 Task: Find connections with filter location Kindu with filter topic #sustainabilitywith filter profile language French with filter current company Tata Consumer Products with filter school Gokhale Education Societys Shri Bhausaheb Vartak Arts Science and Commerce College M H B Colony Gorai Road Borivli West Mumbai 400 091 with filter industry Industry Associations with filter service category Public Relations with filter keywords title Content Strategist
Action: Mouse moved to (653, 122)
Screenshot: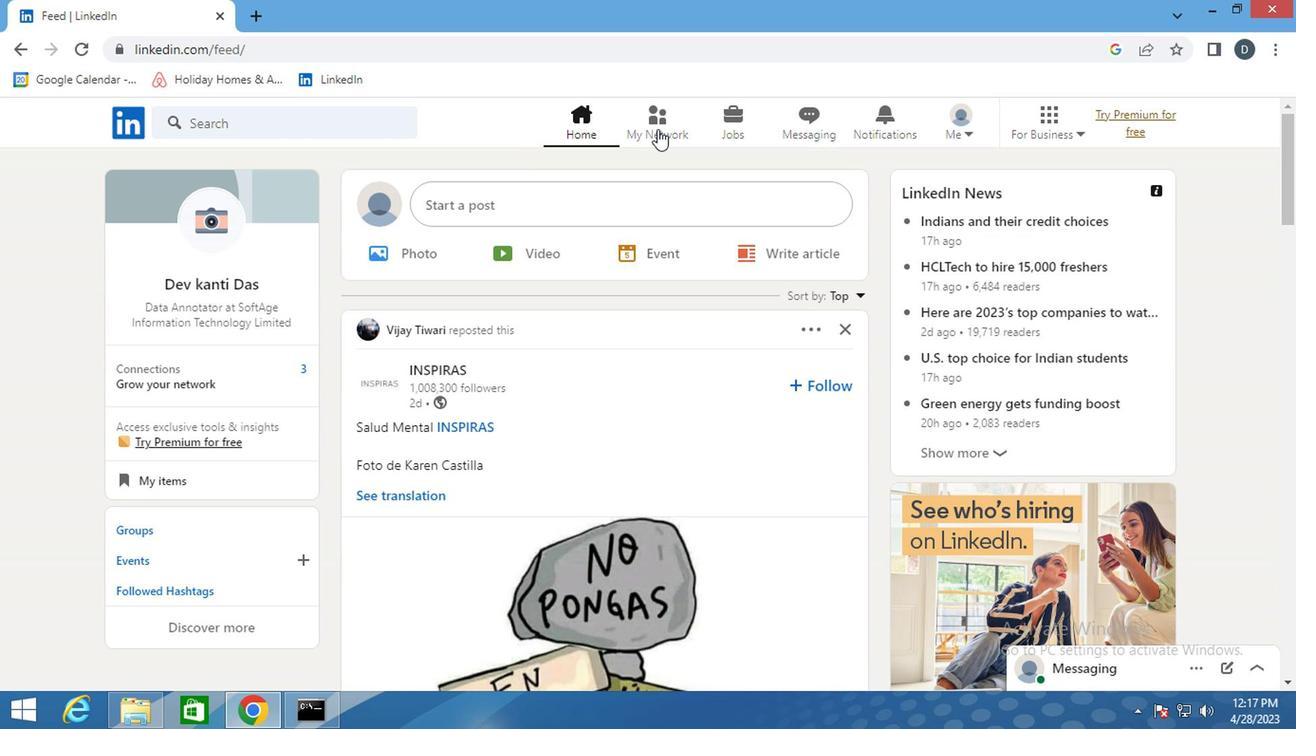 
Action: Mouse pressed left at (653, 122)
Screenshot: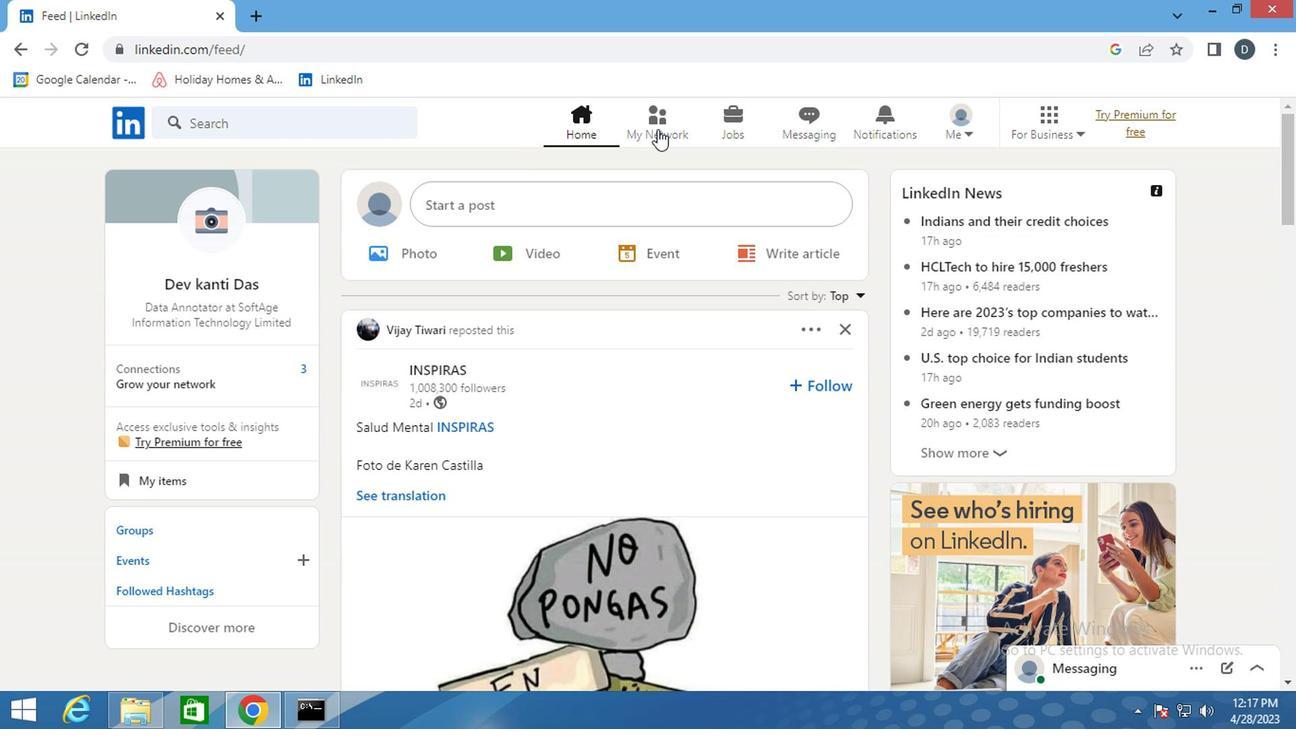 
Action: Mouse moved to (354, 229)
Screenshot: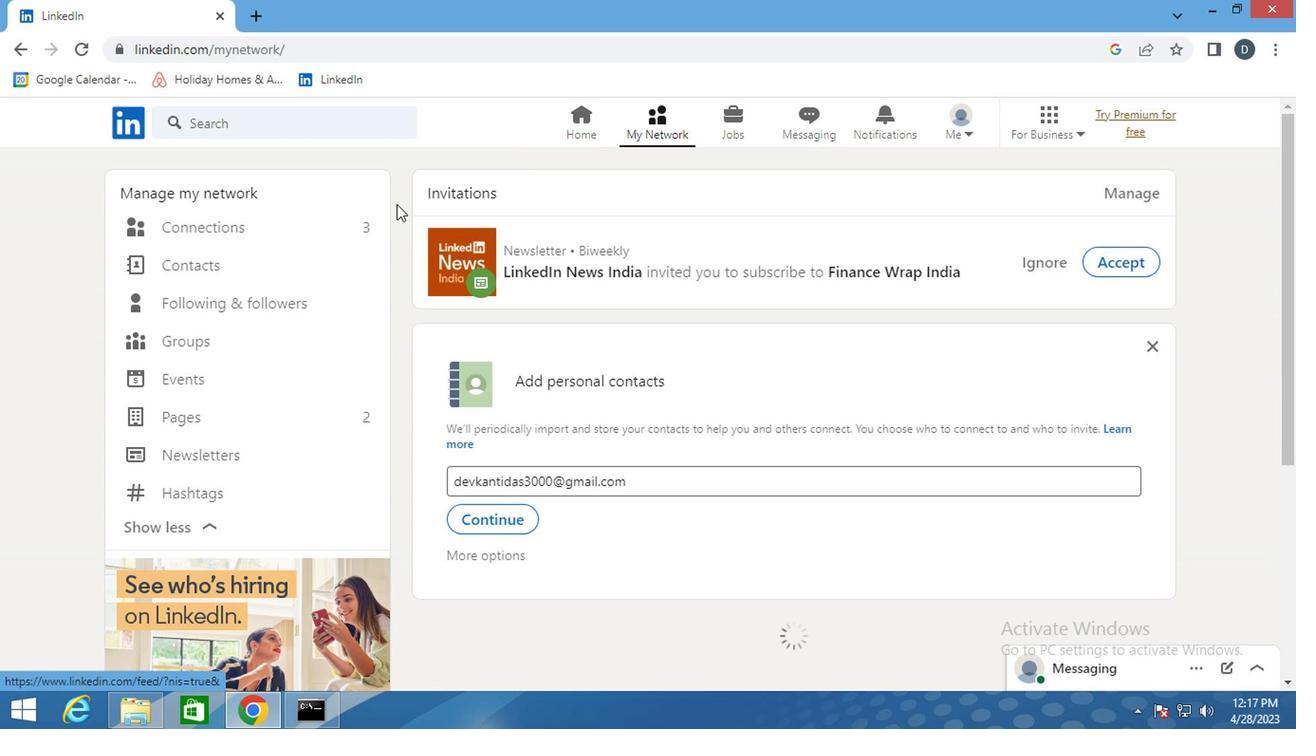 
Action: Mouse pressed left at (354, 229)
Screenshot: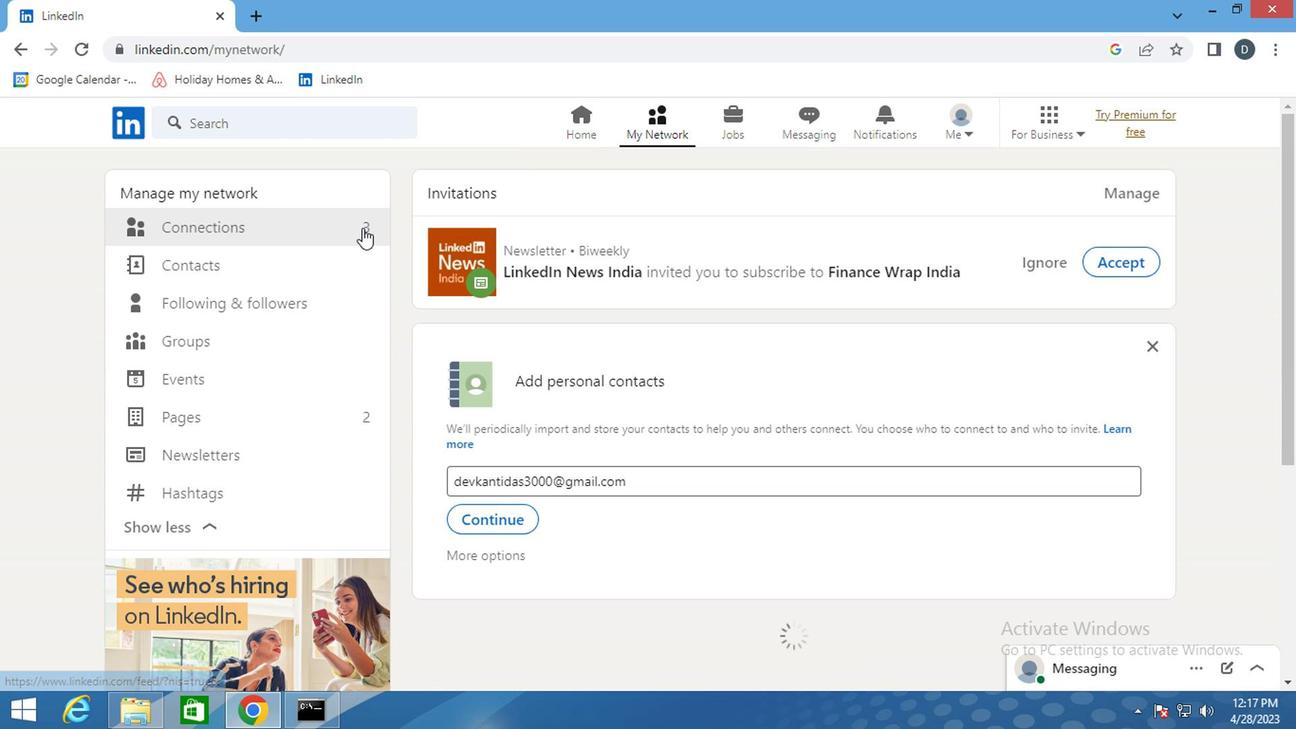 
Action: Mouse pressed left at (354, 229)
Screenshot: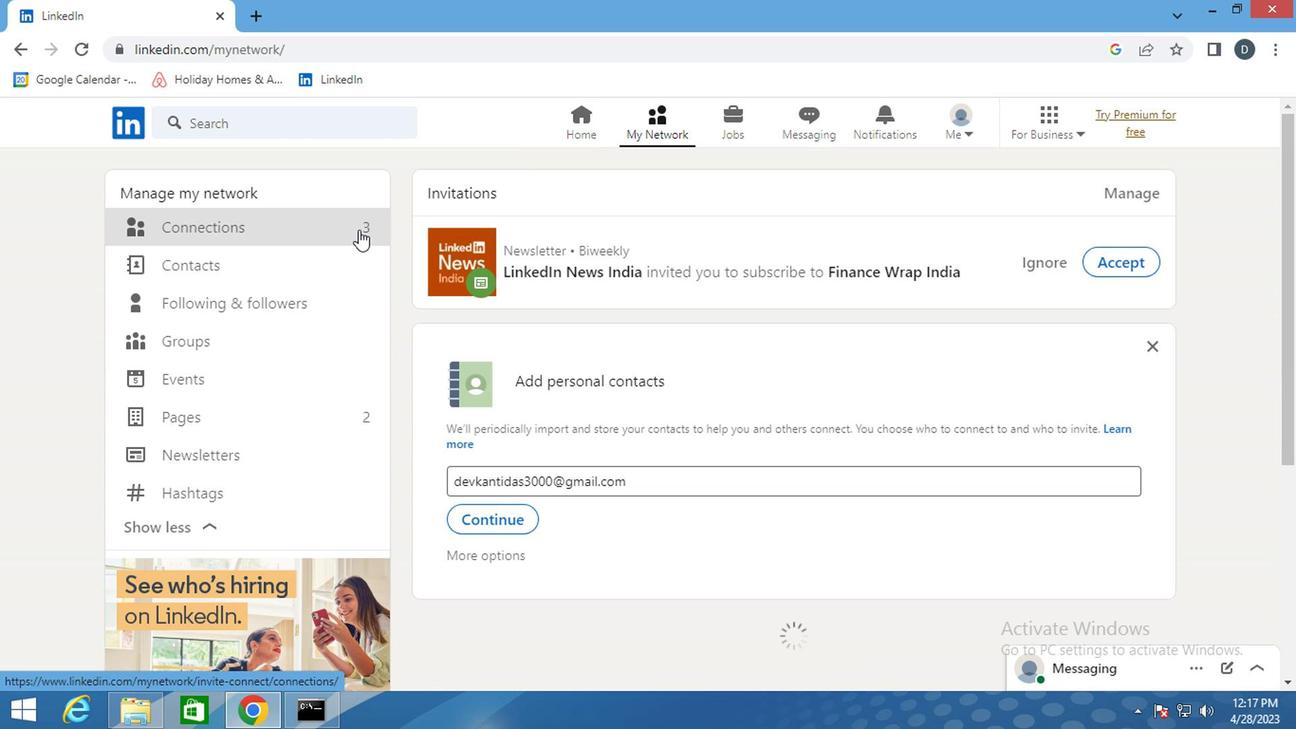 
Action: Mouse pressed left at (354, 229)
Screenshot: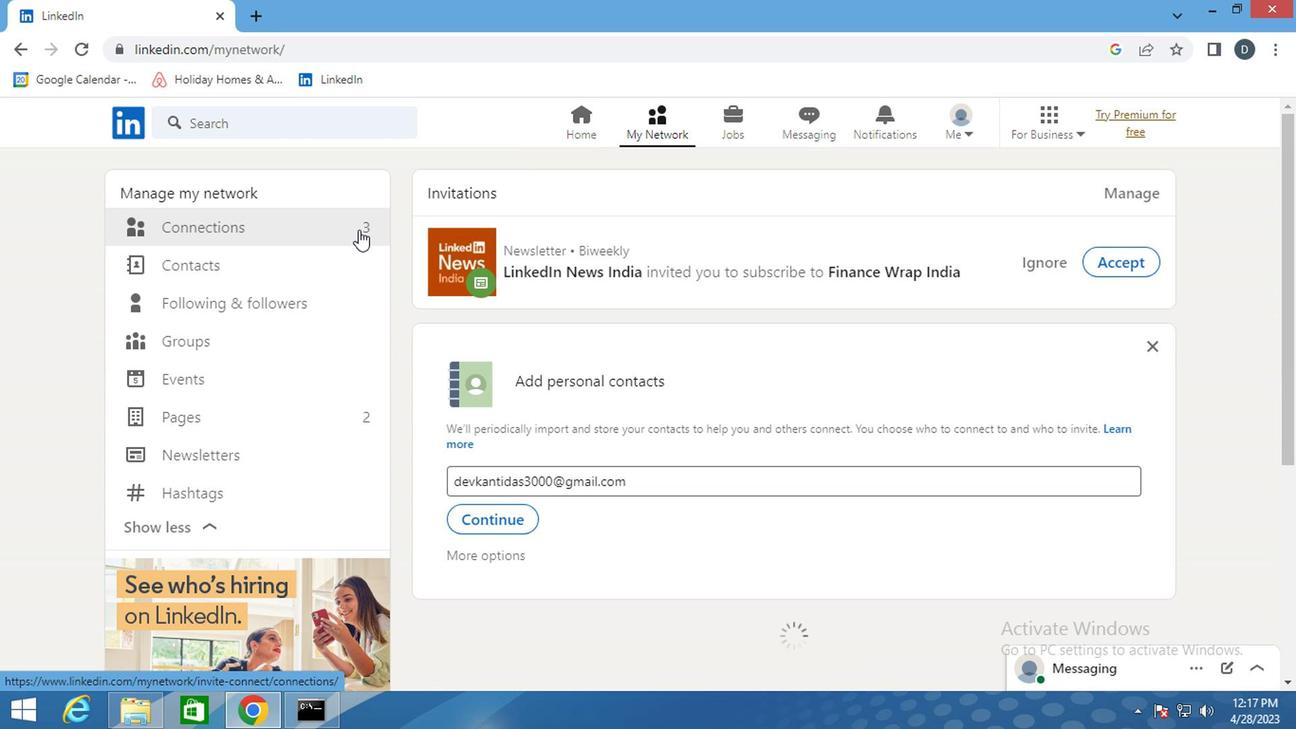 
Action: Mouse moved to (362, 227)
Screenshot: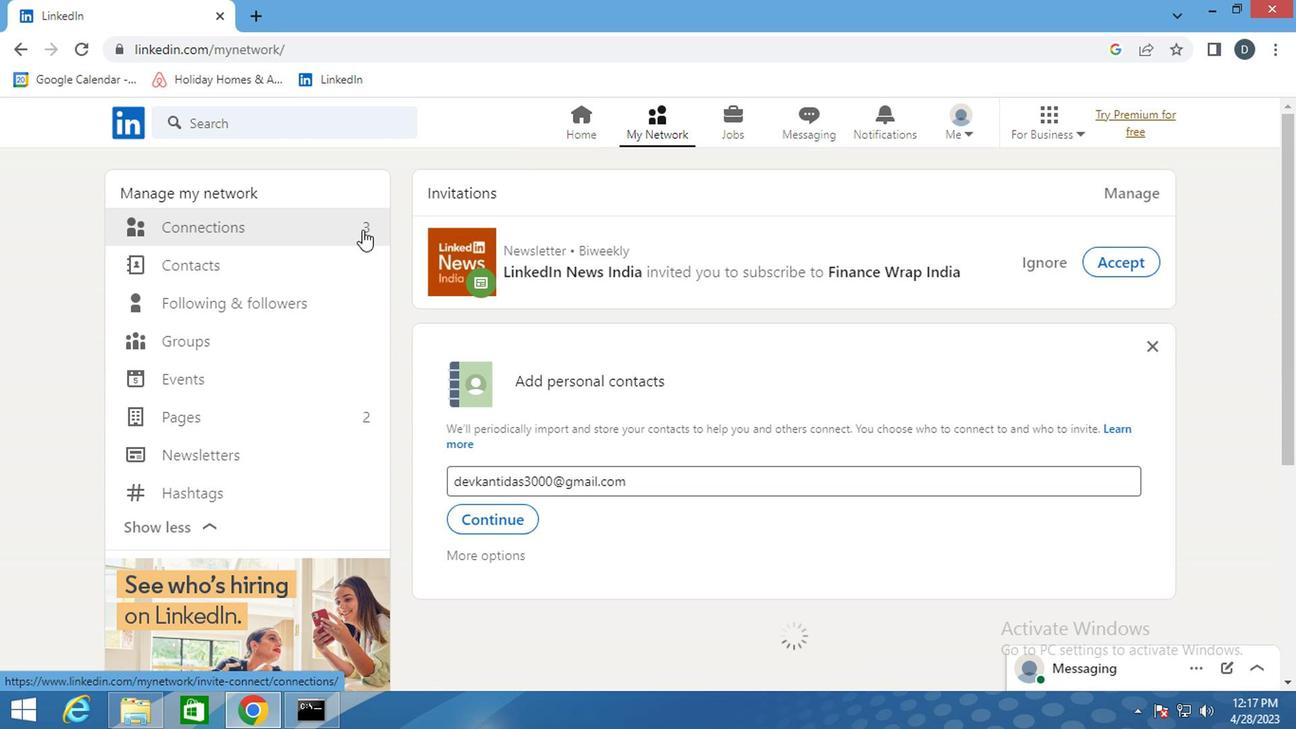 
Action: Mouse pressed left at (362, 227)
Screenshot: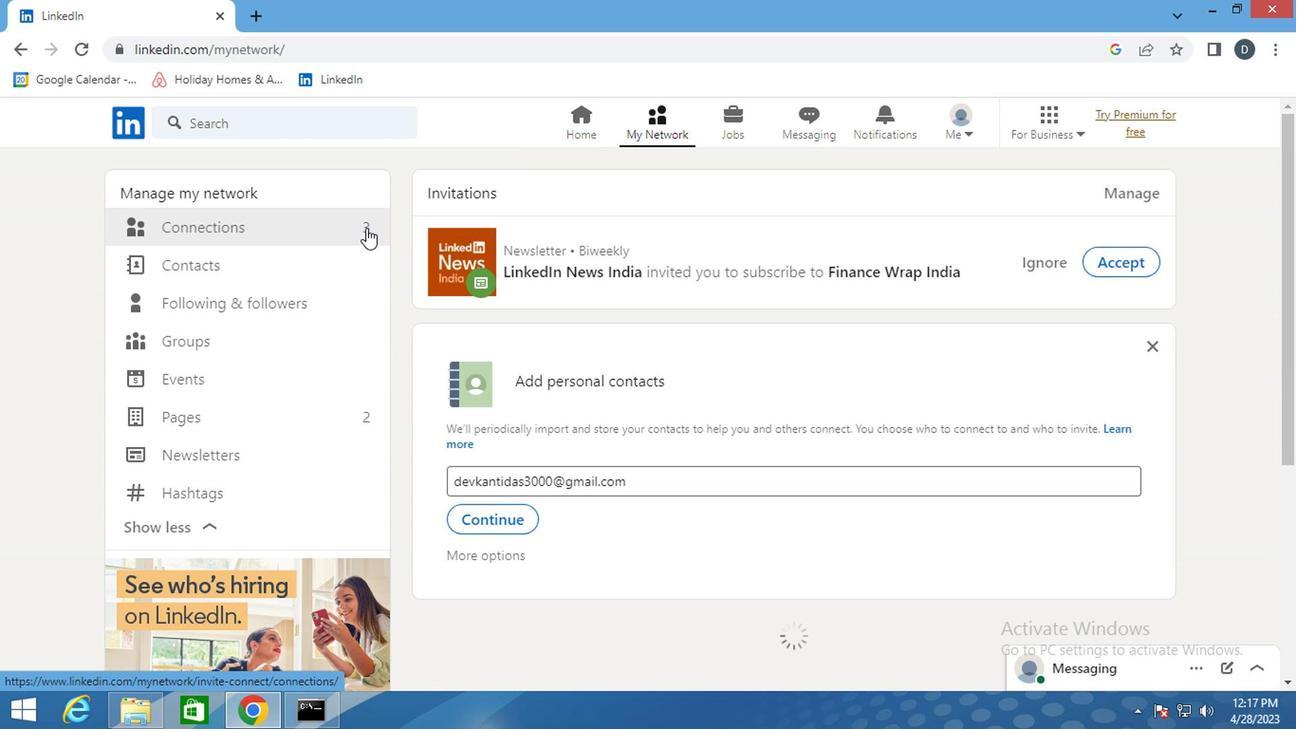 
Action: Mouse moved to (785, 229)
Screenshot: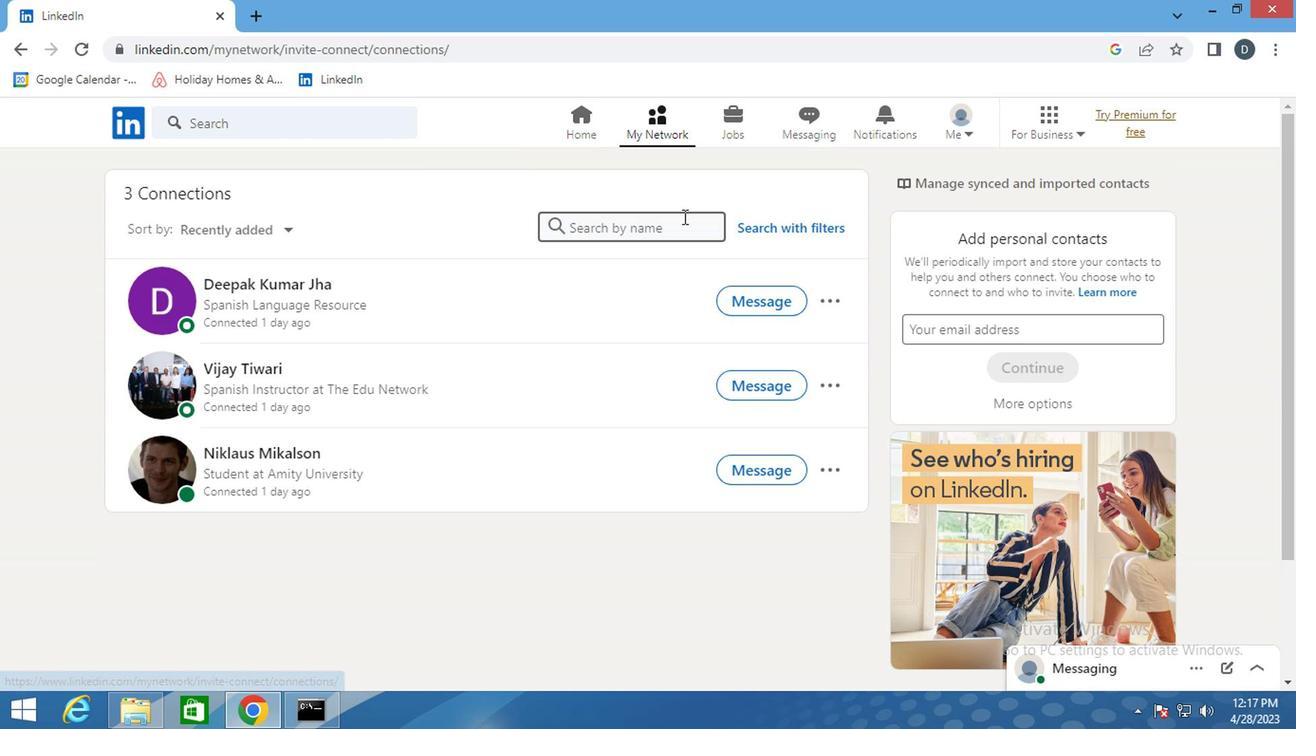
Action: Mouse pressed left at (785, 229)
Screenshot: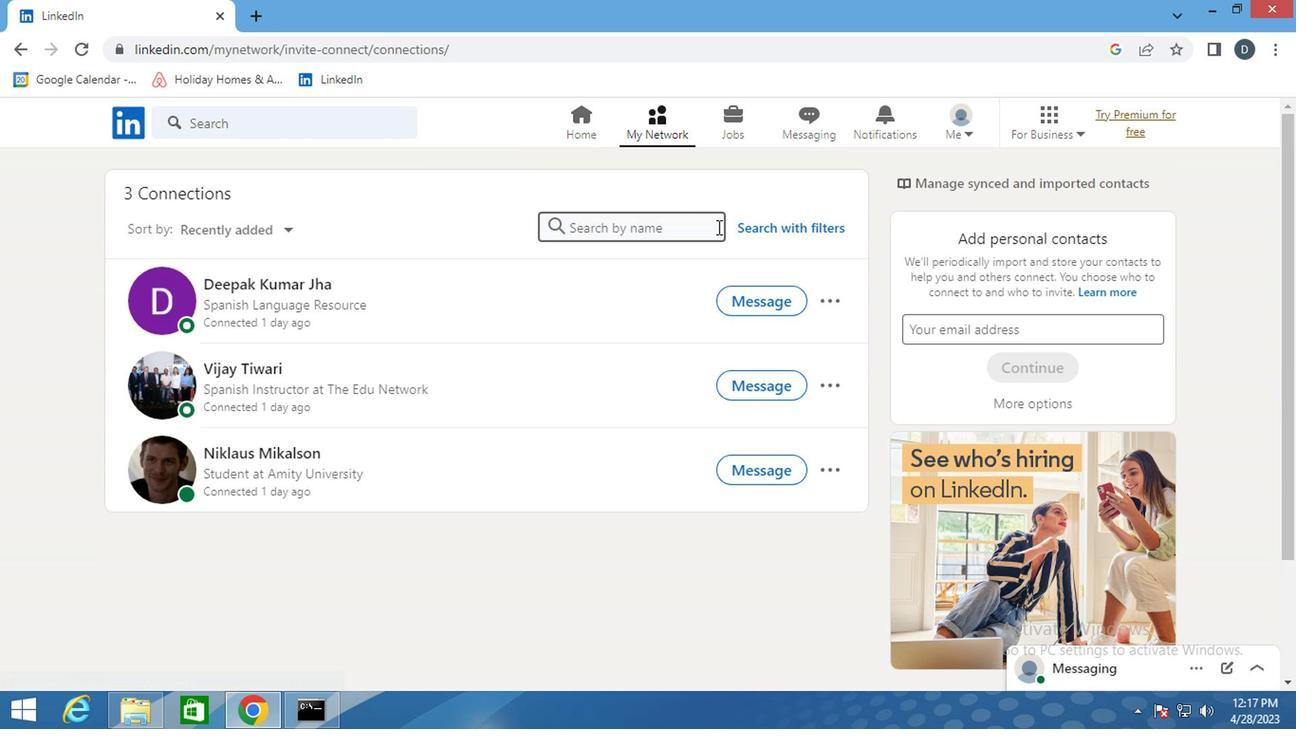 
Action: Mouse moved to (697, 173)
Screenshot: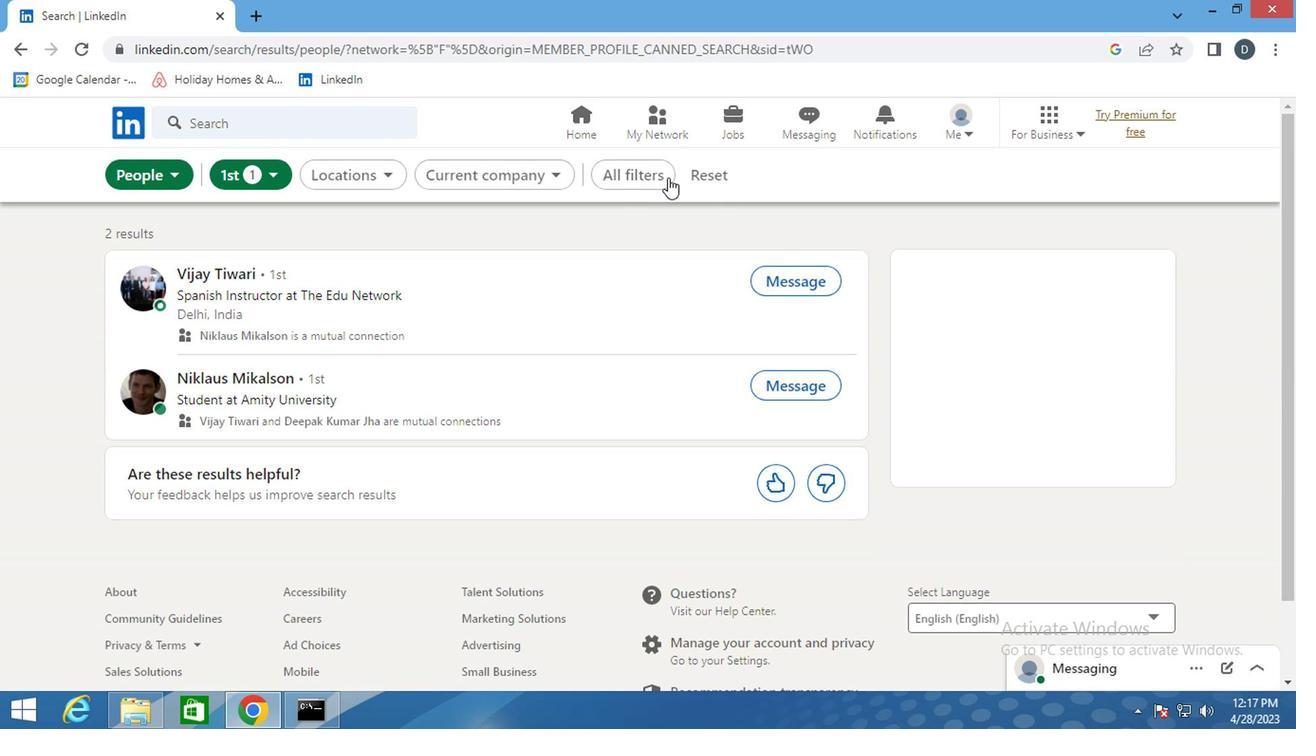 
Action: Mouse pressed left at (697, 173)
Screenshot: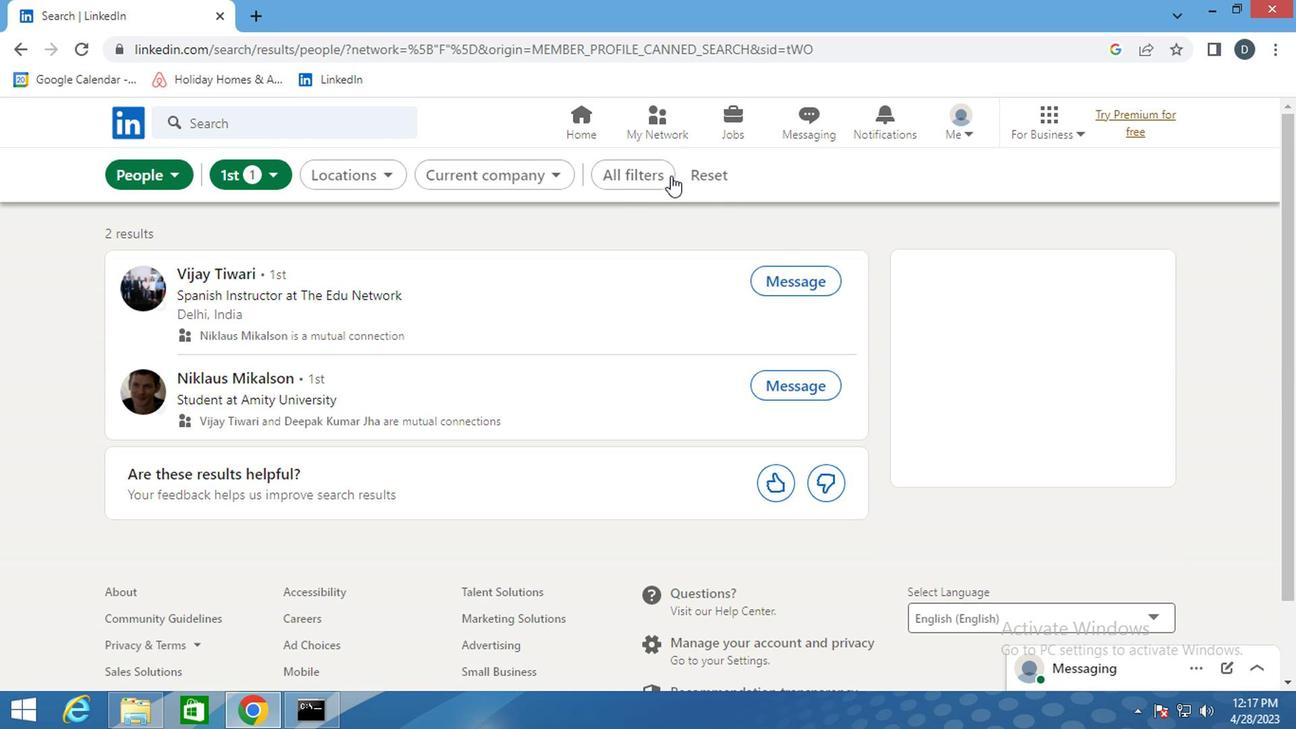 
Action: Mouse moved to (651, 170)
Screenshot: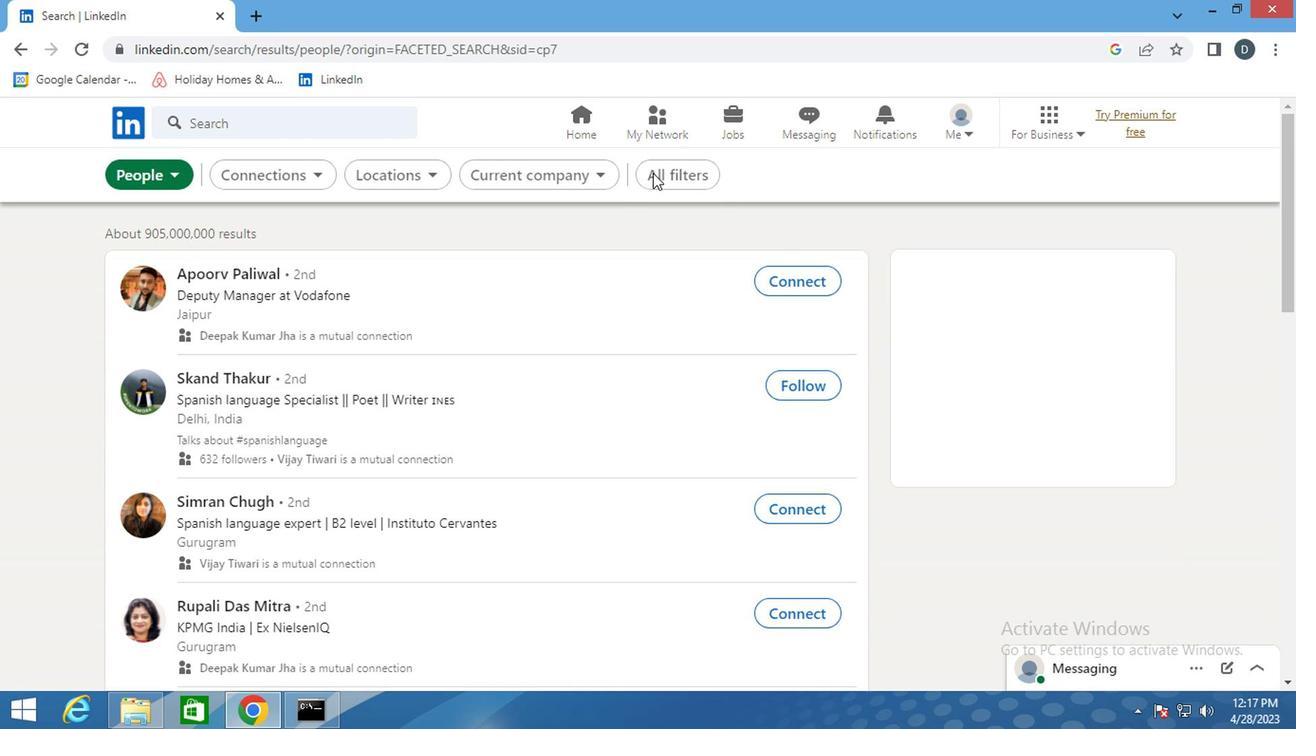 
Action: Mouse pressed left at (651, 170)
Screenshot: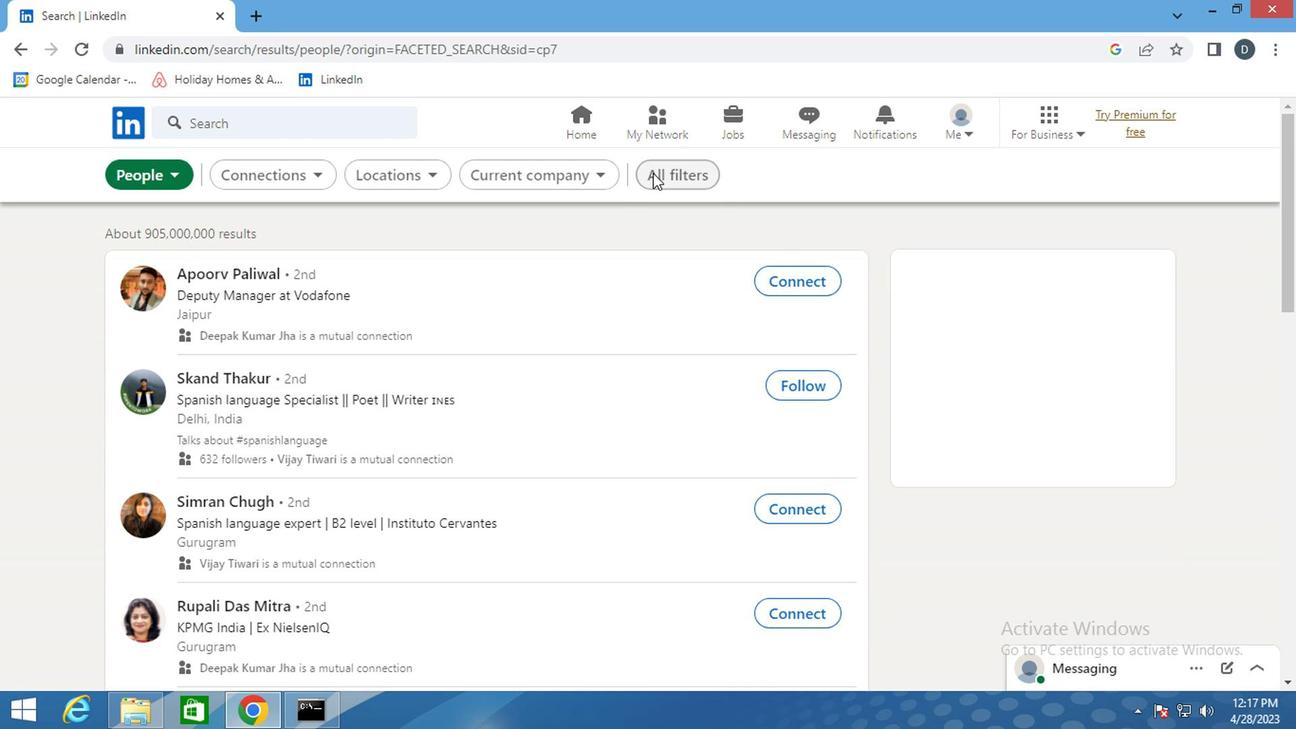 
Action: Mouse moved to (1028, 435)
Screenshot: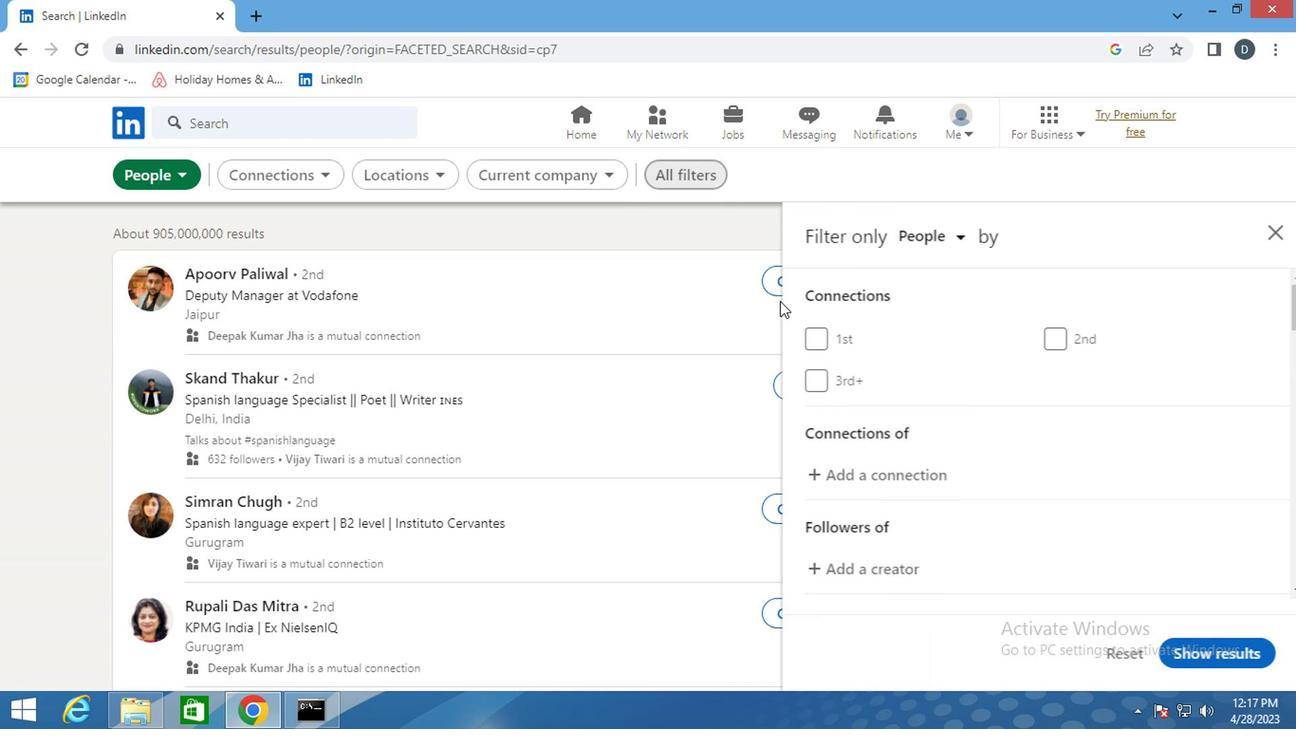 
Action: Mouse scrolled (1028, 434) with delta (0, 0)
Screenshot: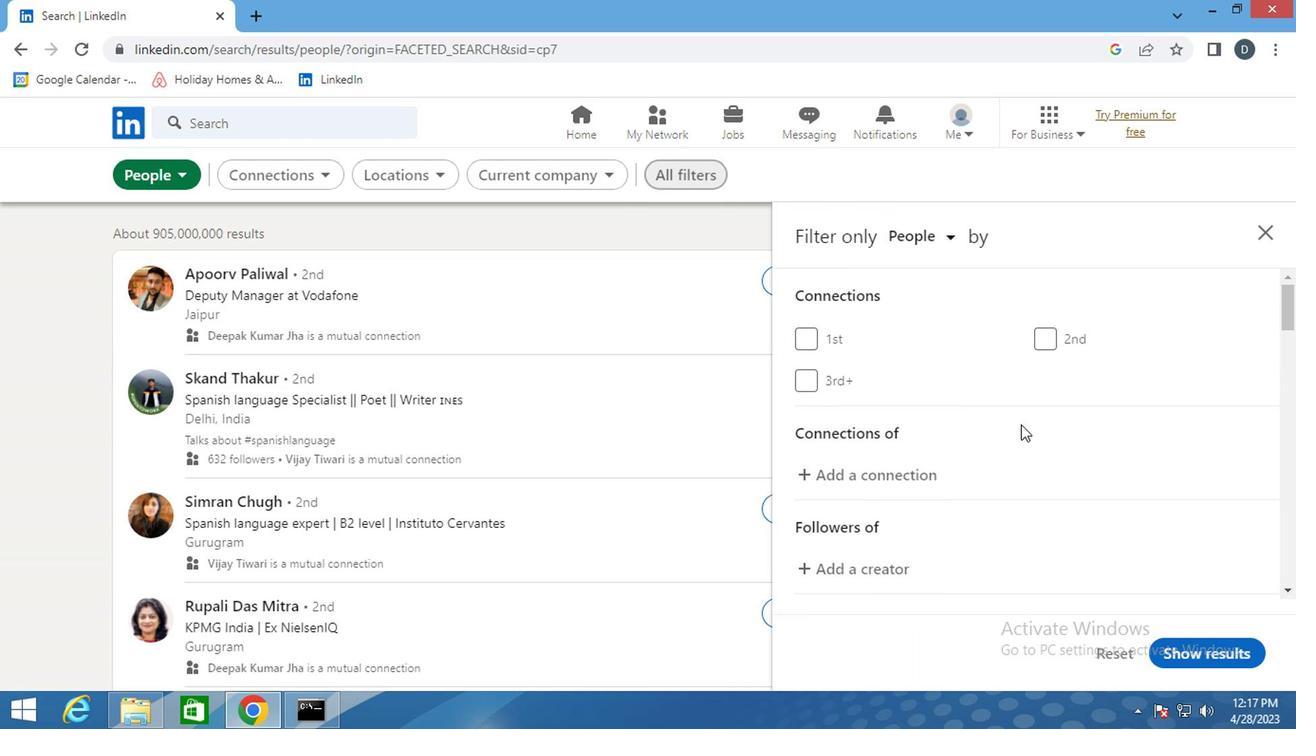 
Action: Mouse scrolled (1028, 434) with delta (0, 0)
Screenshot: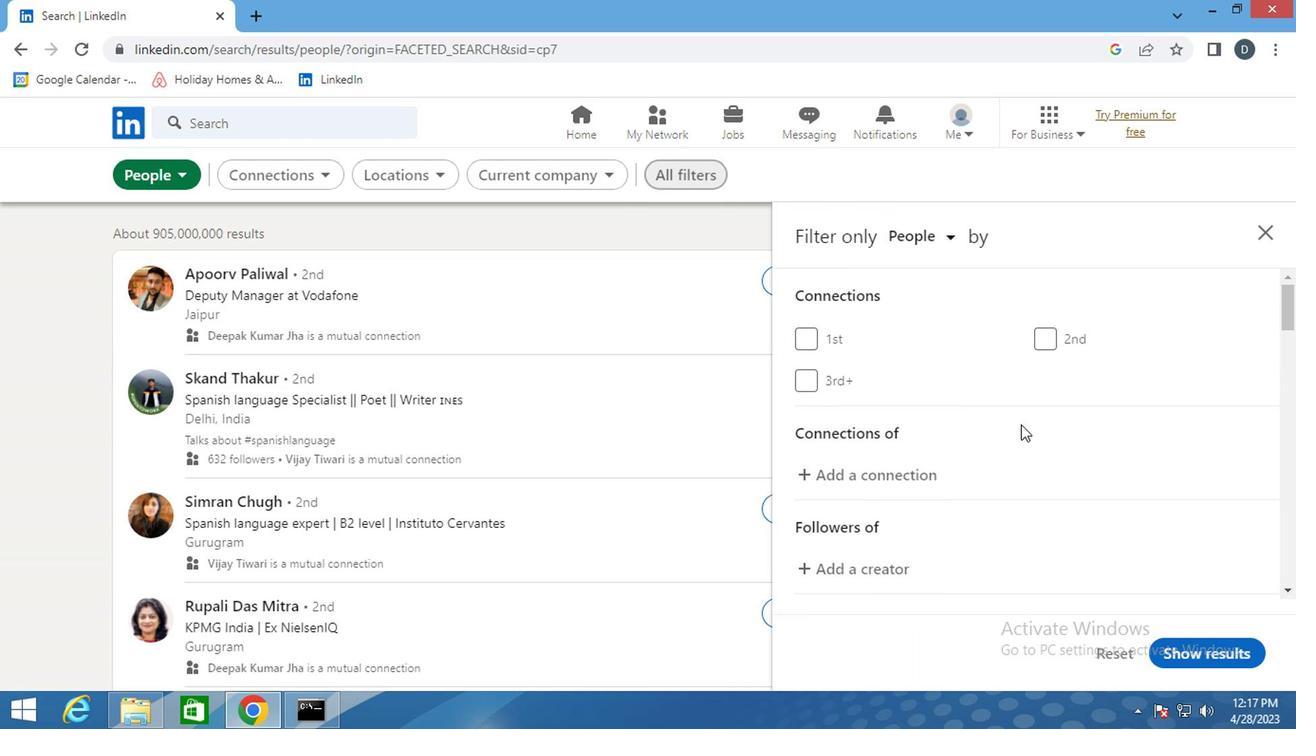 
Action: Mouse scrolled (1028, 434) with delta (0, 0)
Screenshot: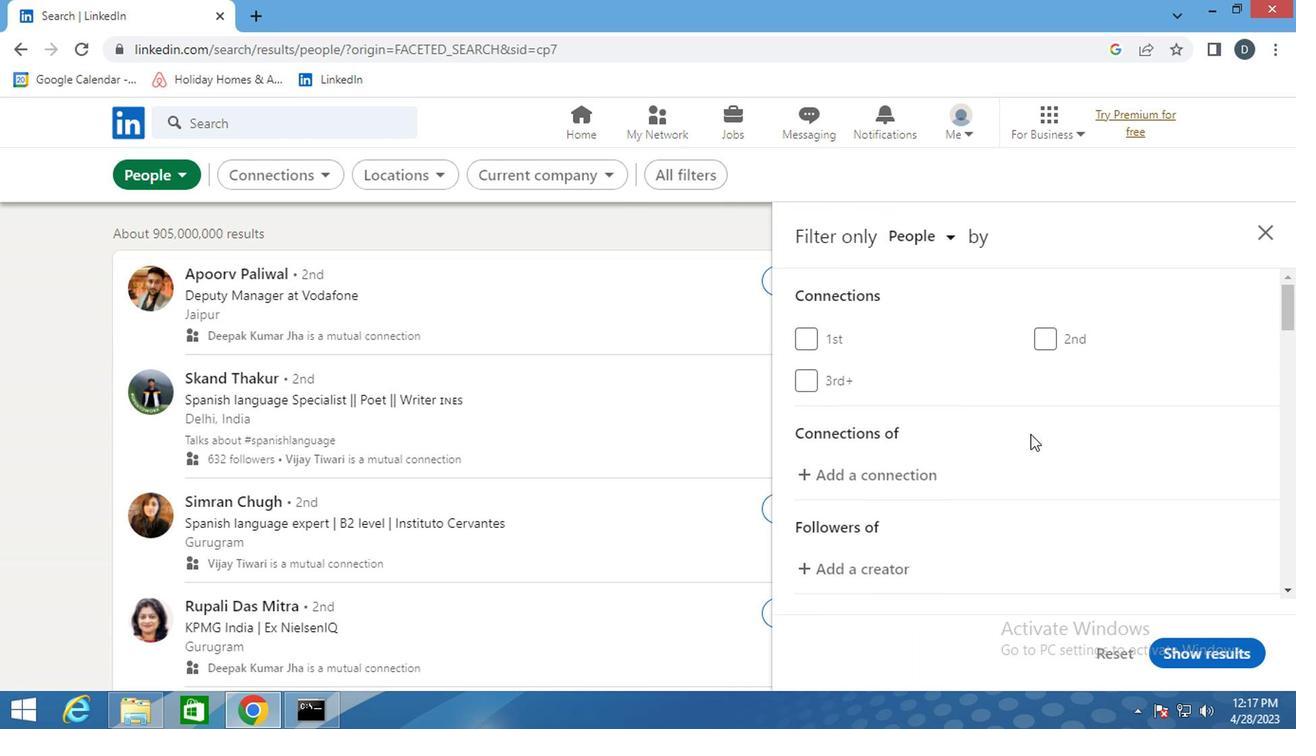 
Action: Mouse moved to (1075, 461)
Screenshot: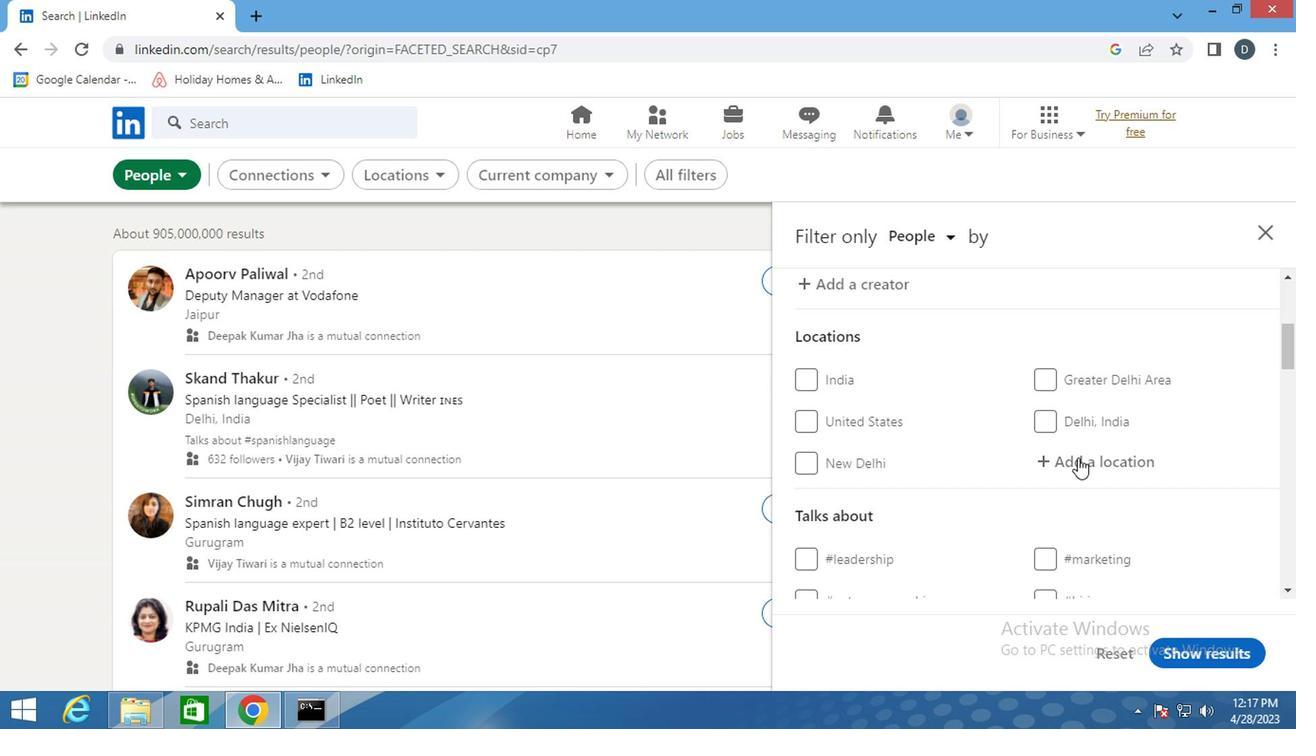
Action: Mouse pressed left at (1075, 461)
Screenshot: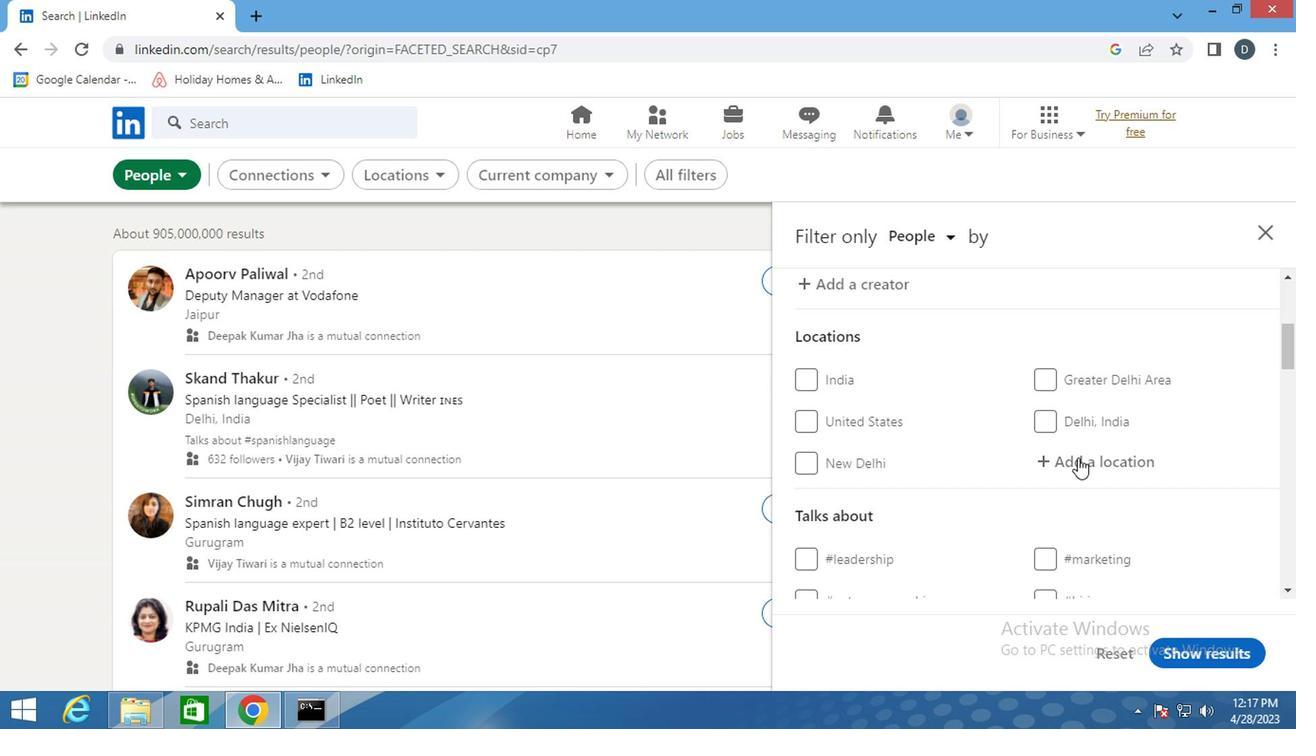 
Action: Key pressed <Key.shift_r>Kindu<Key.enter>
Screenshot: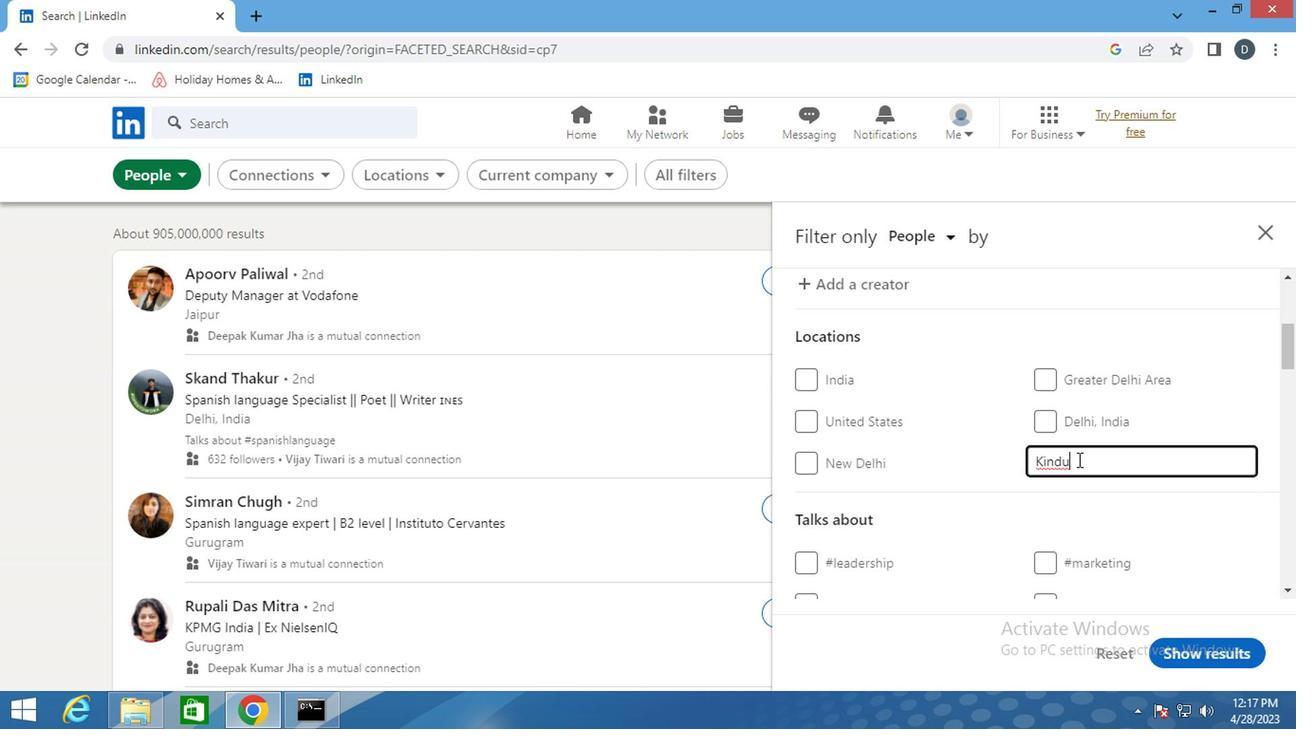 
Action: Mouse moved to (1082, 460)
Screenshot: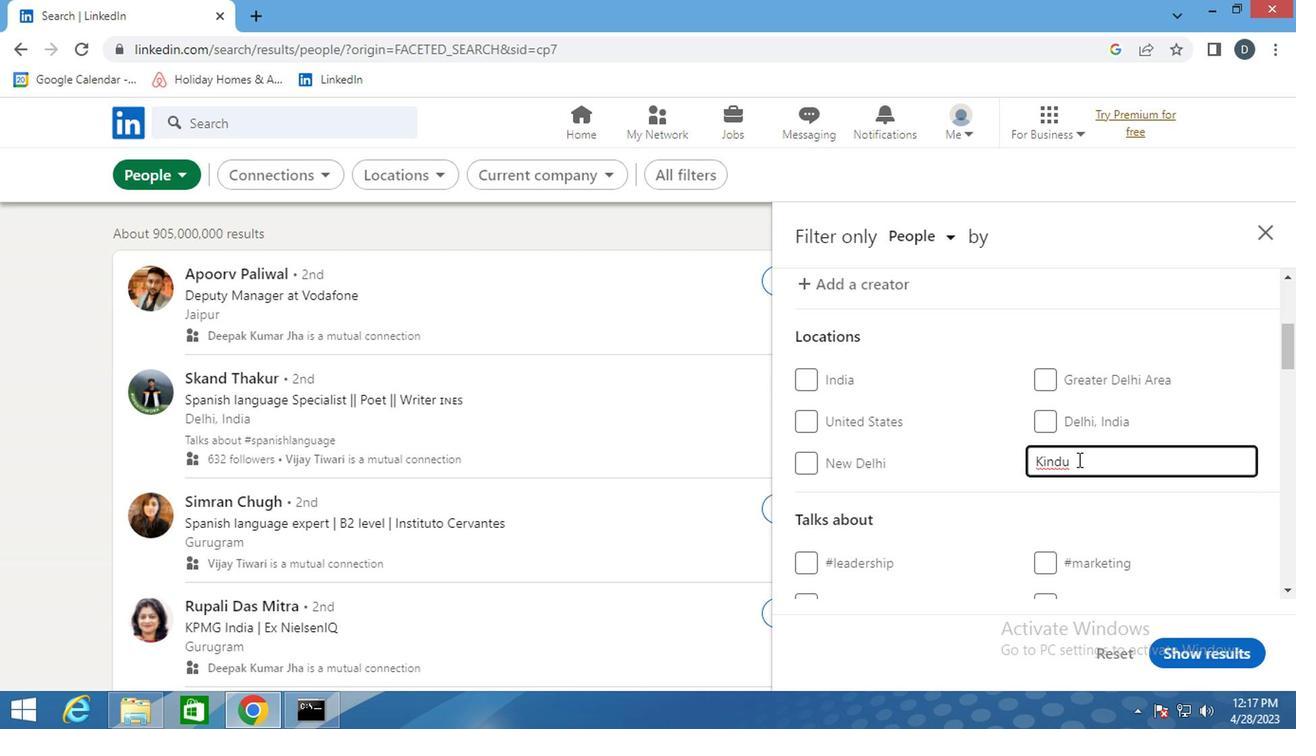 
Action: Mouse scrolled (1082, 459) with delta (0, 0)
Screenshot: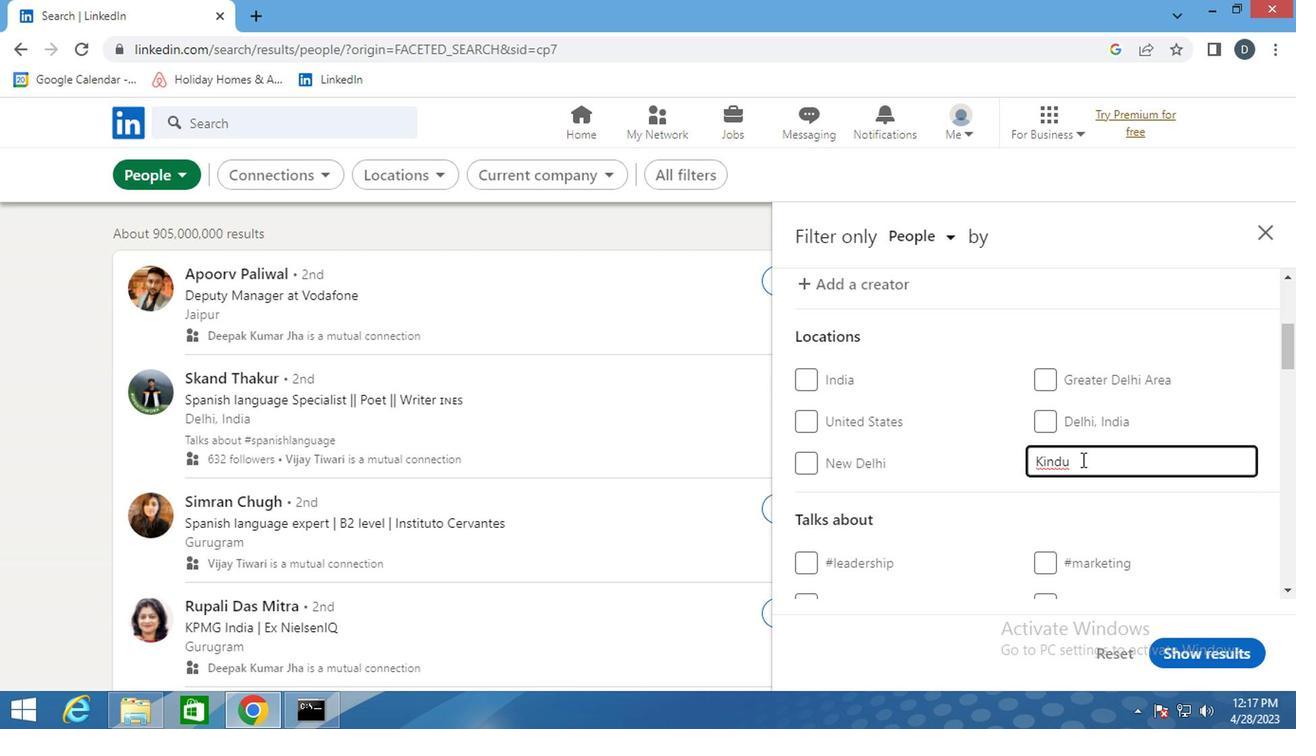 
Action: Mouse moved to (1083, 460)
Screenshot: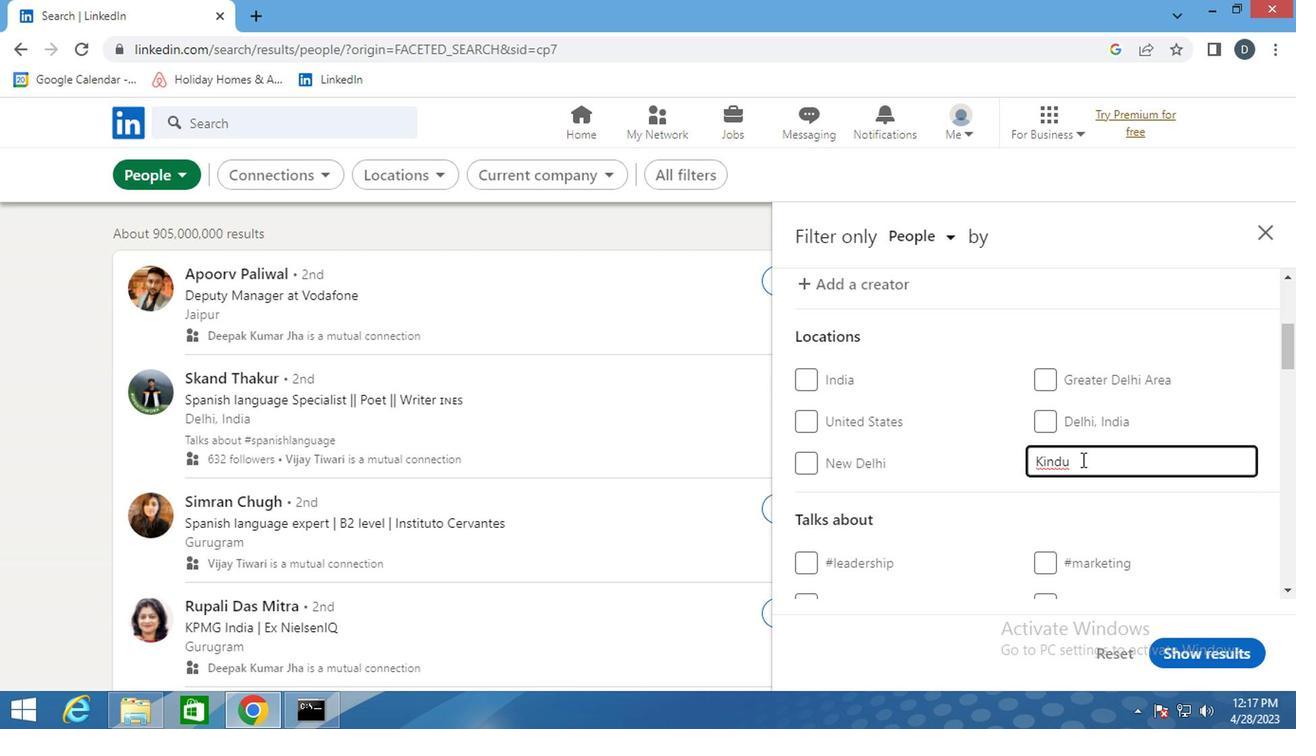 
Action: Mouse scrolled (1083, 459) with delta (0, 0)
Screenshot: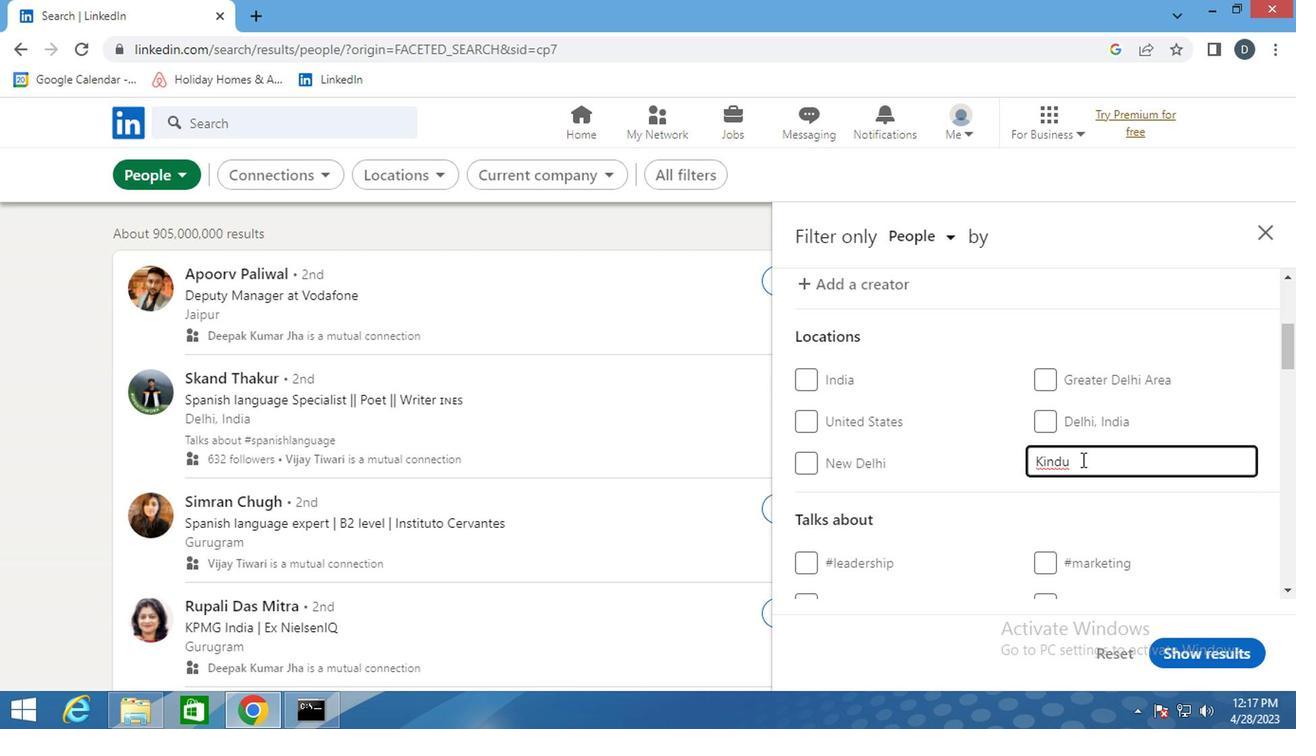 
Action: Mouse moved to (1084, 460)
Screenshot: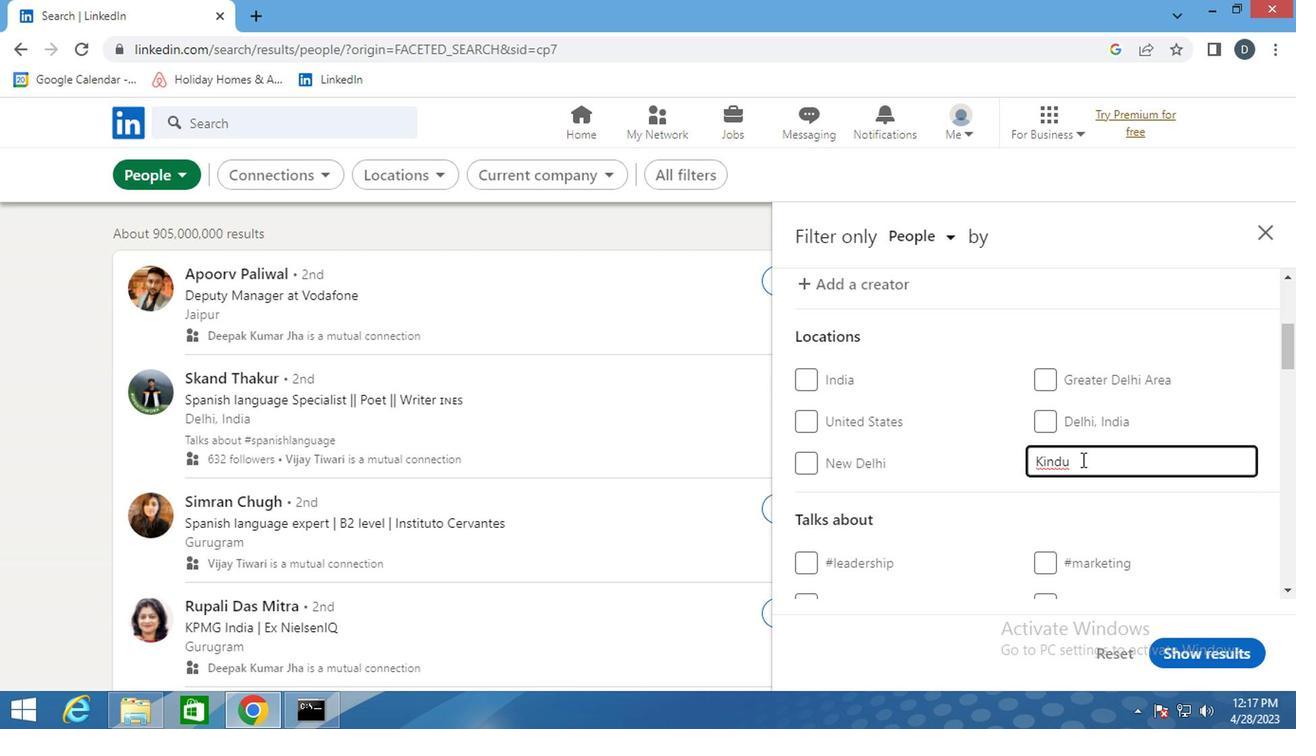 
Action: Mouse scrolled (1084, 459) with delta (0, 0)
Screenshot: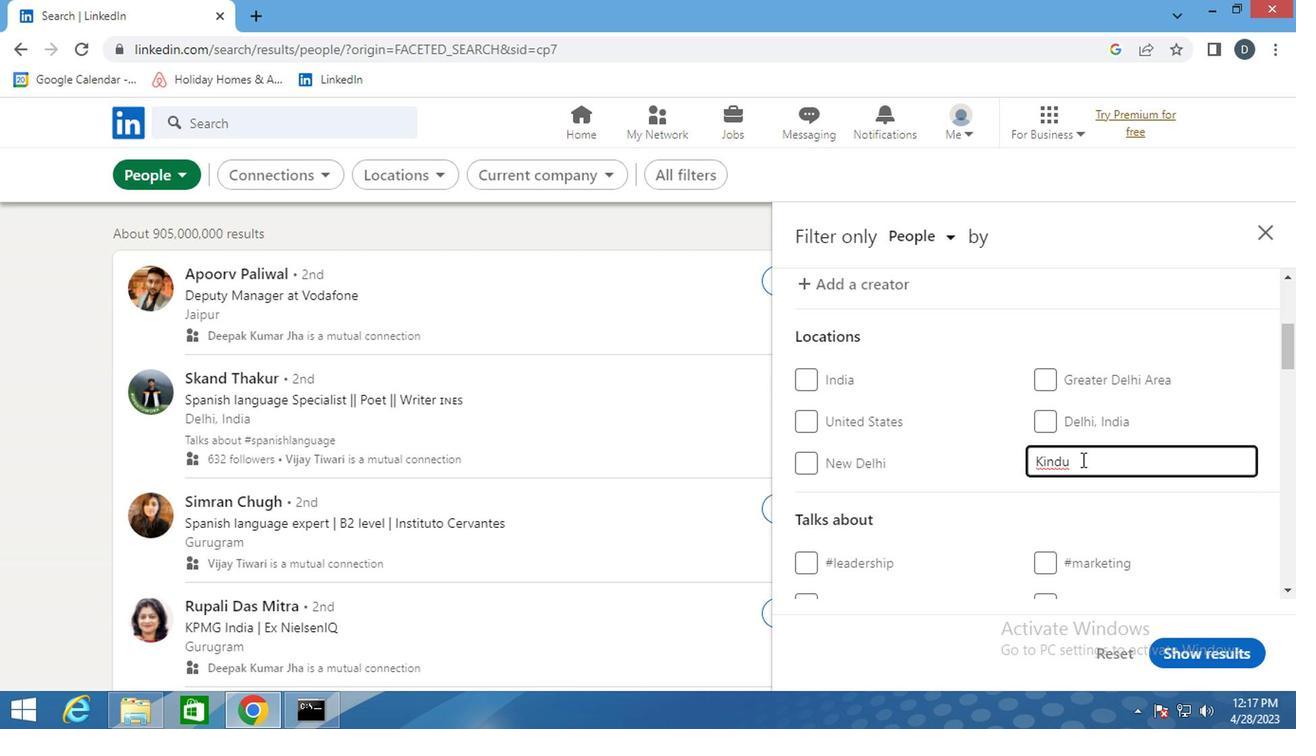 
Action: Mouse moved to (1100, 357)
Screenshot: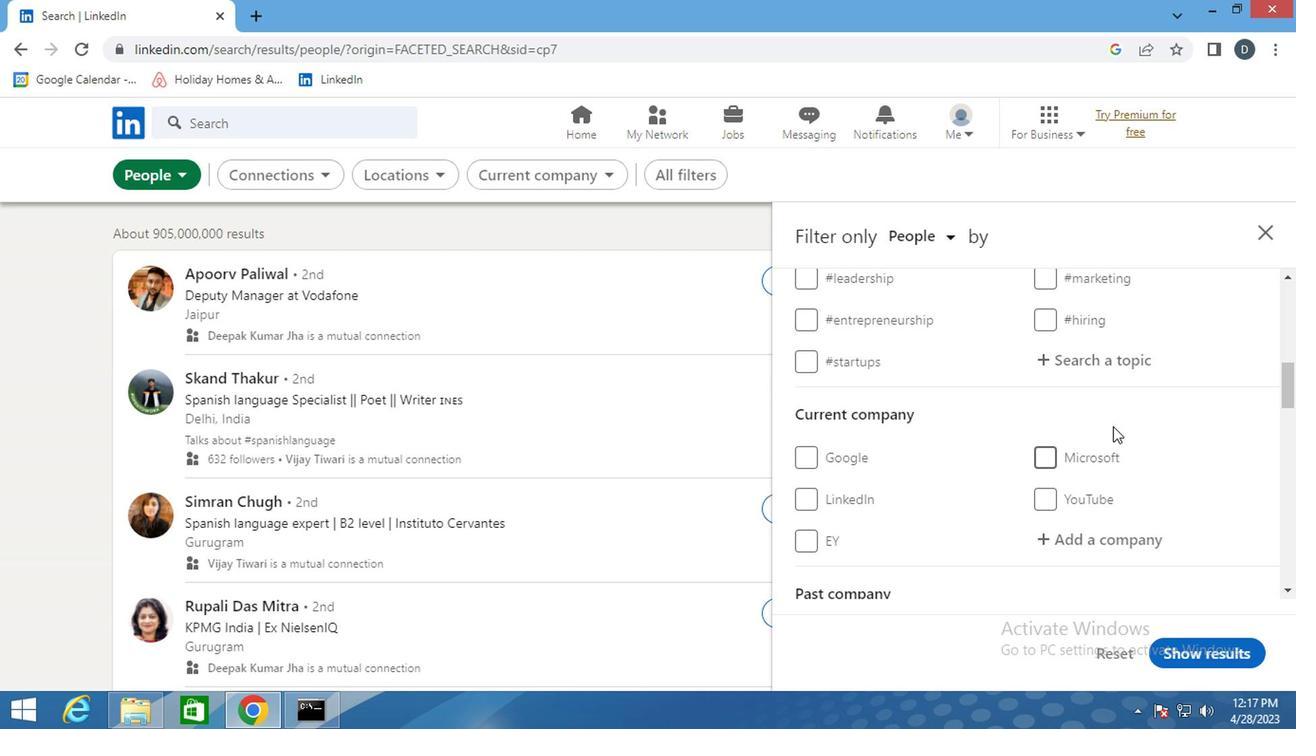 
Action: Mouse pressed left at (1100, 357)
Screenshot: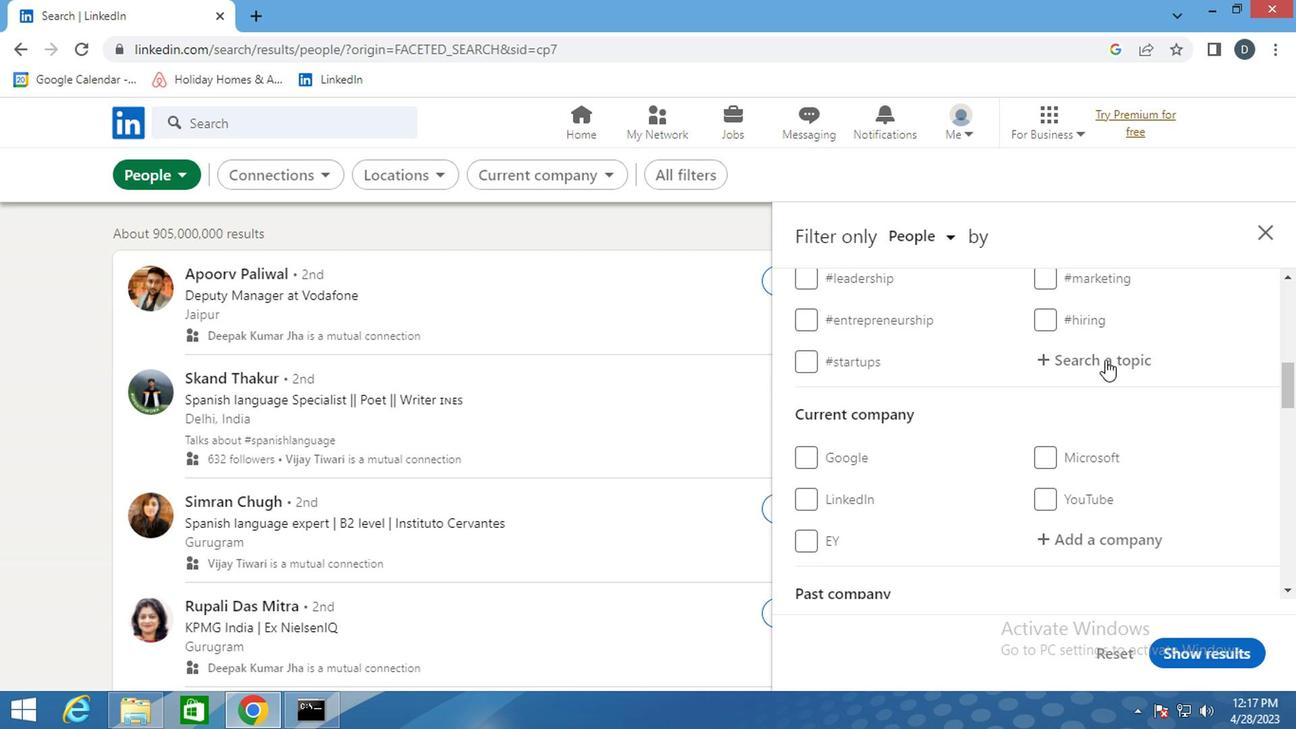
Action: Key pressed <Key.shift>#SUSTAINABILITY
Screenshot: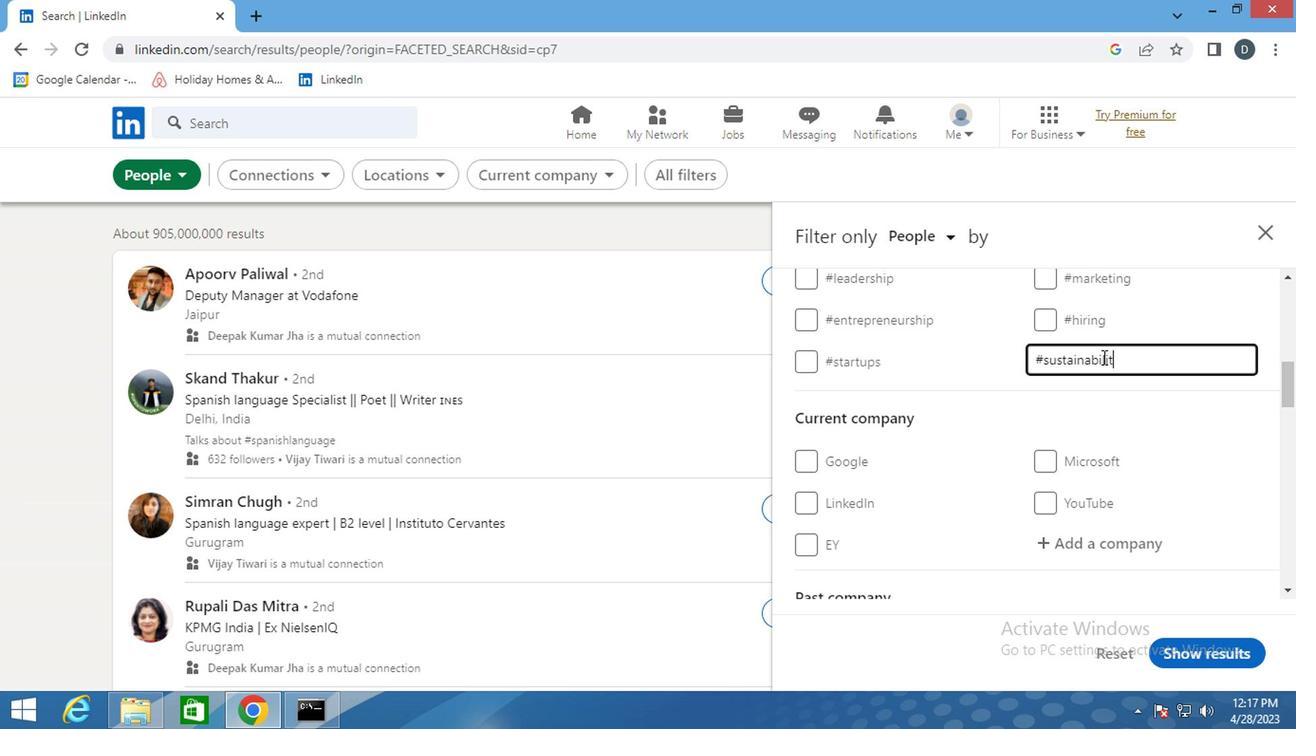 
Action: Mouse moved to (1117, 407)
Screenshot: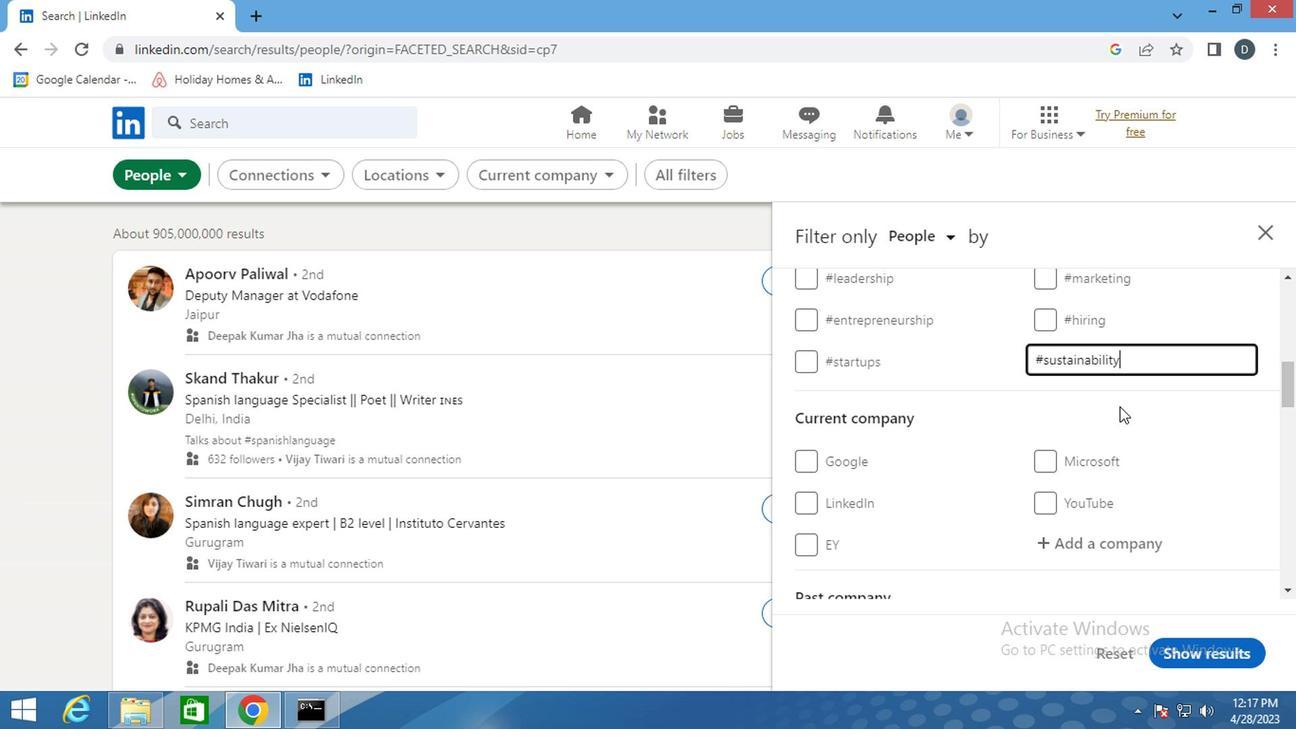 
Action: Mouse scrolled (1117, 405) with delta (0, -1)
Screenshot: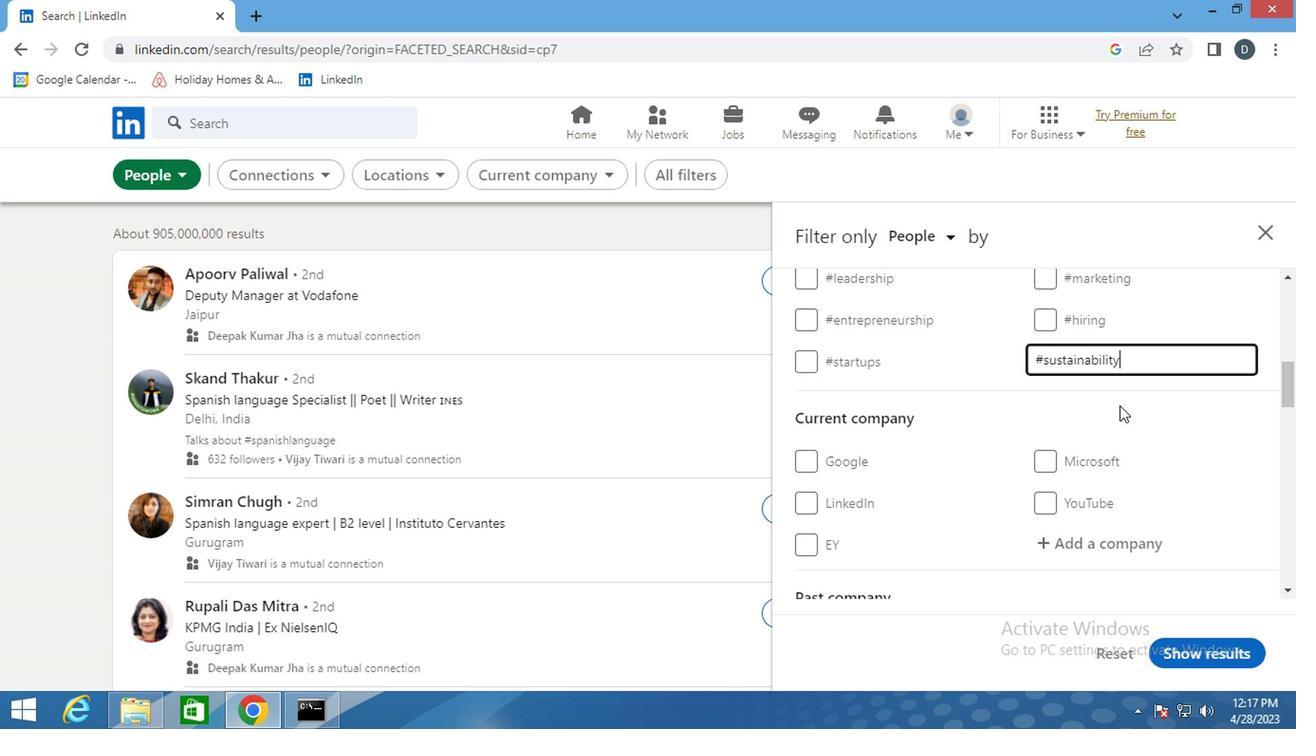 
Action: Mouse scrolled (1117, 405) with delta (0, -1)
Screenshot: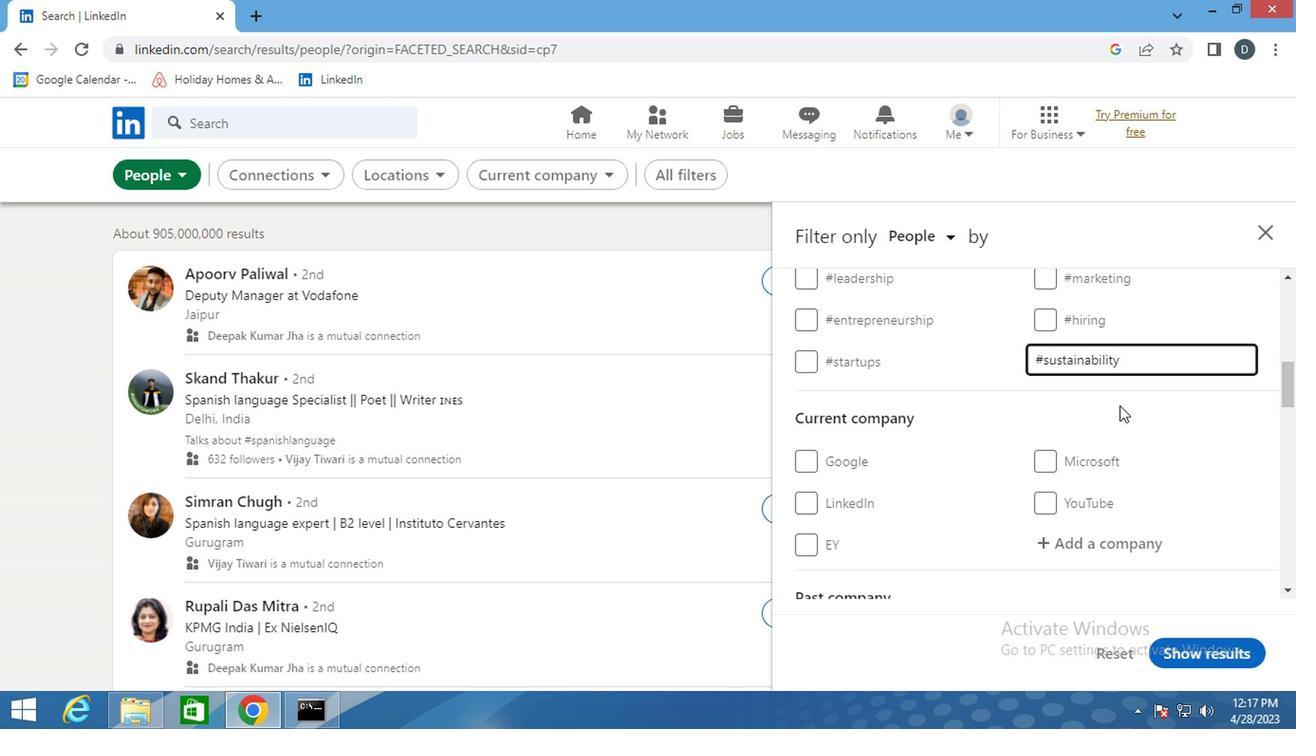 
Action: Mouse scrolled (1117, 405) with delta (0, -1)
Screenshot: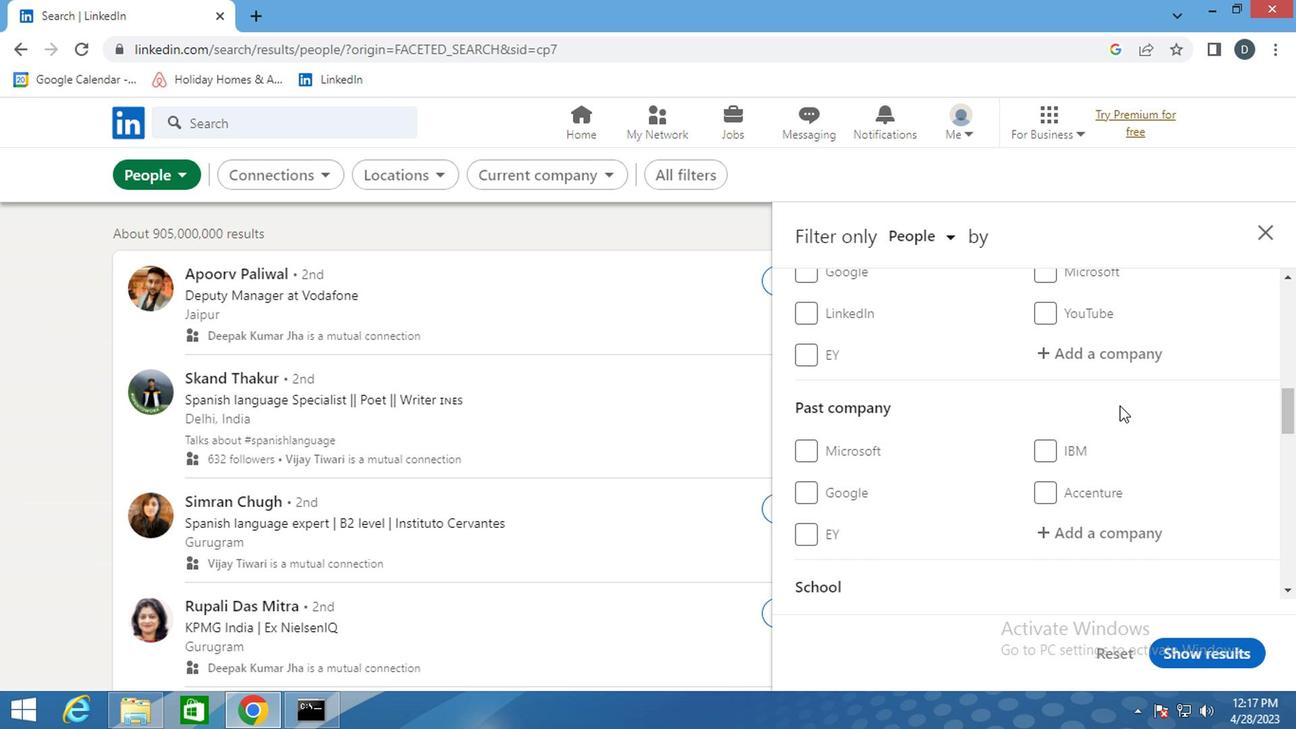 
Action: Mouse scrolled (1117, 405) with delta (0, -1)
Screenshot: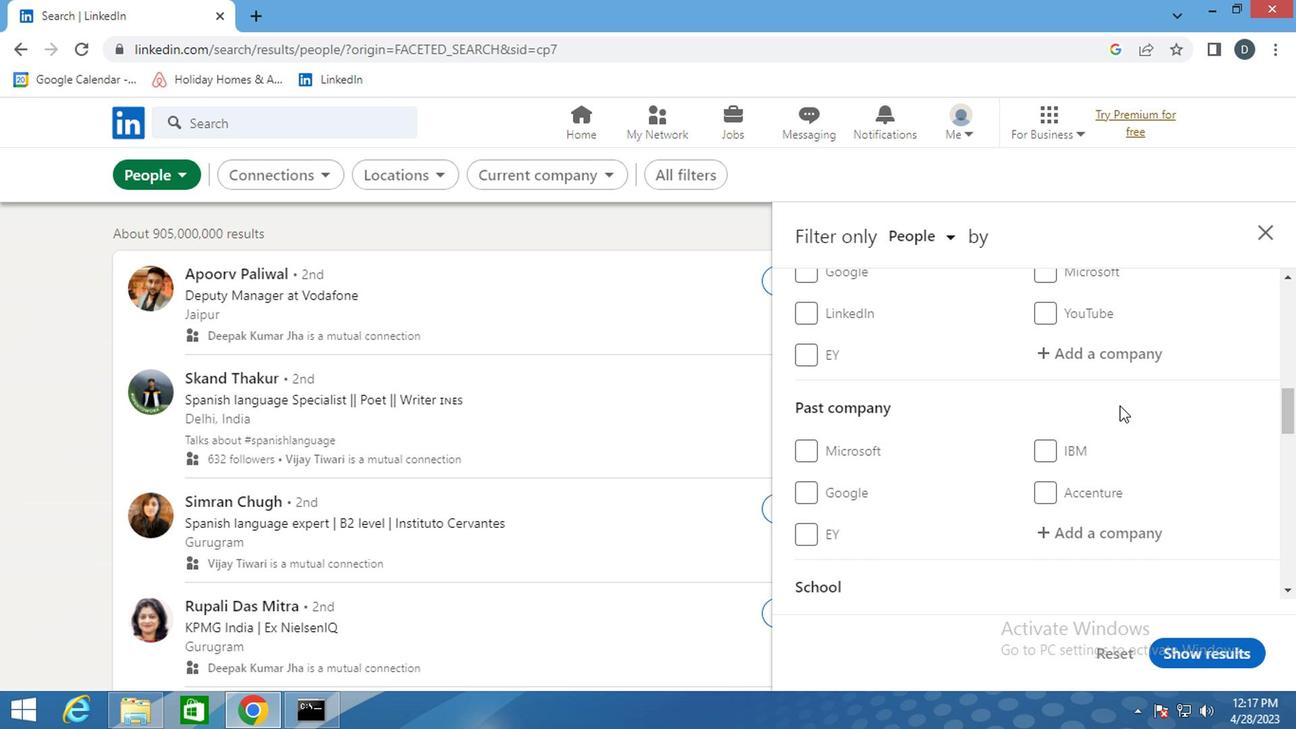 
Action: Mouse scrolled (1117, 405) with delta (0, -1)
Screenshot: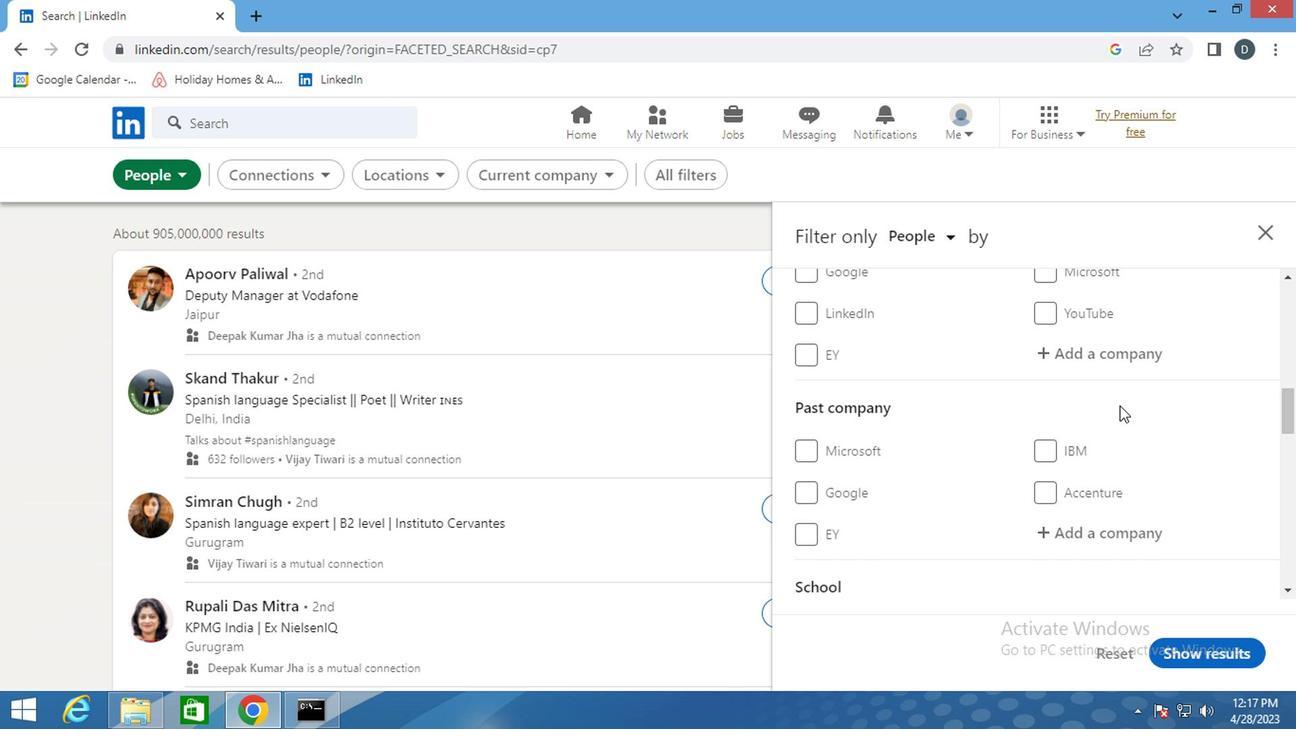 
Action: Mouse scrolled (1117, 405) with delta (0, -1)
Screenshot: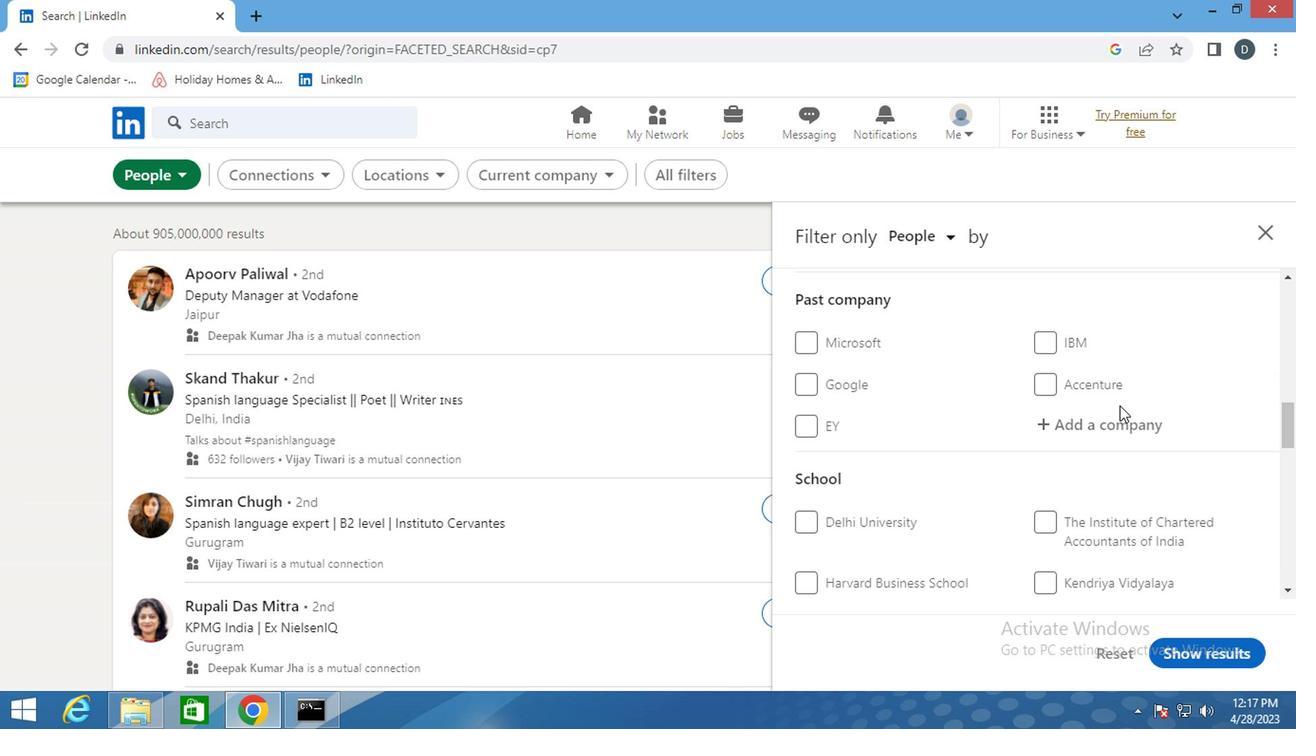 
Action: Mouse moved to (1117, 405)
Screenshot: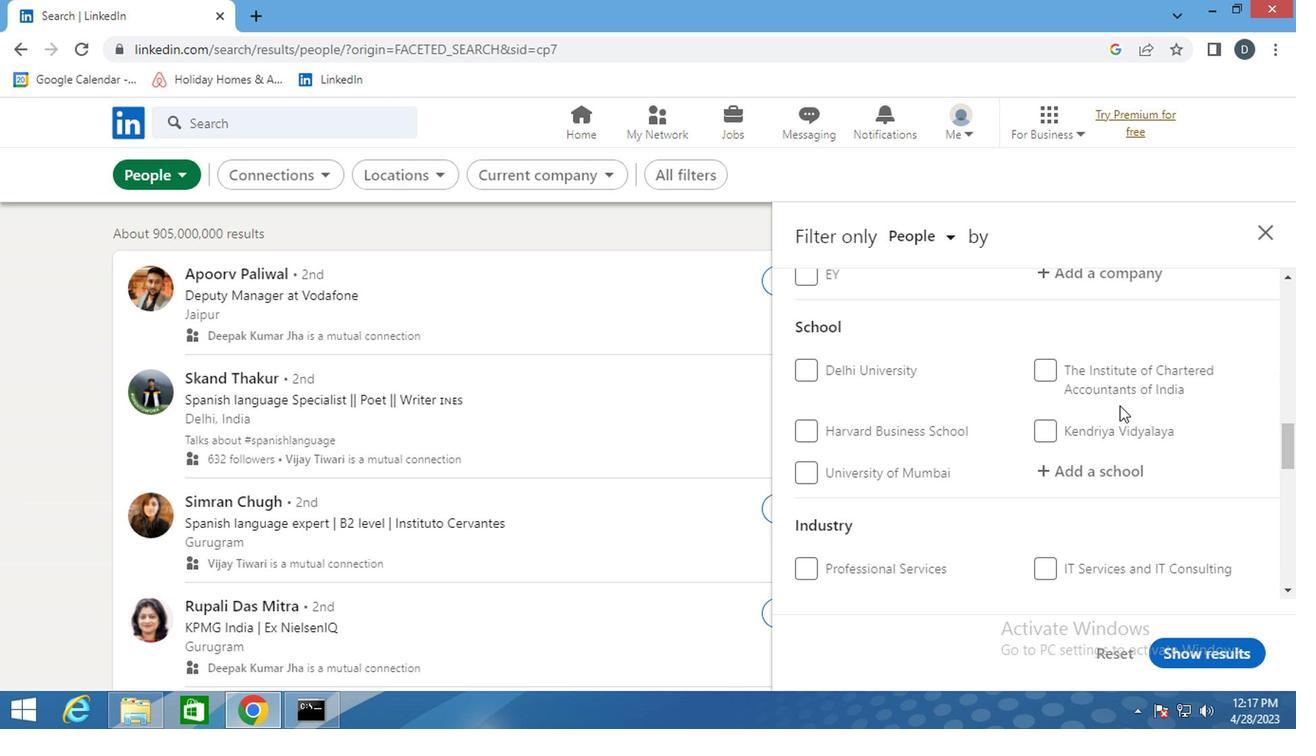 
Action: Mouse scrolled (1117, 403) with delta (0, -1)
Screenshot: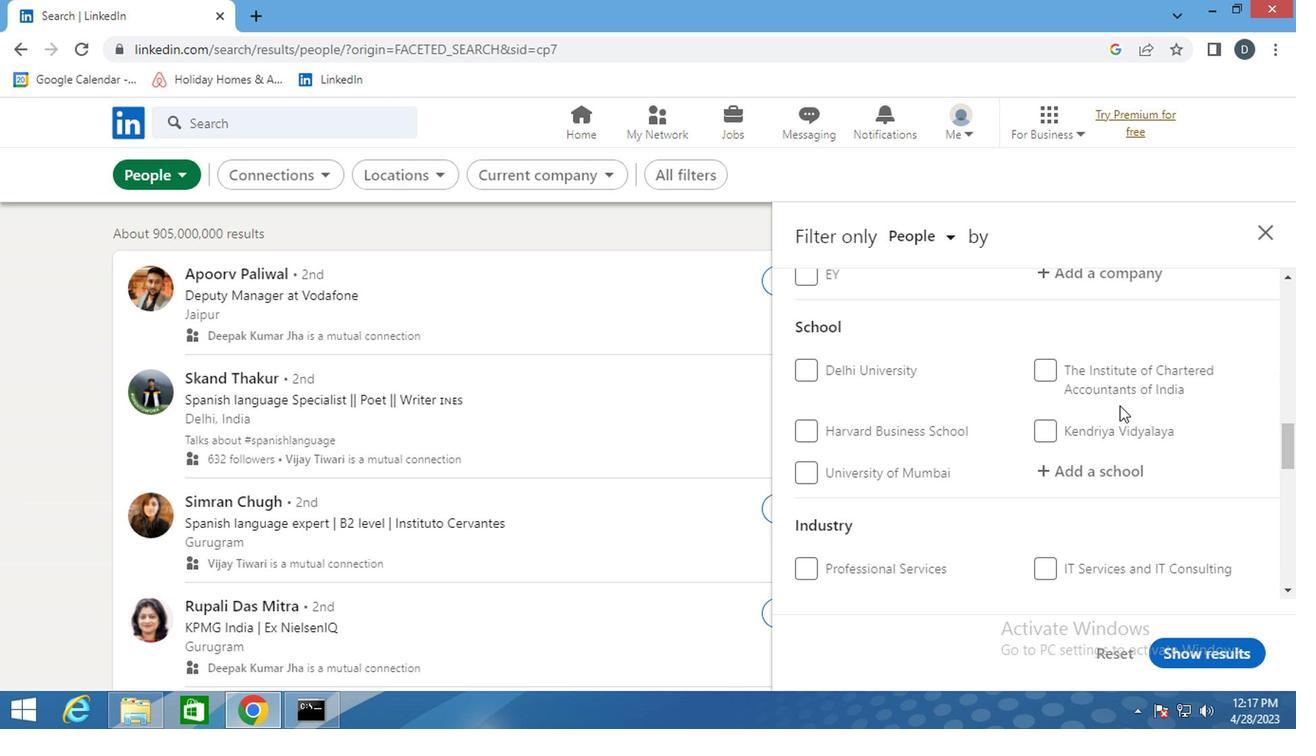 
Action: Mouse moved to (1073, 403)
Screenshot: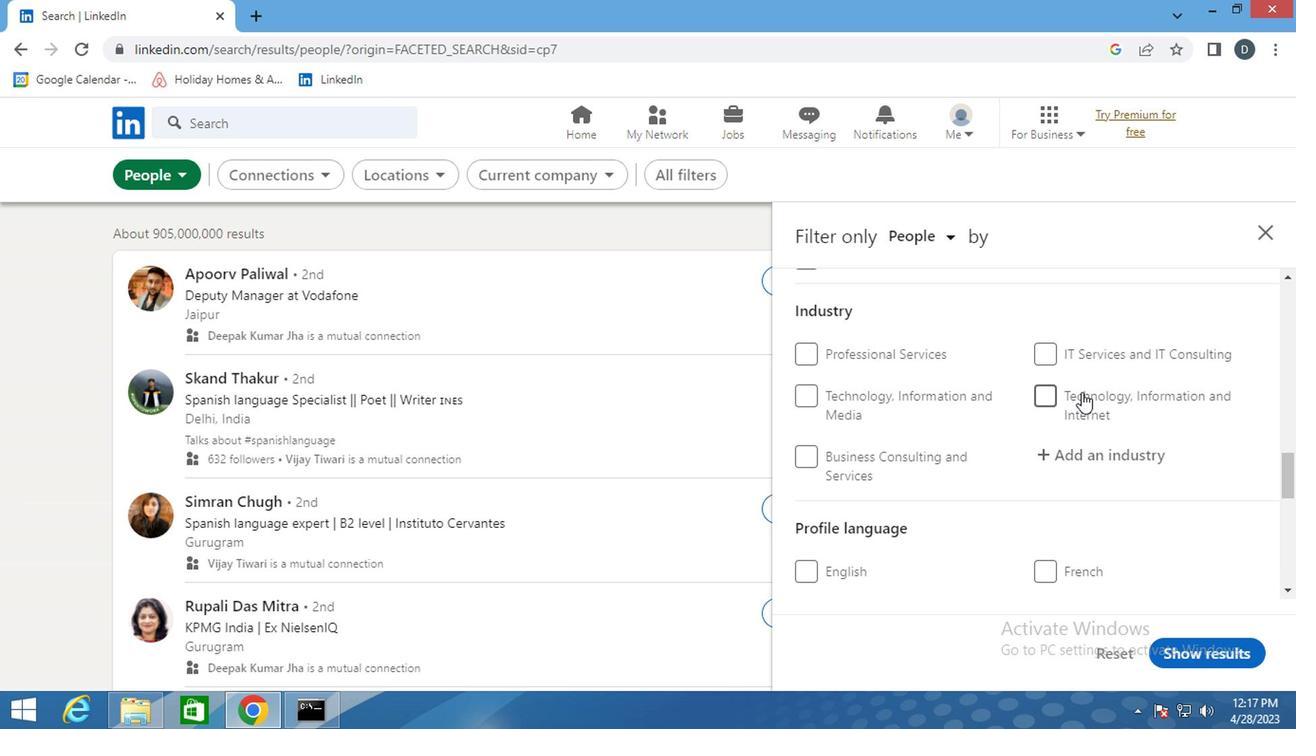 
Action: Mouse scrolled (1073, 403) with delta (0, 0)
Screenshot: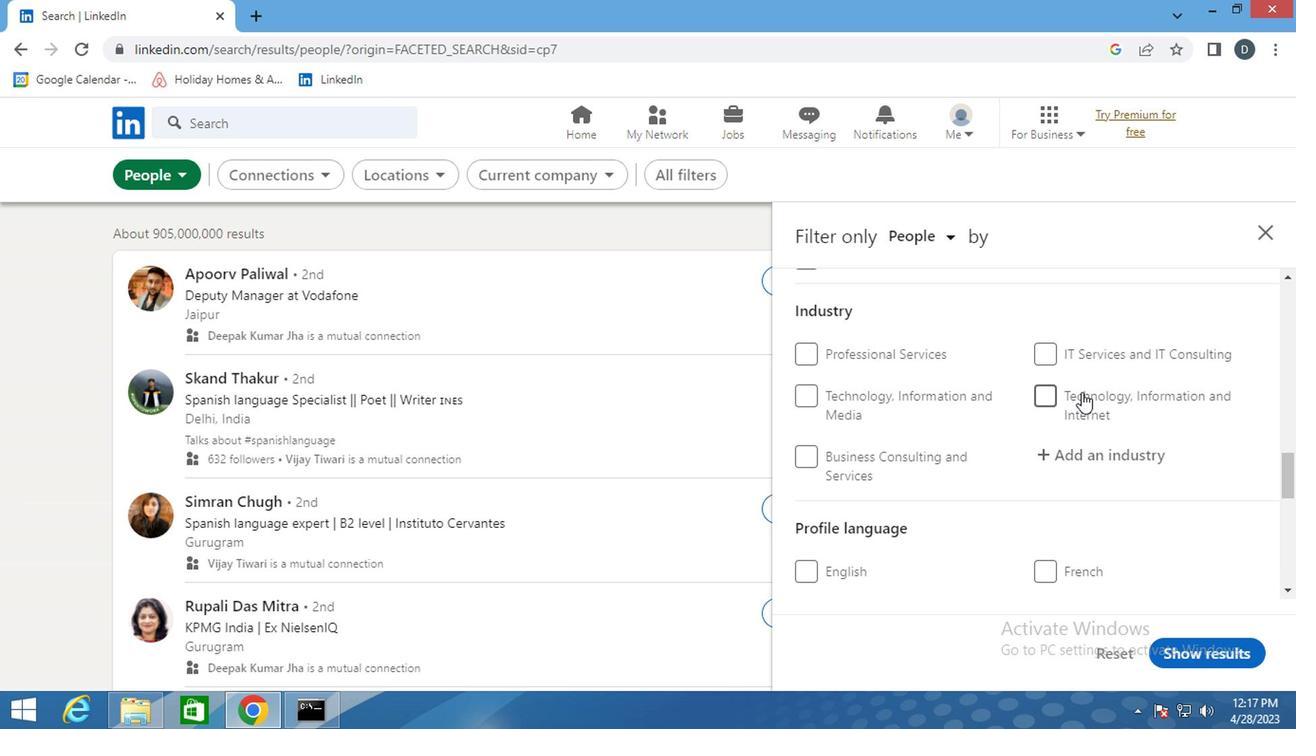 
Action: Mouse scrolled (1073, 403) with delta (0, 0)
Screenshot: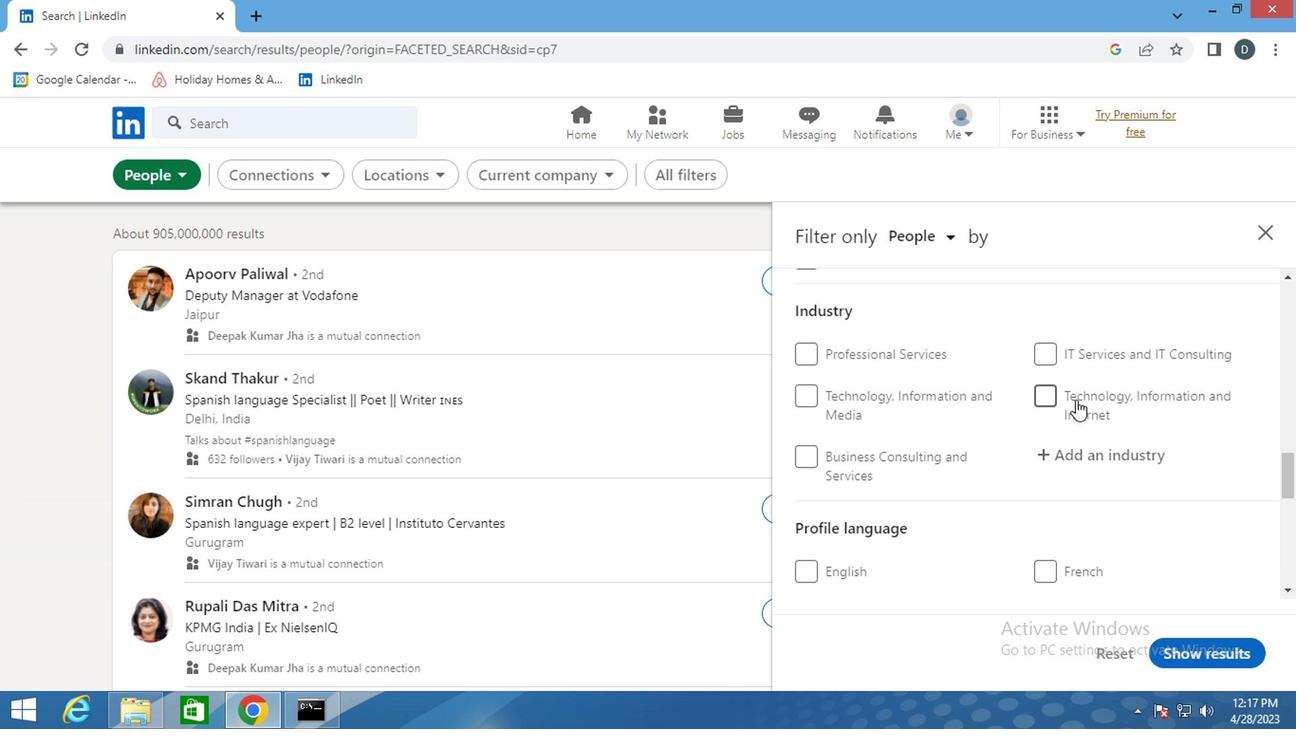 
Action: Mouse moved to (1096, 376)
Screenshot: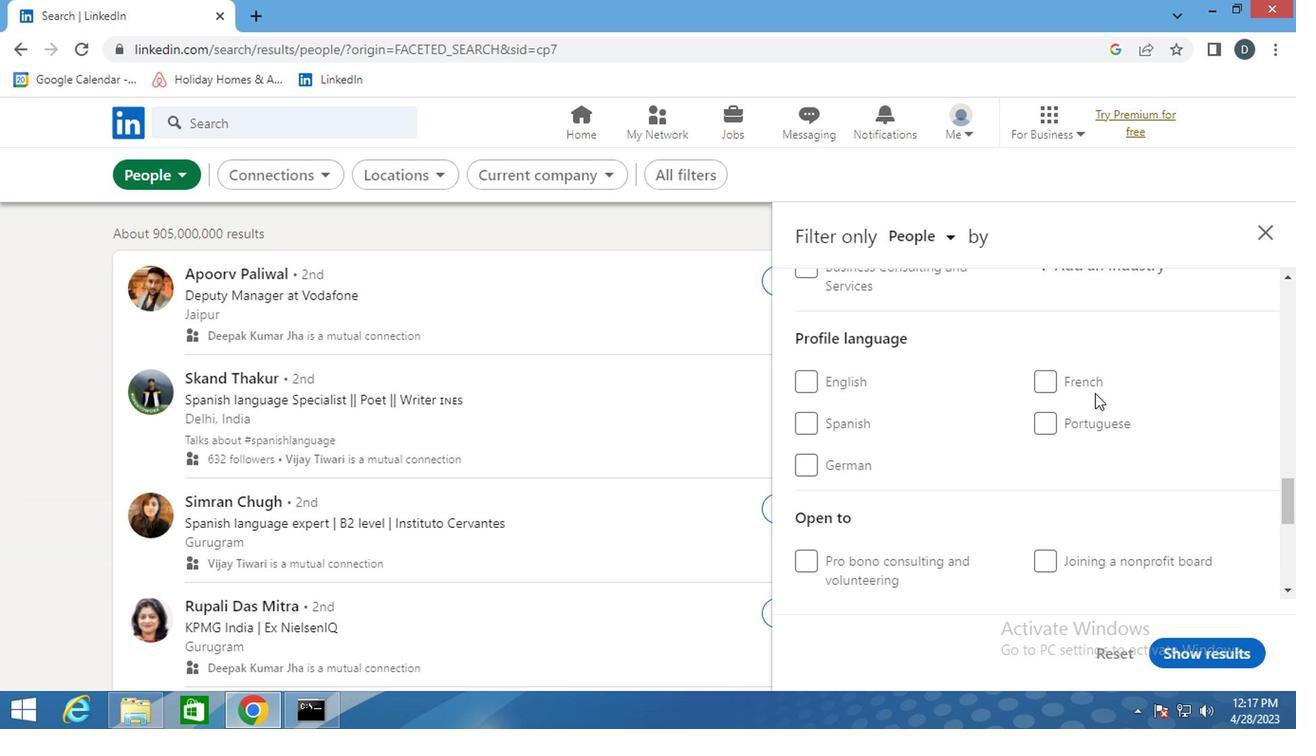 
Action: Mouse pressed left at (1096, 376)
Screenshot: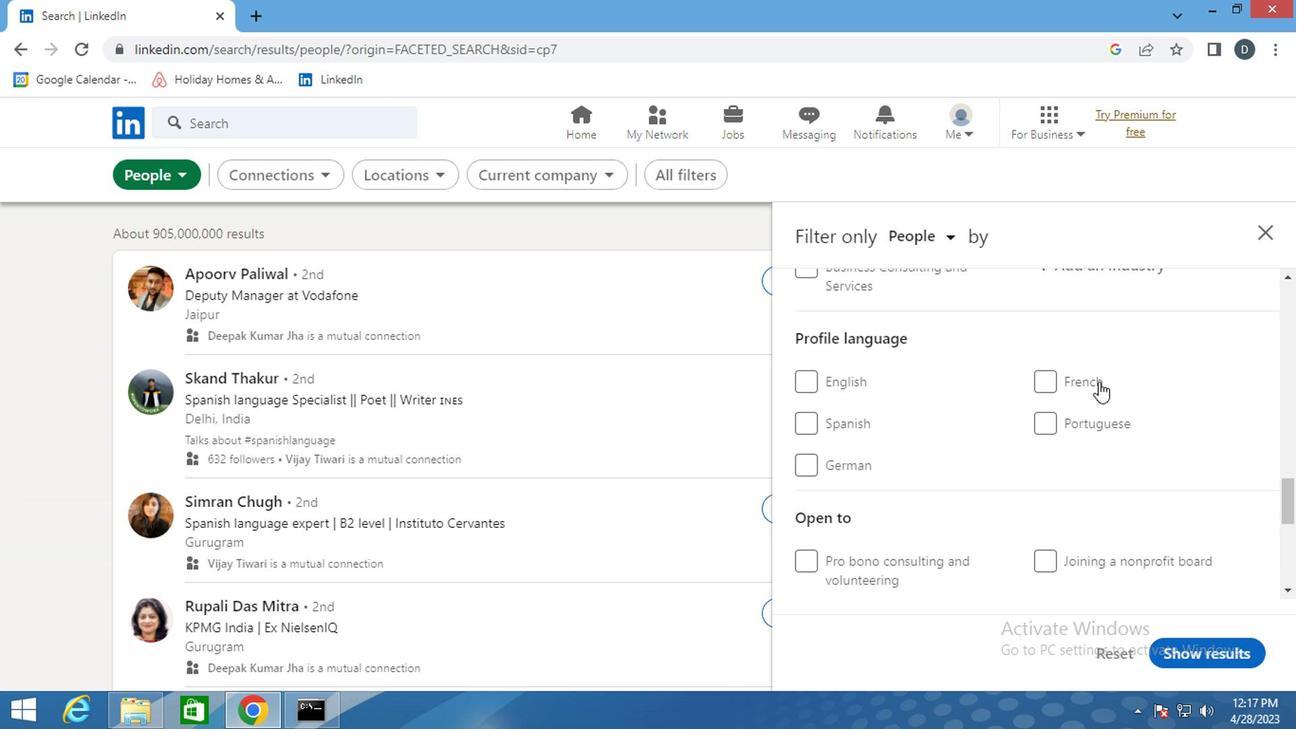
Action: Mouse moved to (1096, 389)
Screenshot: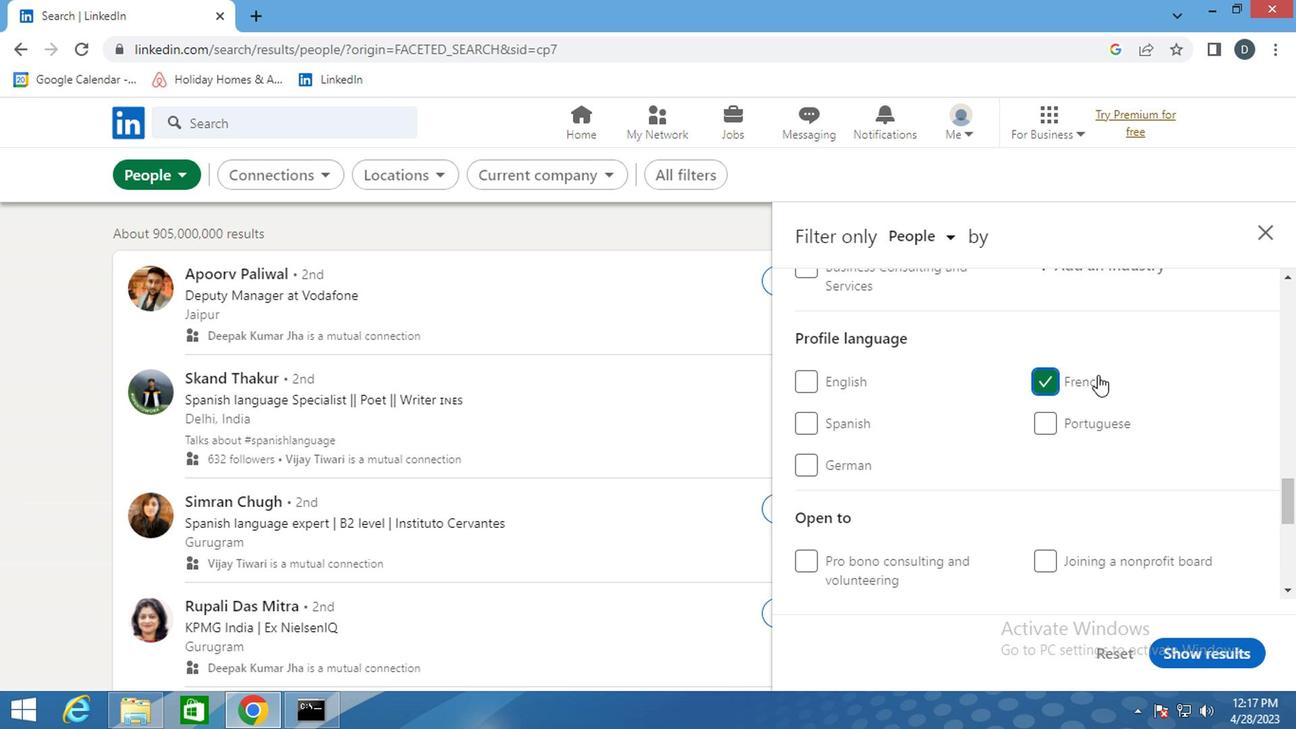 
Action: Mouse scrolled (1096, 389) with delta (0, 0)
Screenshot: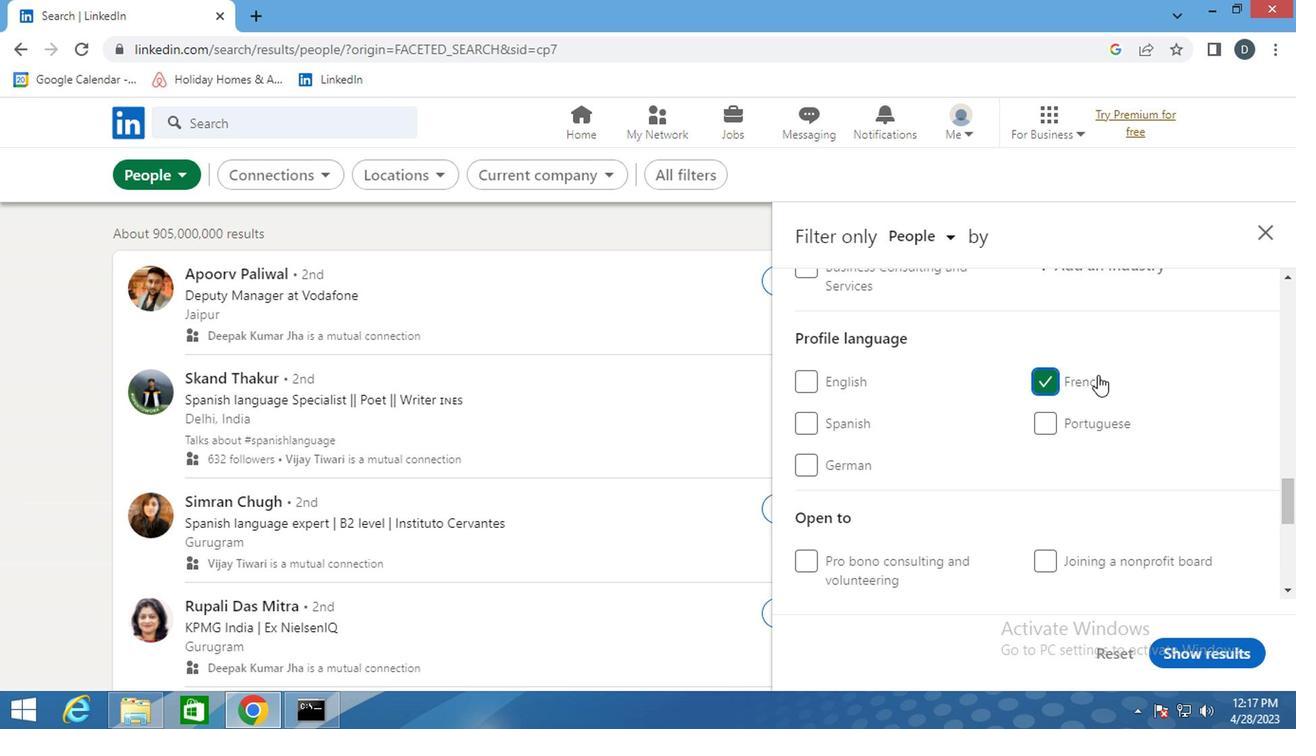 
Action: Mouse scrolled (1096, 389) with delta (0, 0)
Screenshot: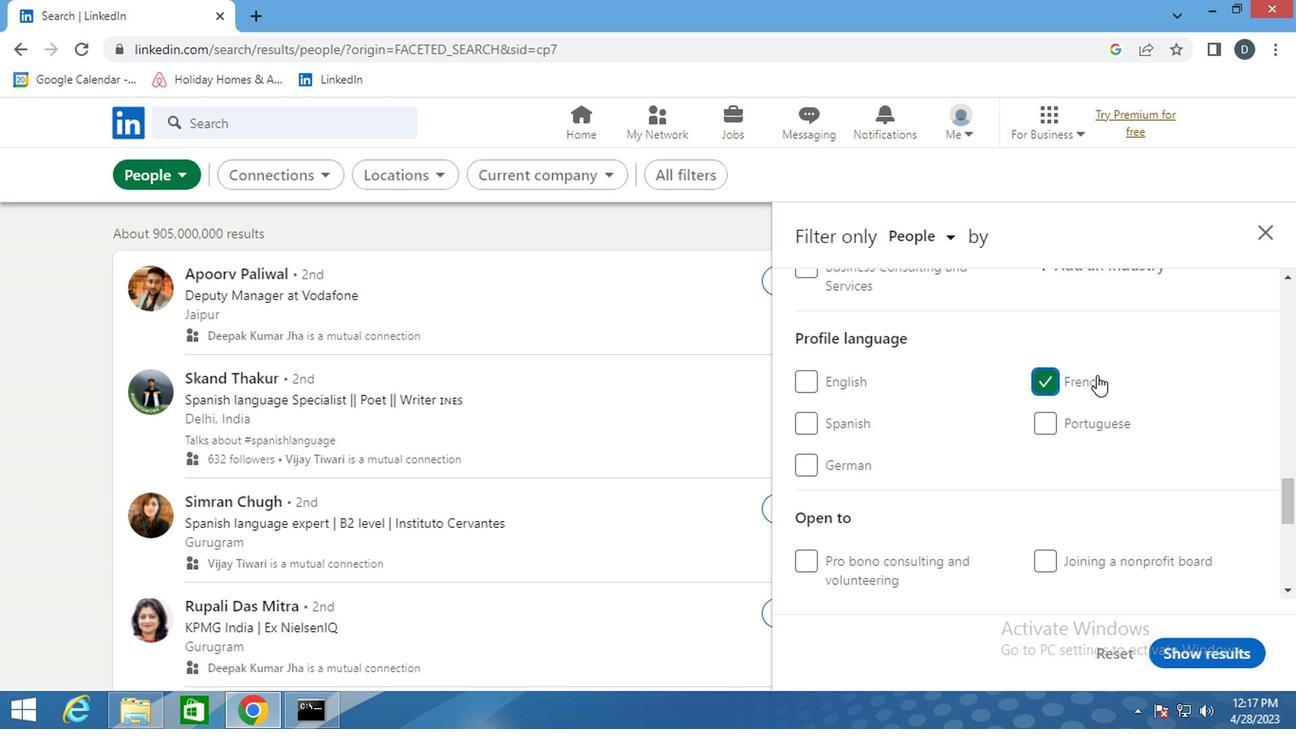 
Action: Mouse scrolled (1096, 389) with delta (0, 0)
Screenshot: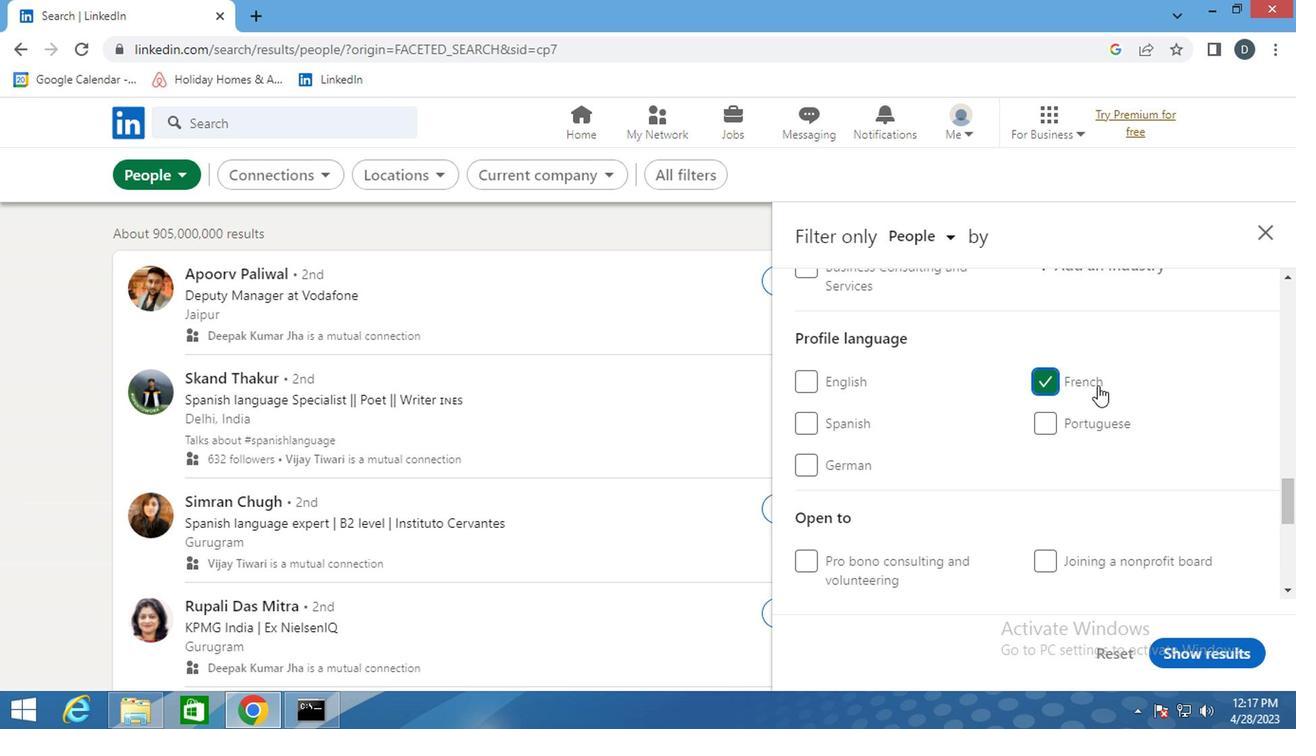 
Action: Mouse scrolled (1096, 389) with delta (0, 0)
Screenshot: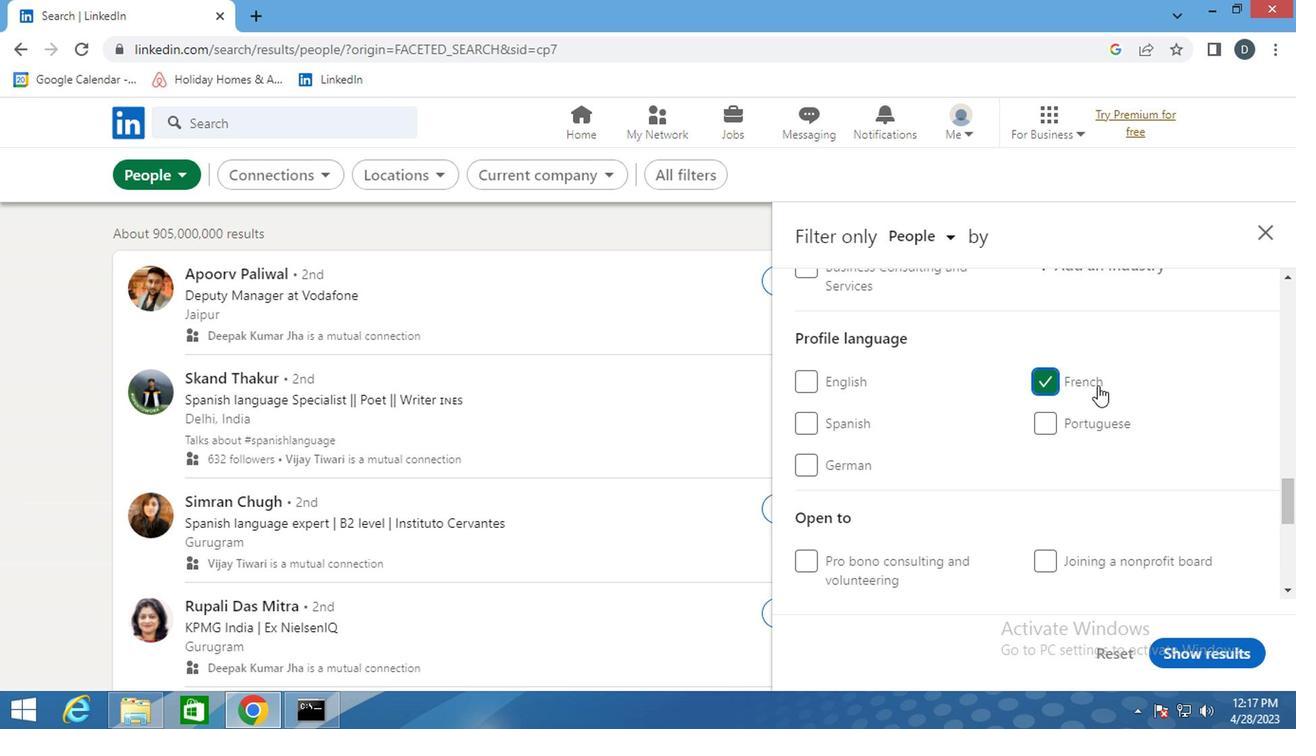 
Action: Mouse moved to (1096, 389)
Screenshot: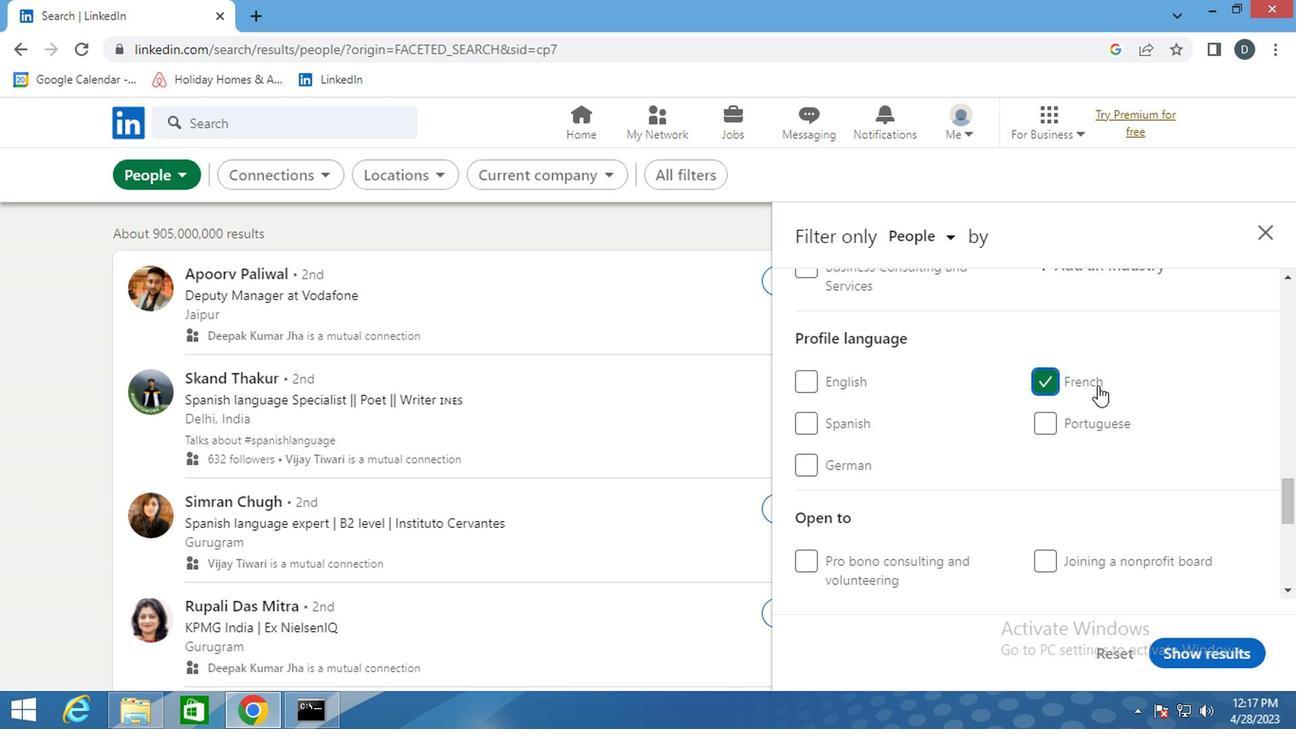 
Action: Mouse scrolled (1096, 389) with delta (0, 0)
Screenshot: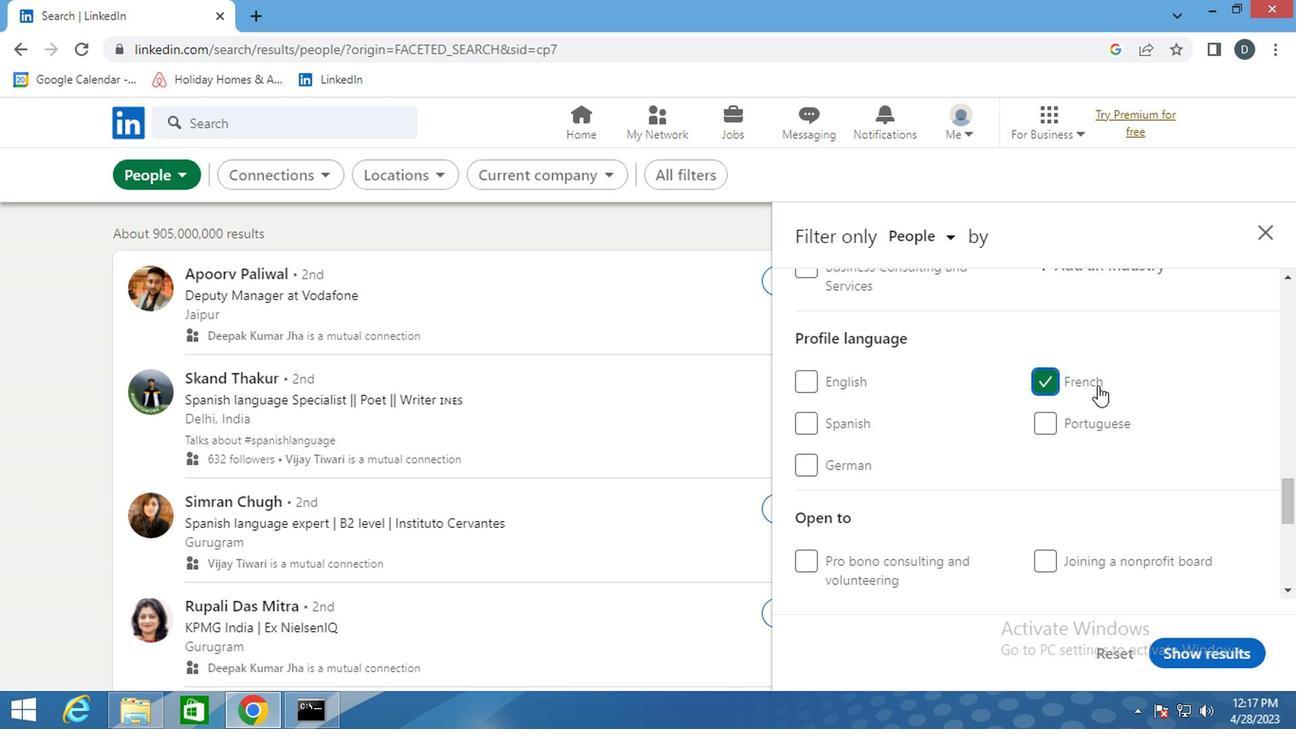 
Action: Mouse scrolled (1096, 389) with delta (0, 0)
Screenshot: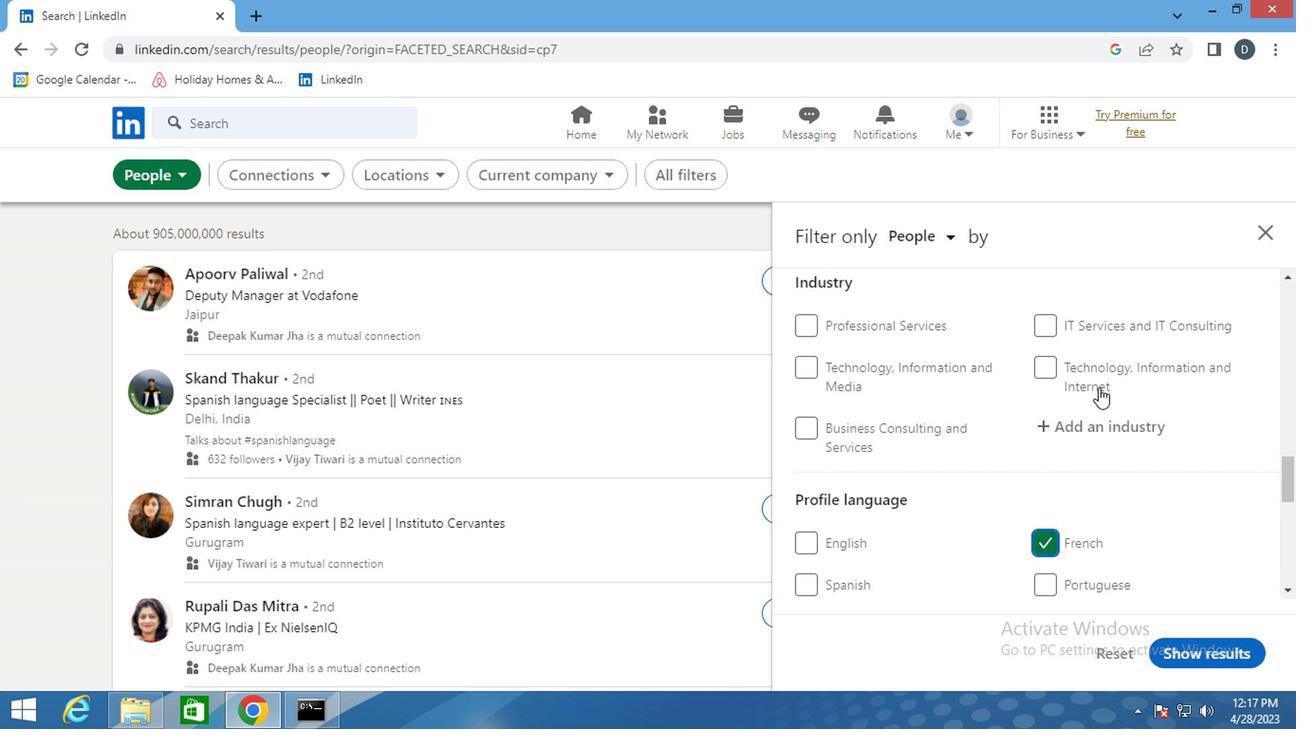 
Action: Mouse scrolled (1096, 389) with delta (0, 0)
Screenshot: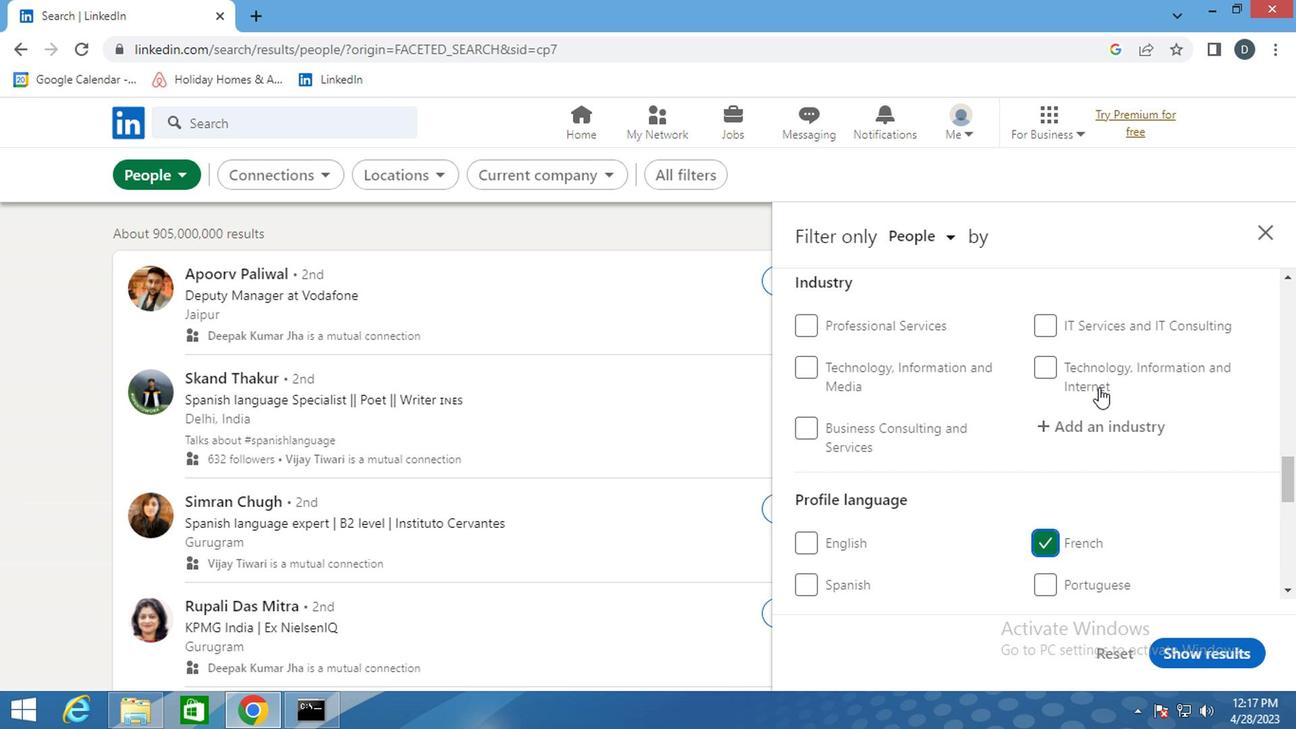 
Action: Mouse scrolled (1096, 389) with delta (0, 0)
Screenshot: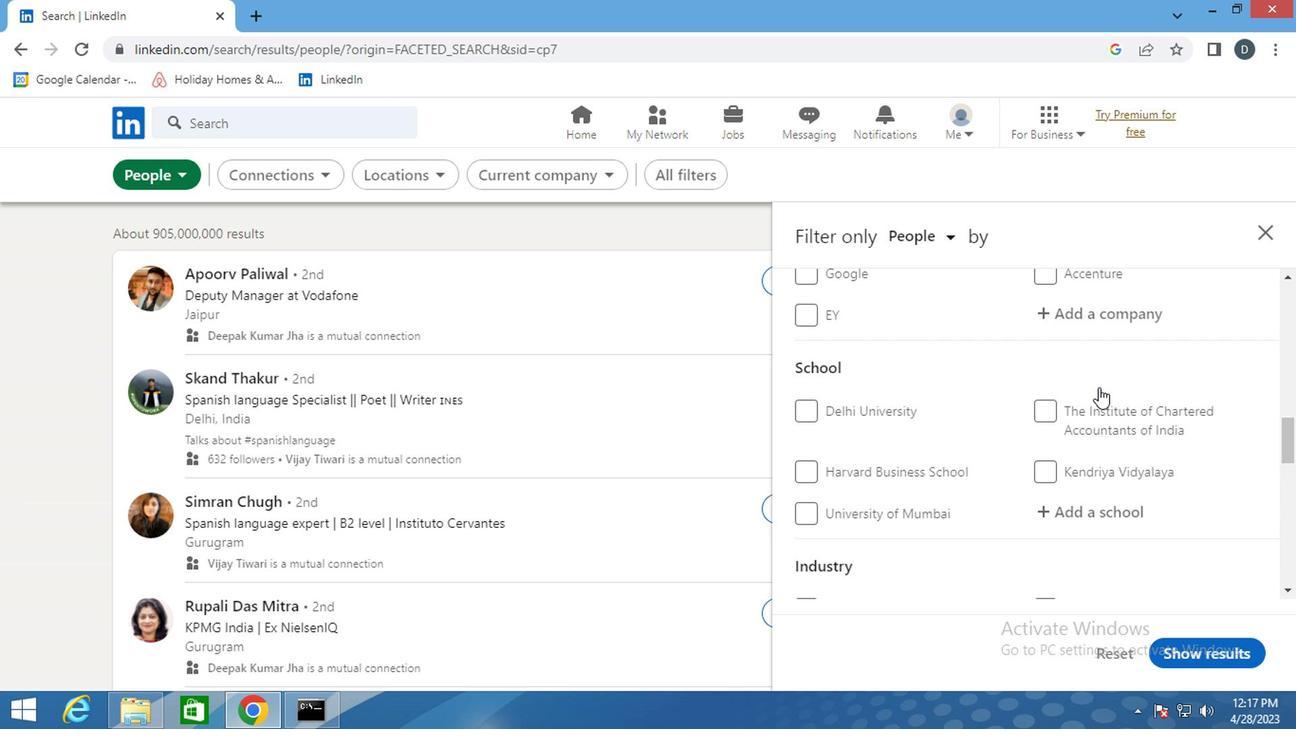 
Action: Mouse moved to (1113, 453)
Screenshot: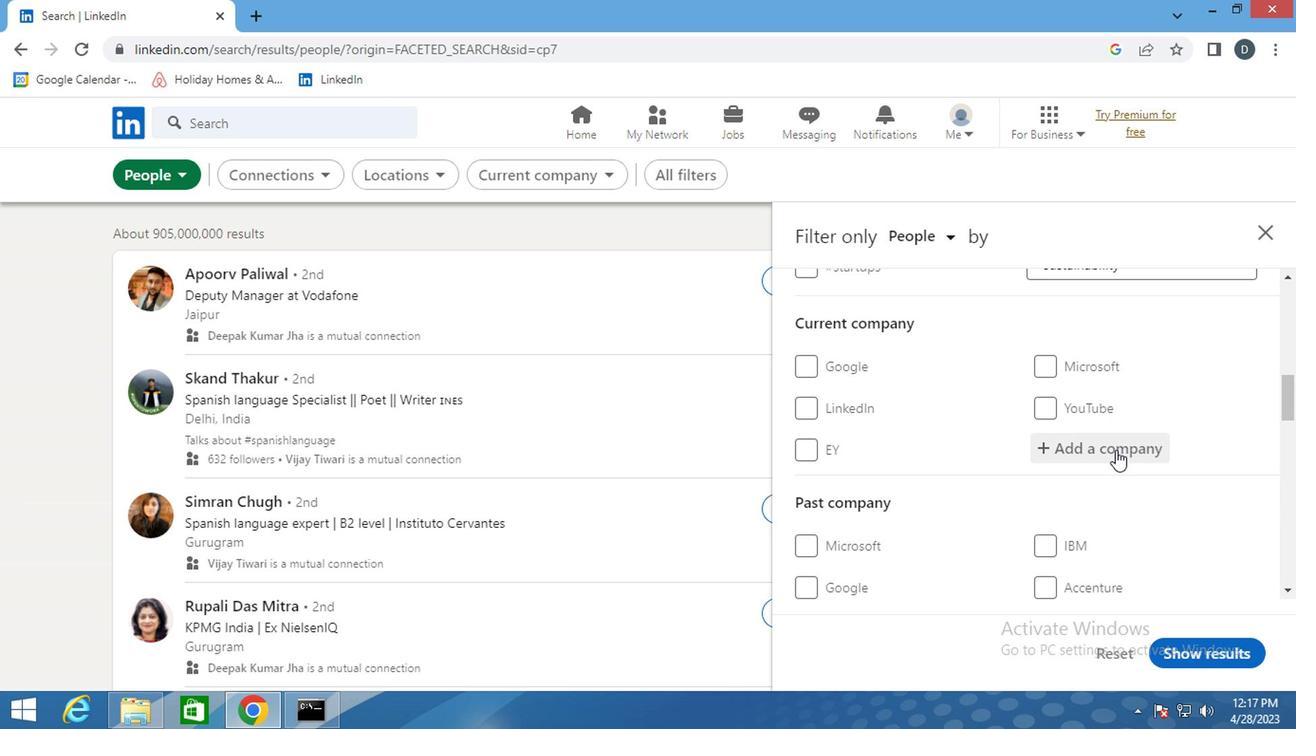 
Action: Mouse pressed left at (1113, 453)
Screenshot: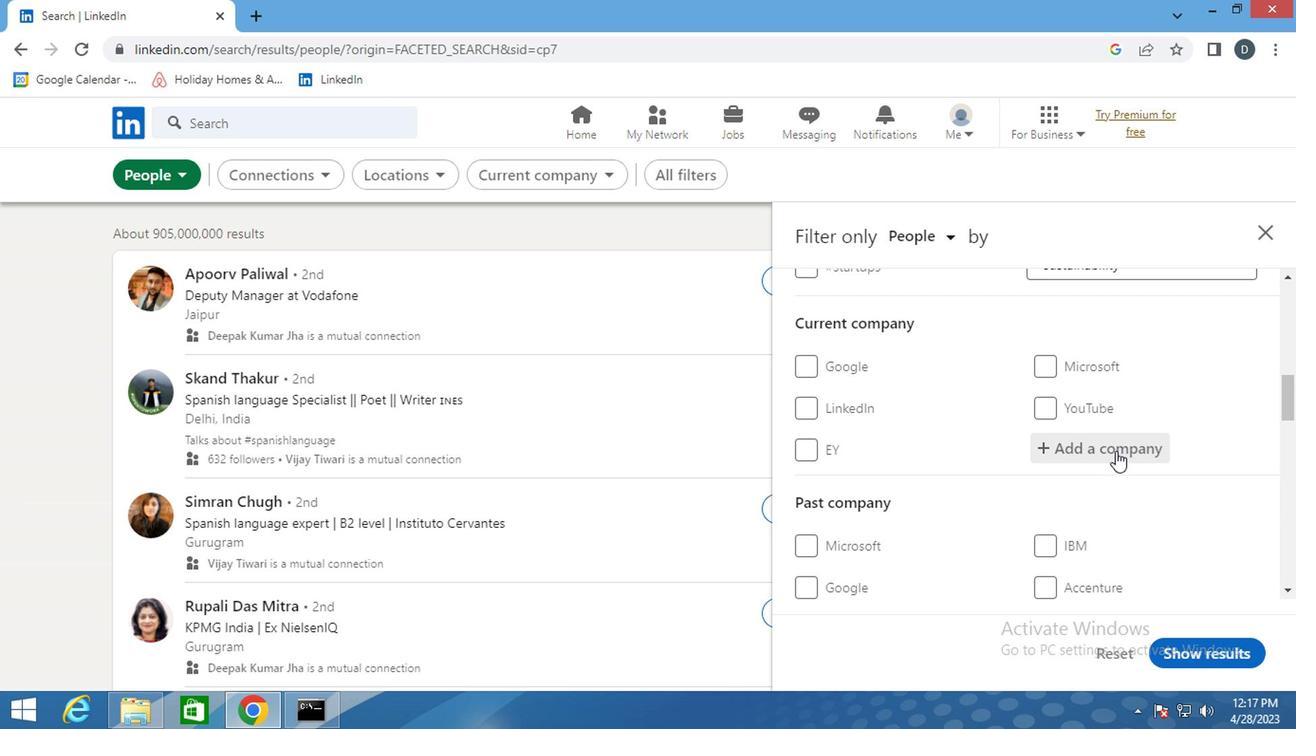 
Action: Key pressed <Key.shift>TATA<Key.space><Key.shift>CONSUMER
Screenshot: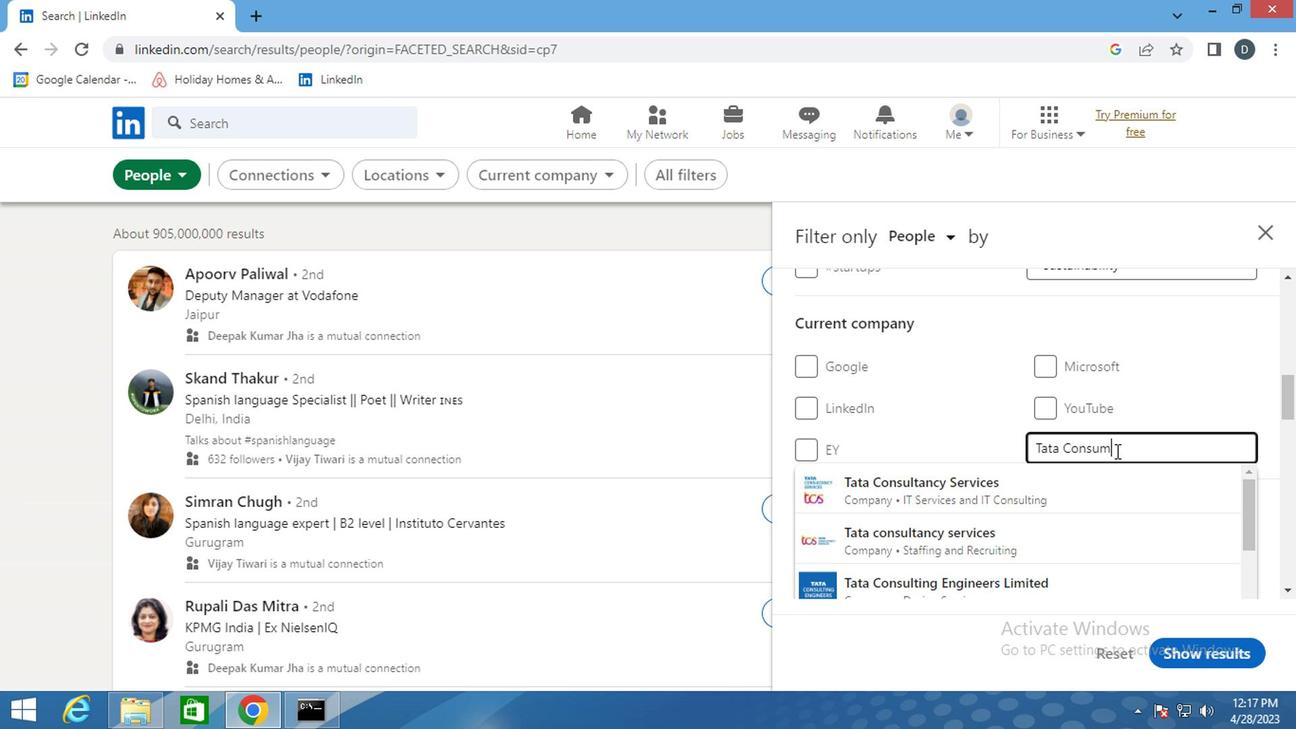
Action: Mouse moved to (1107, 490)
Screenshot: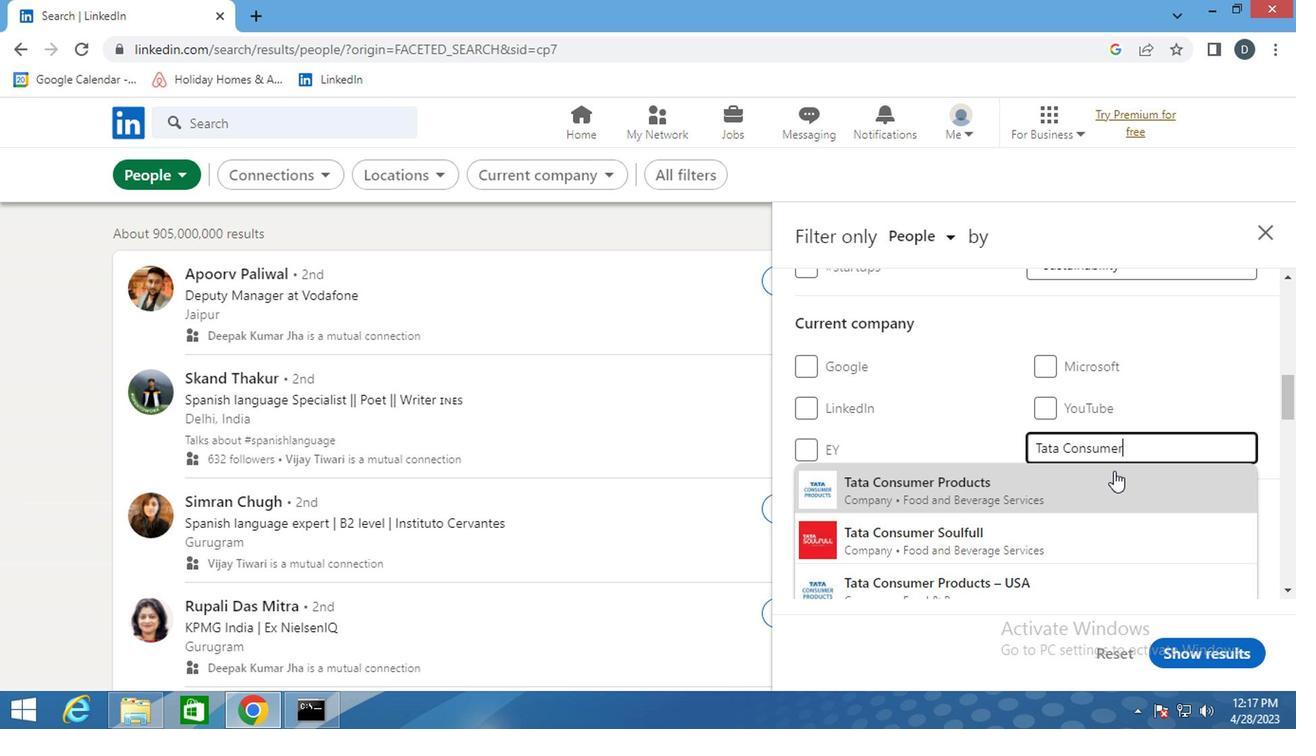 
Action: Mouse pressed left at (1107, 490)
Screenshot: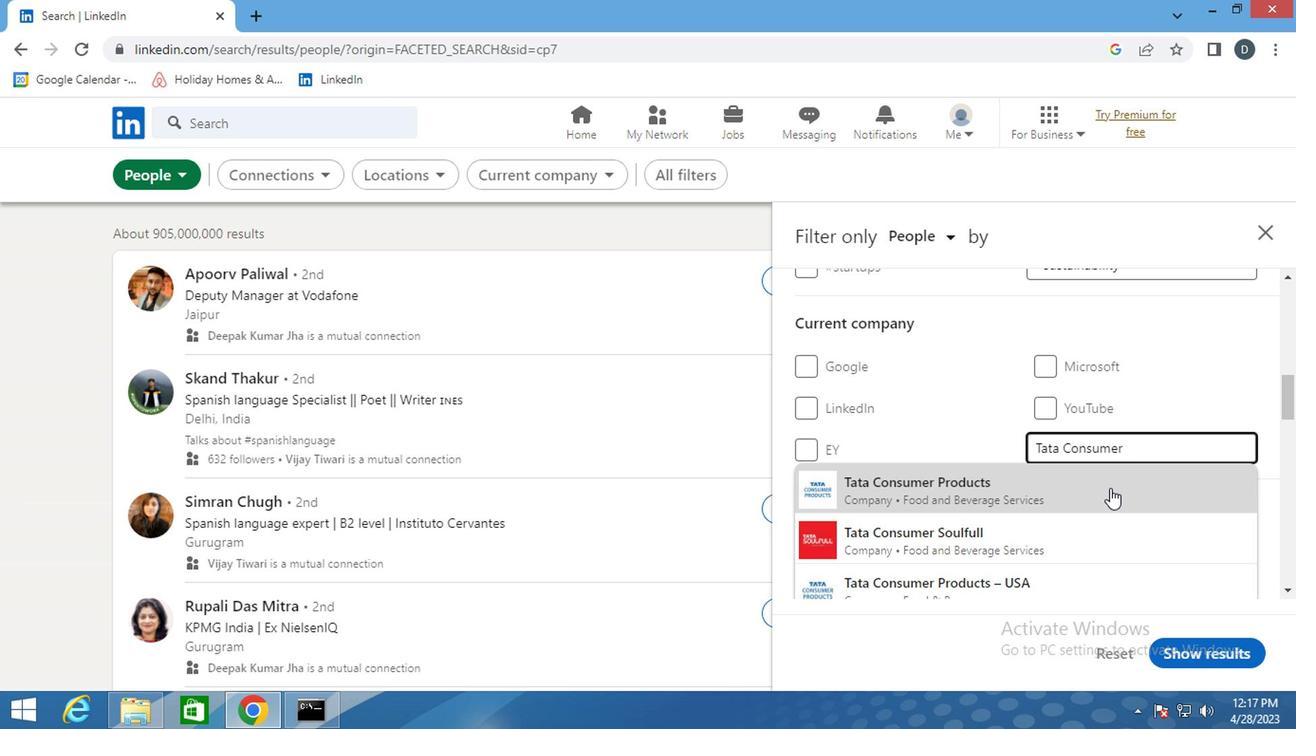 
Action: Mouse scrolled (1107, 489) with delta (0, 0)
Screenshot: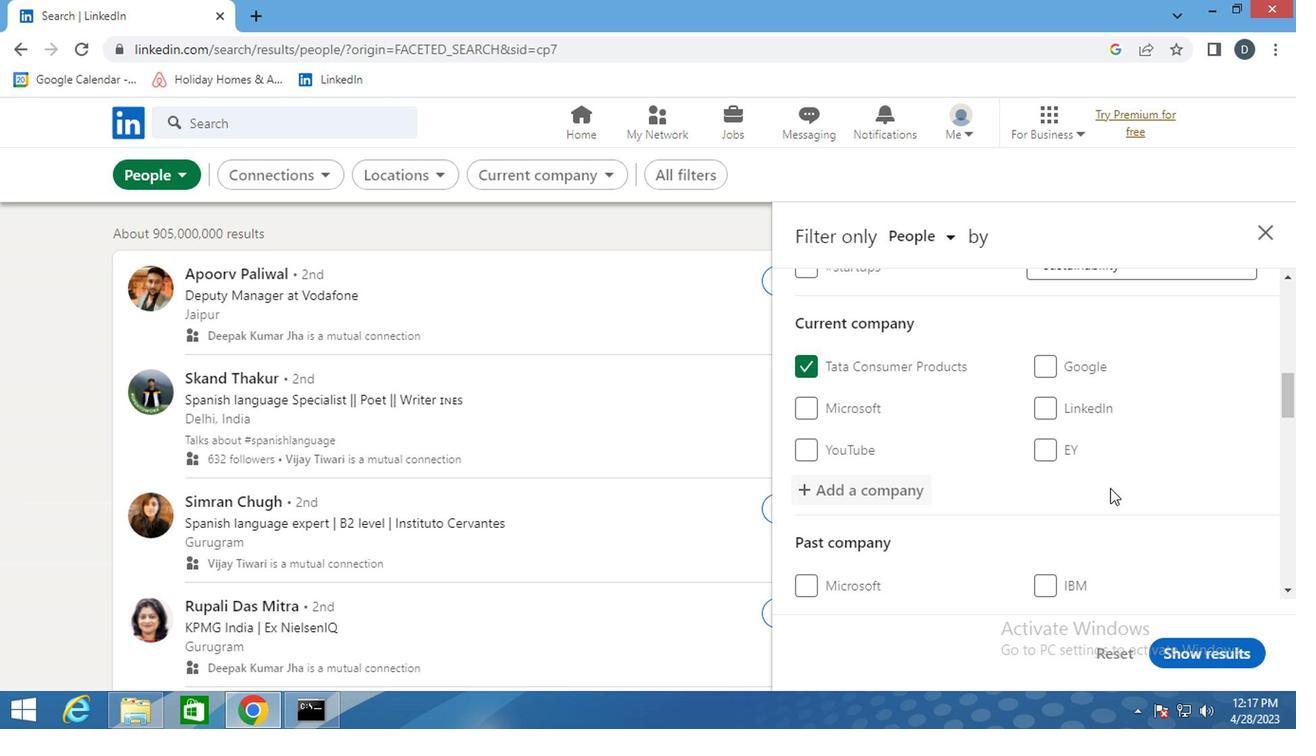 
Action: Mouse scrolled (1107, 489) with delta (0, 0)
Screenshot: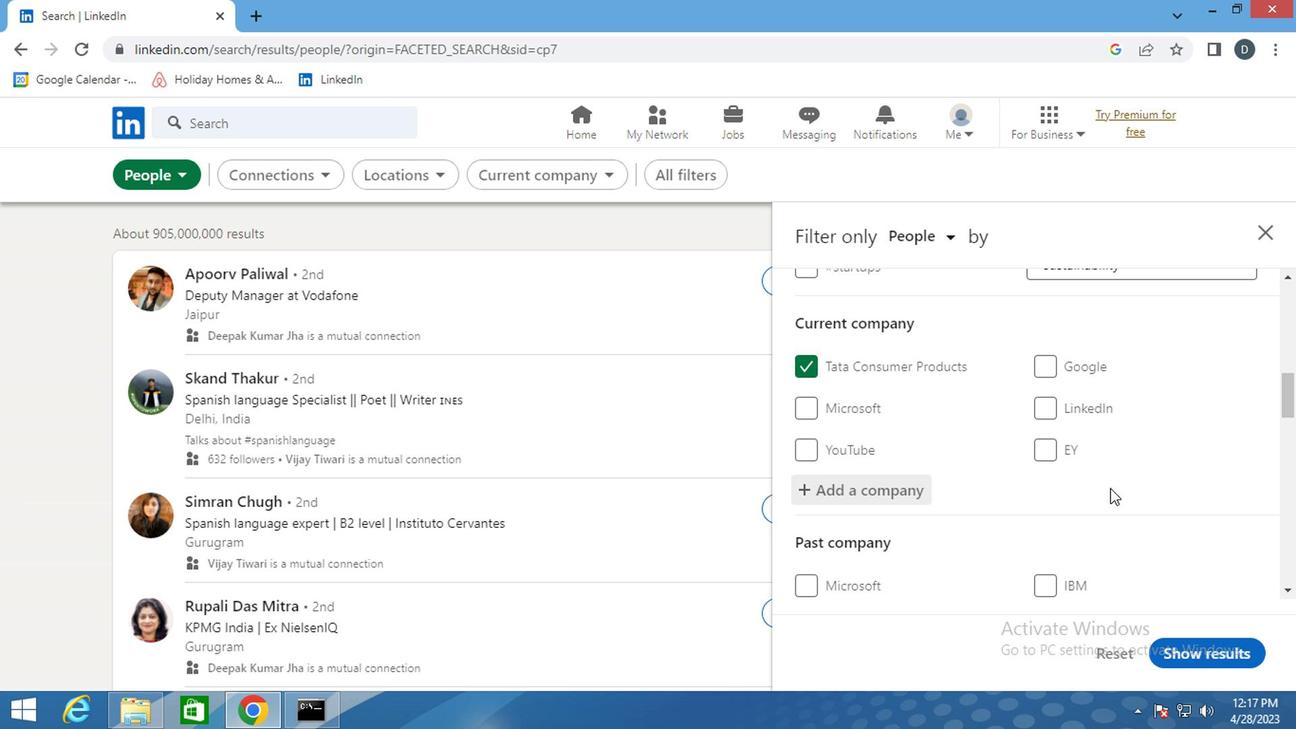 
Action: Mouse moved to (991, 451)
Screenshot: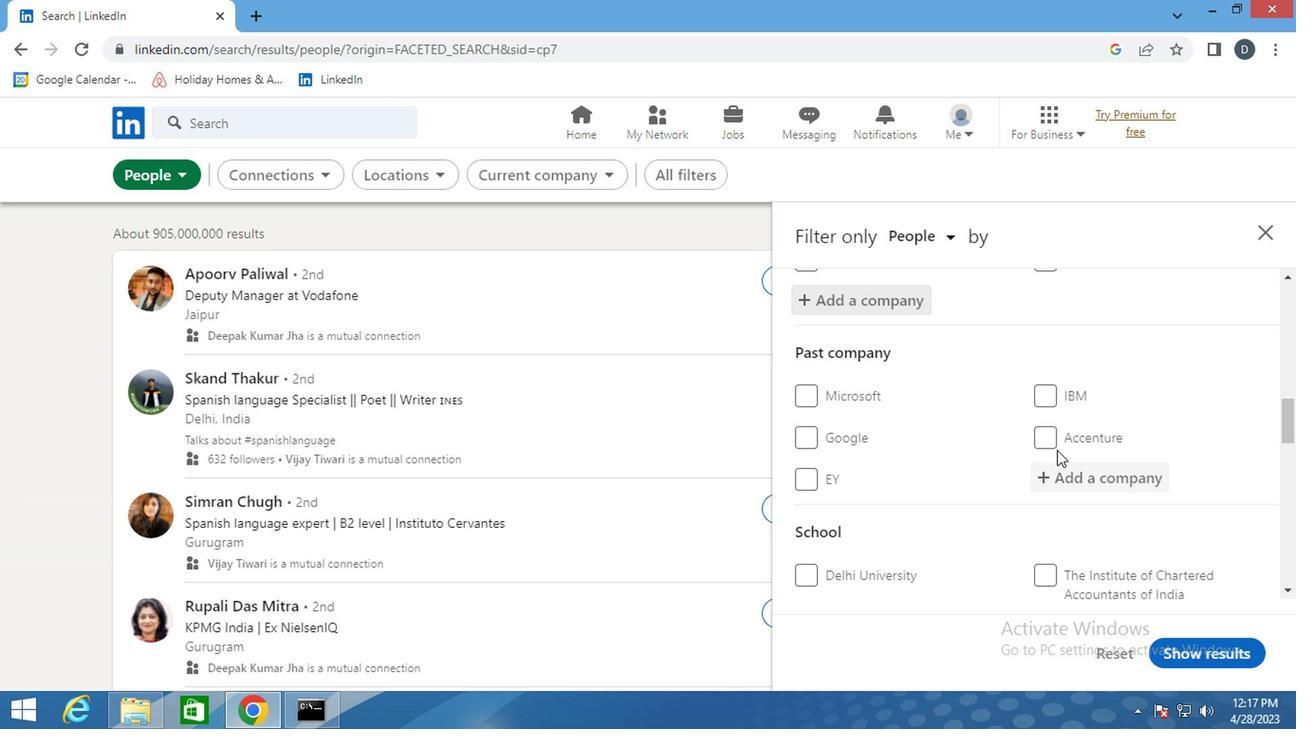 
Action: Mouse scrolled (991, 453) with delta (0, 1)
Screenshot: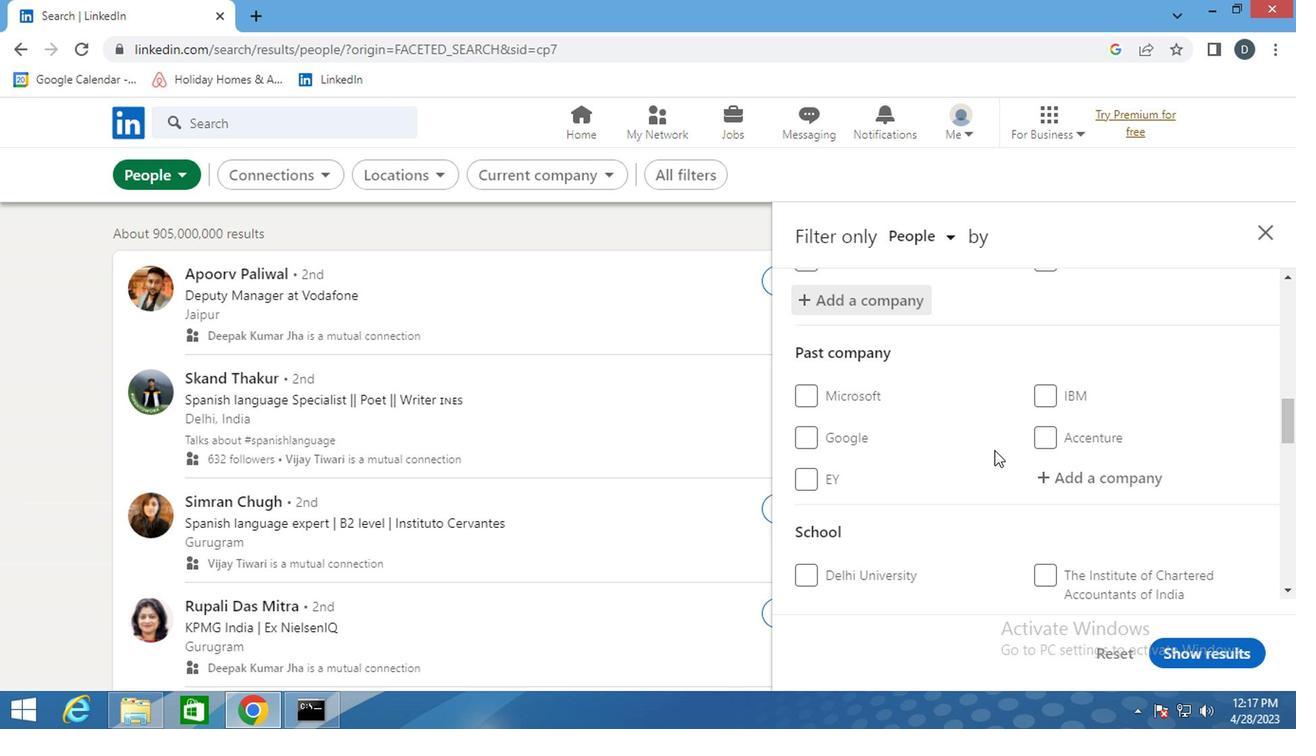 
Action: Mouse scrolled (991, 453) with delta (0, 1)
Screenshot: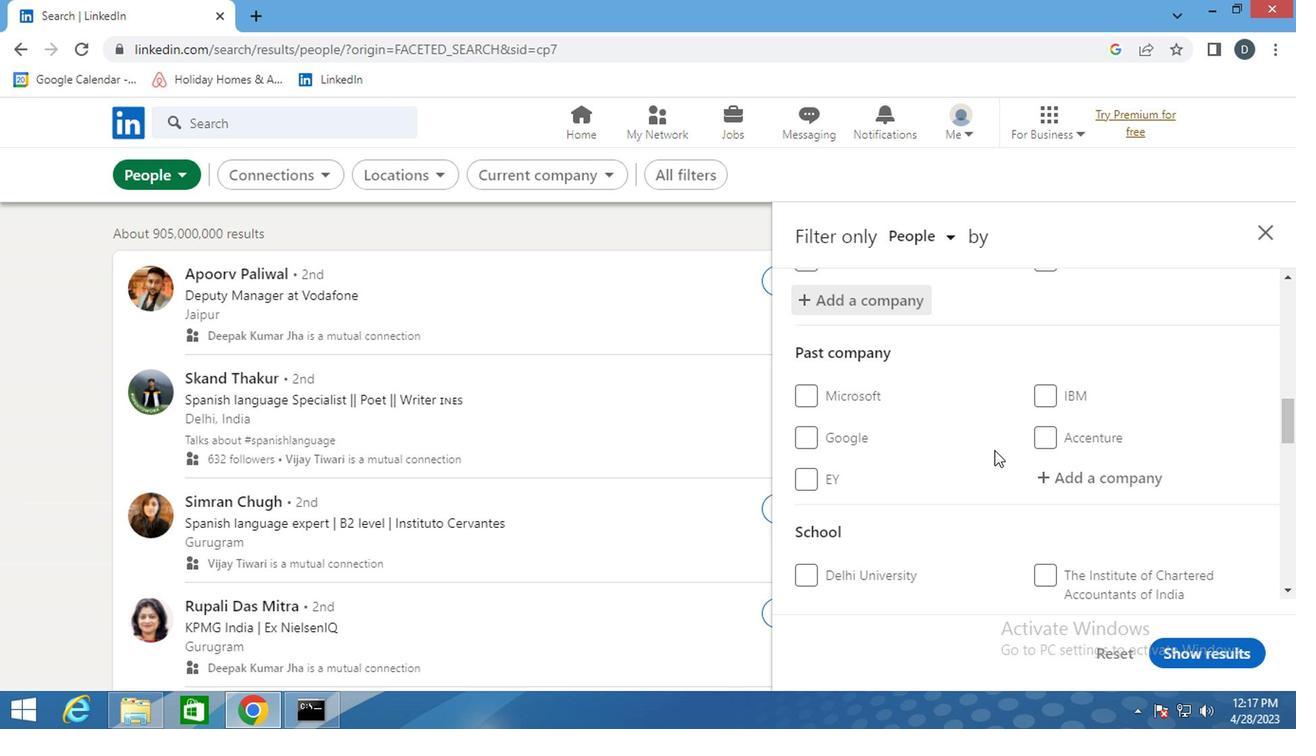 
Action: Mouse scrolled (991, 451) with delta (0, 0)
Screenshot: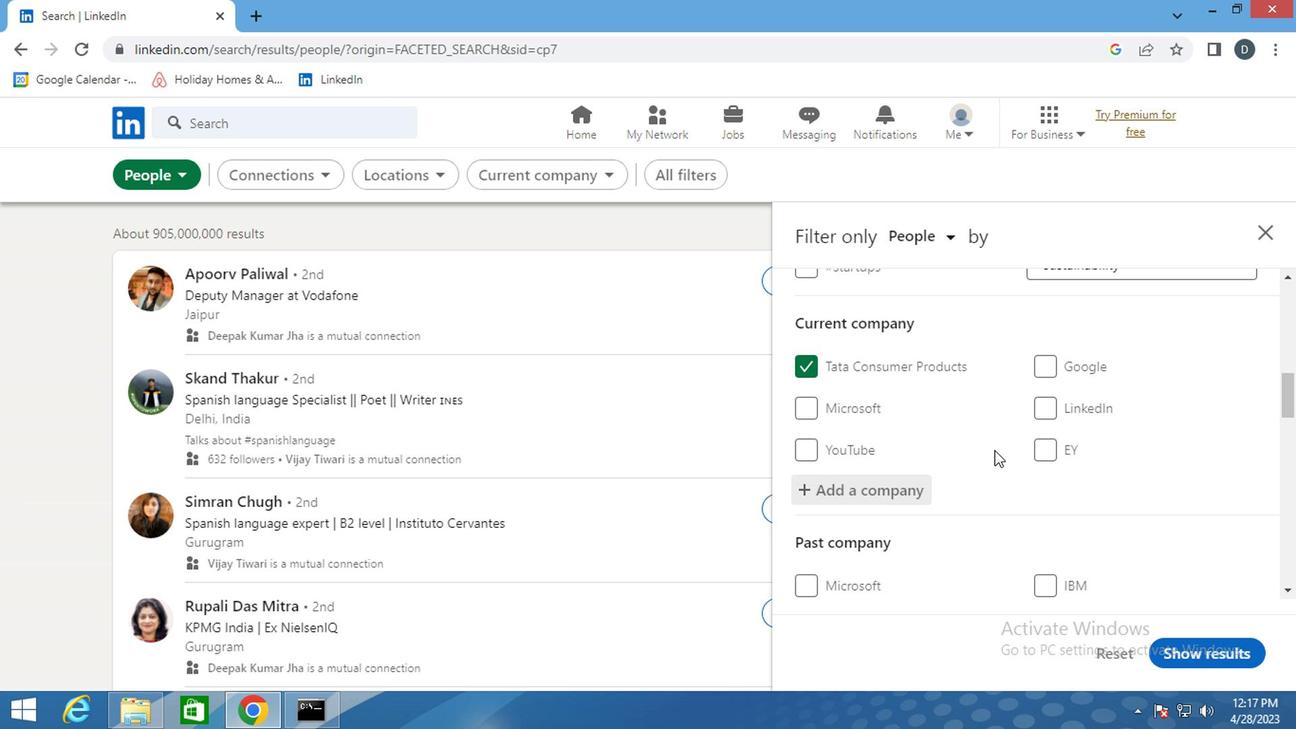 
Action: Mouse scrolled (991, 451) with delta (0, 0)
Screenshot: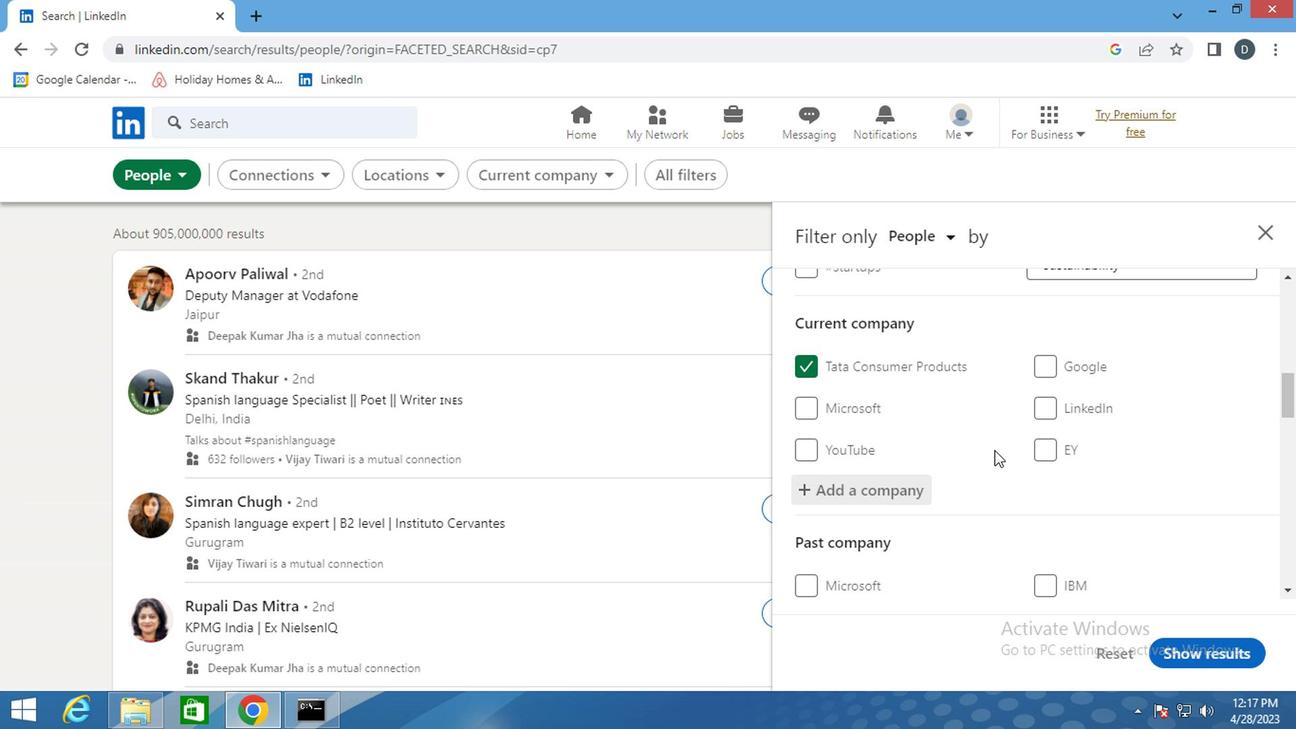
Action: Mouse scrolled (991, 451) with delta (0, 0)
Screenshot: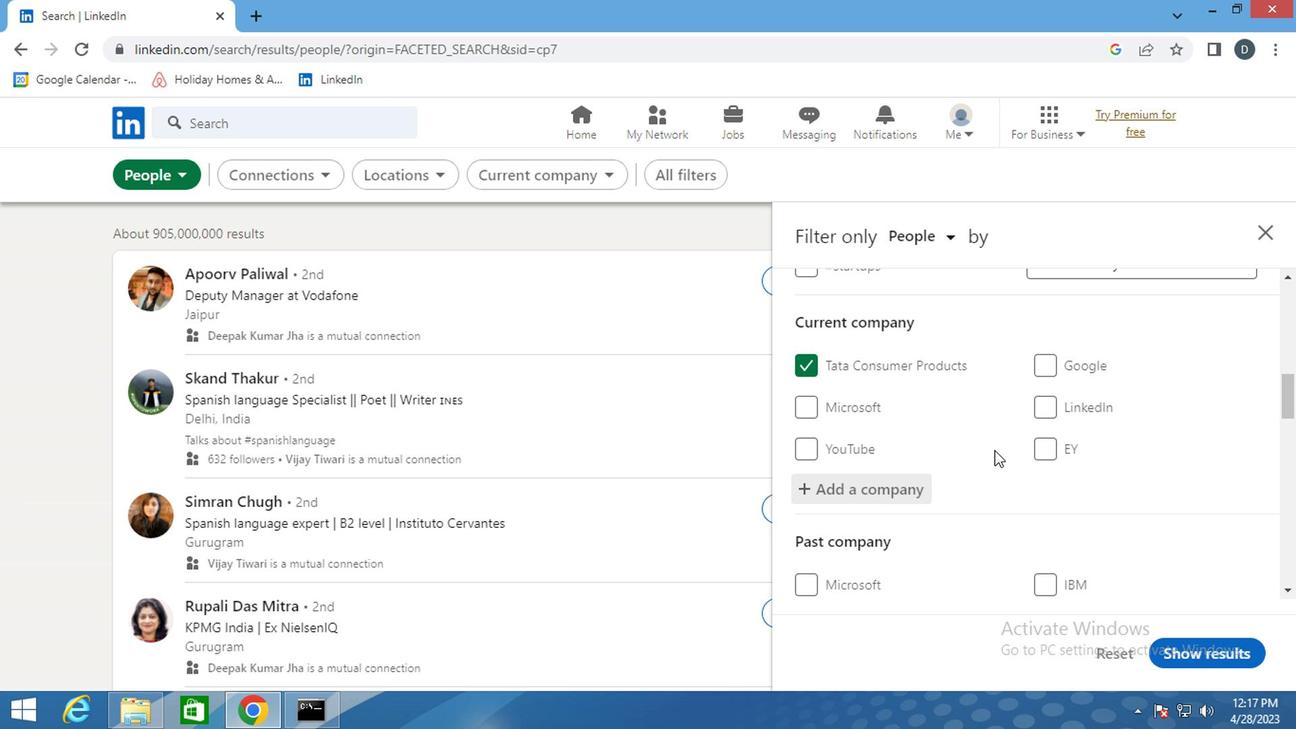 
Action: Mouse moved to (1097, 395)
Screenshot: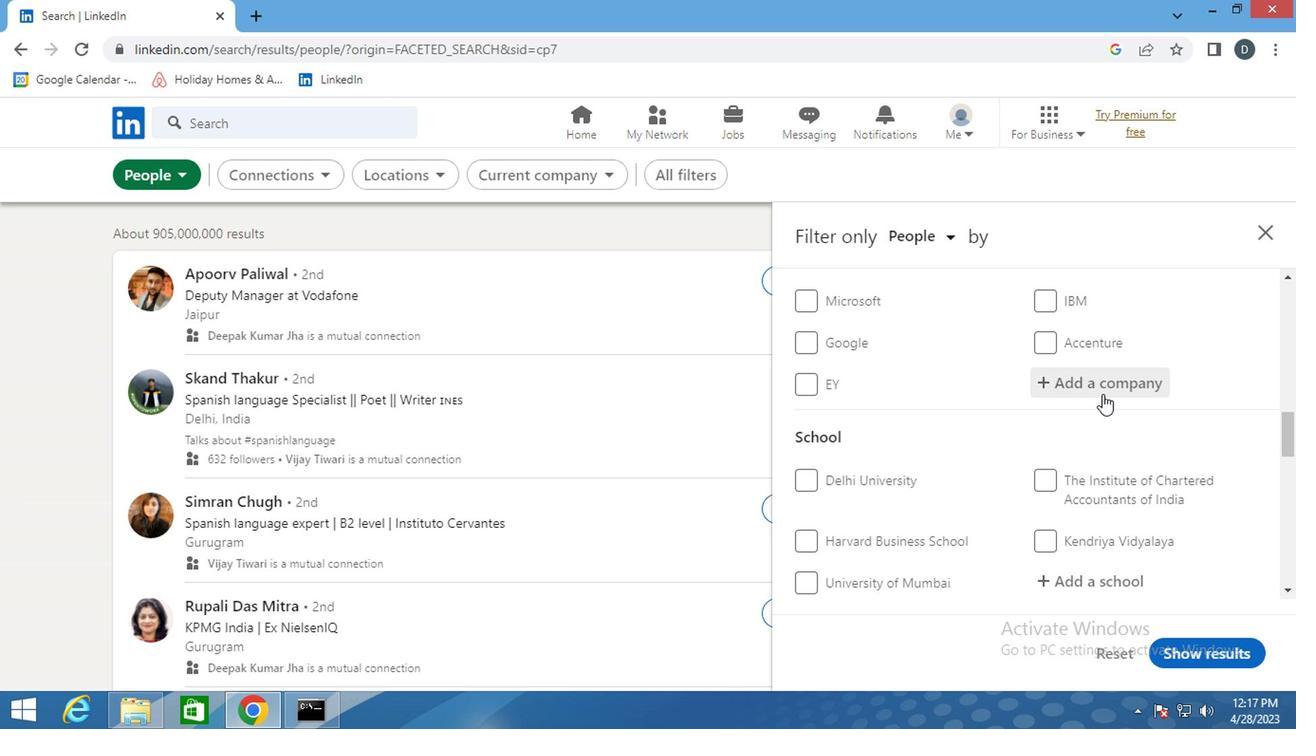 
Action: Mouse scrolled (1097, 396) with delta (0, 1)
Screenshot: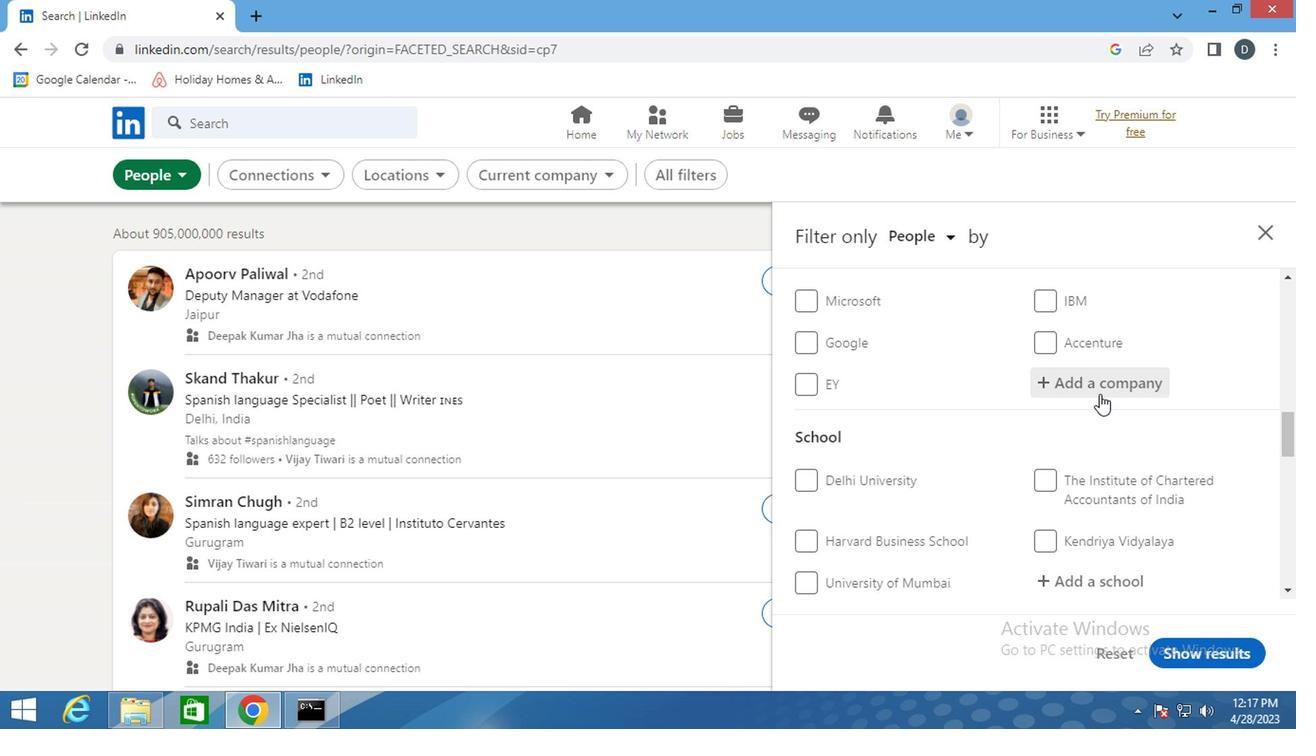 
Action: Mouse moved to (1097, 413)
Screenshot: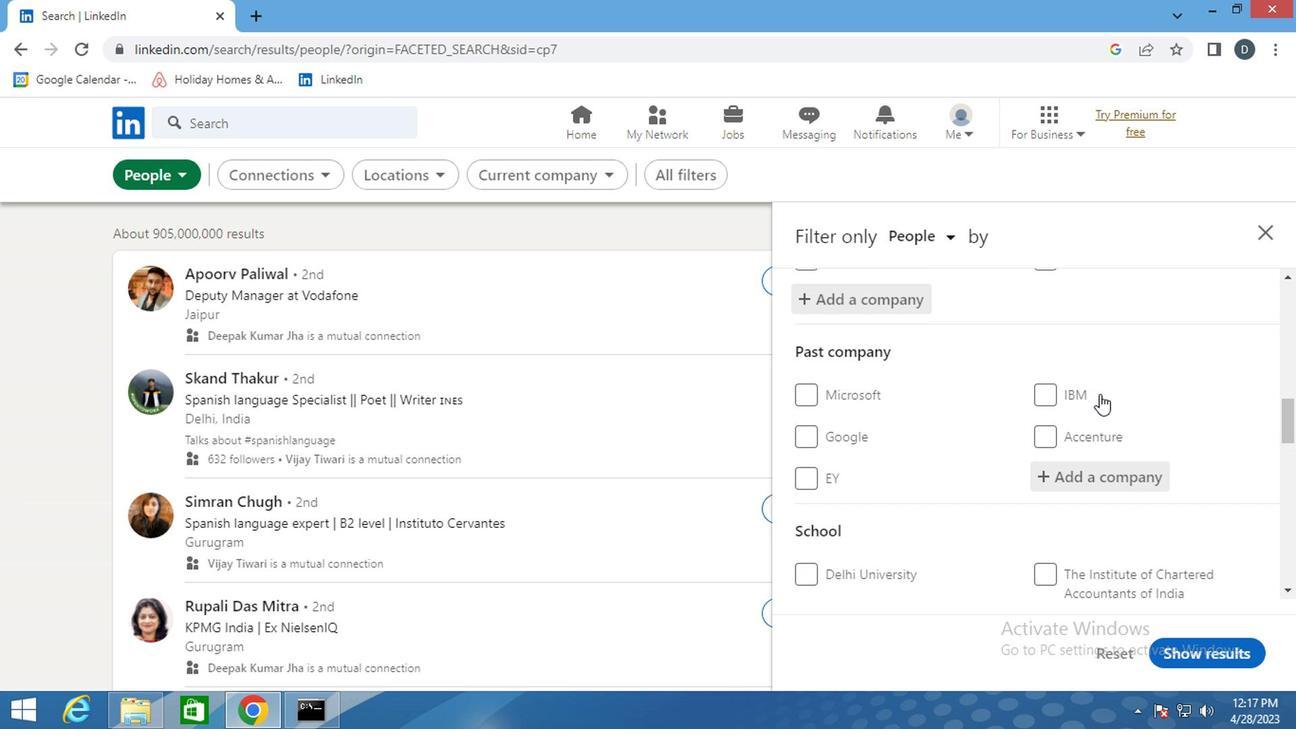 
Action: Mouse scrolled (1097, 412) with delta (0, 0)
Screenshot: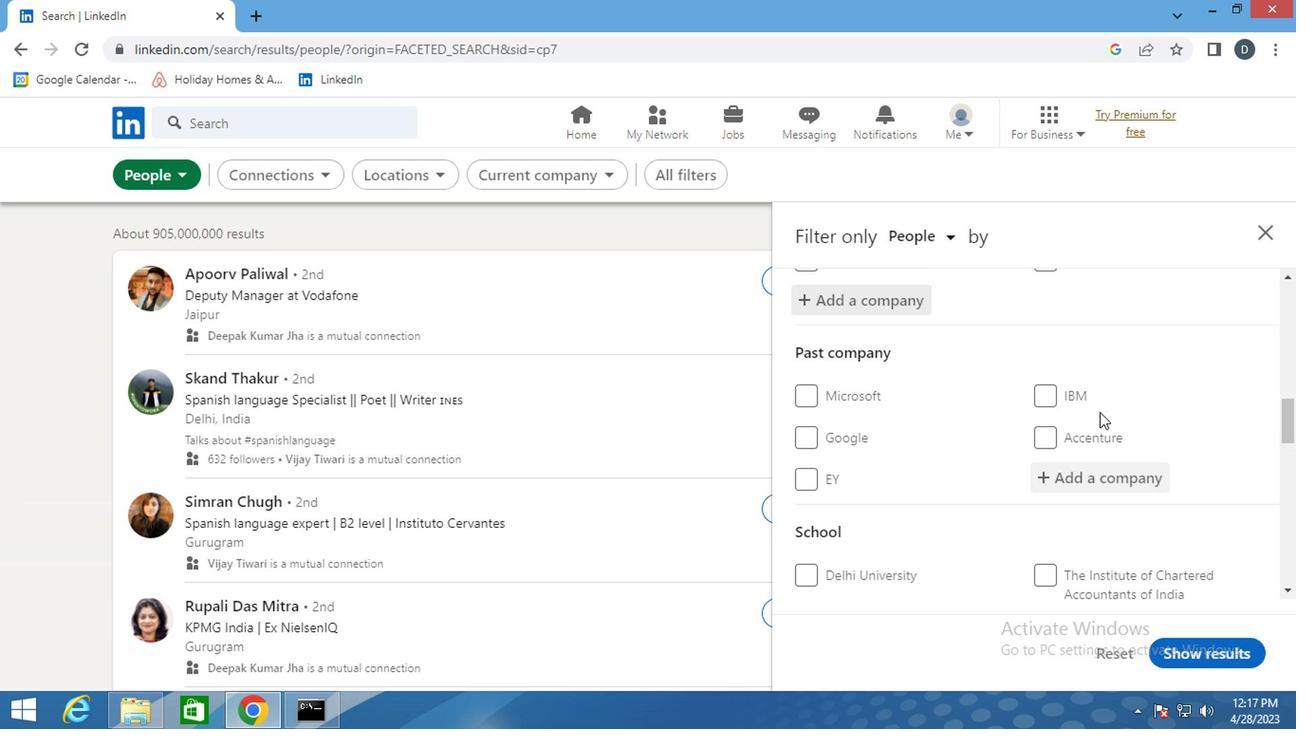 
Action: Mouse scrolled (1097, 412) with delta (0, 0)
Screenshot: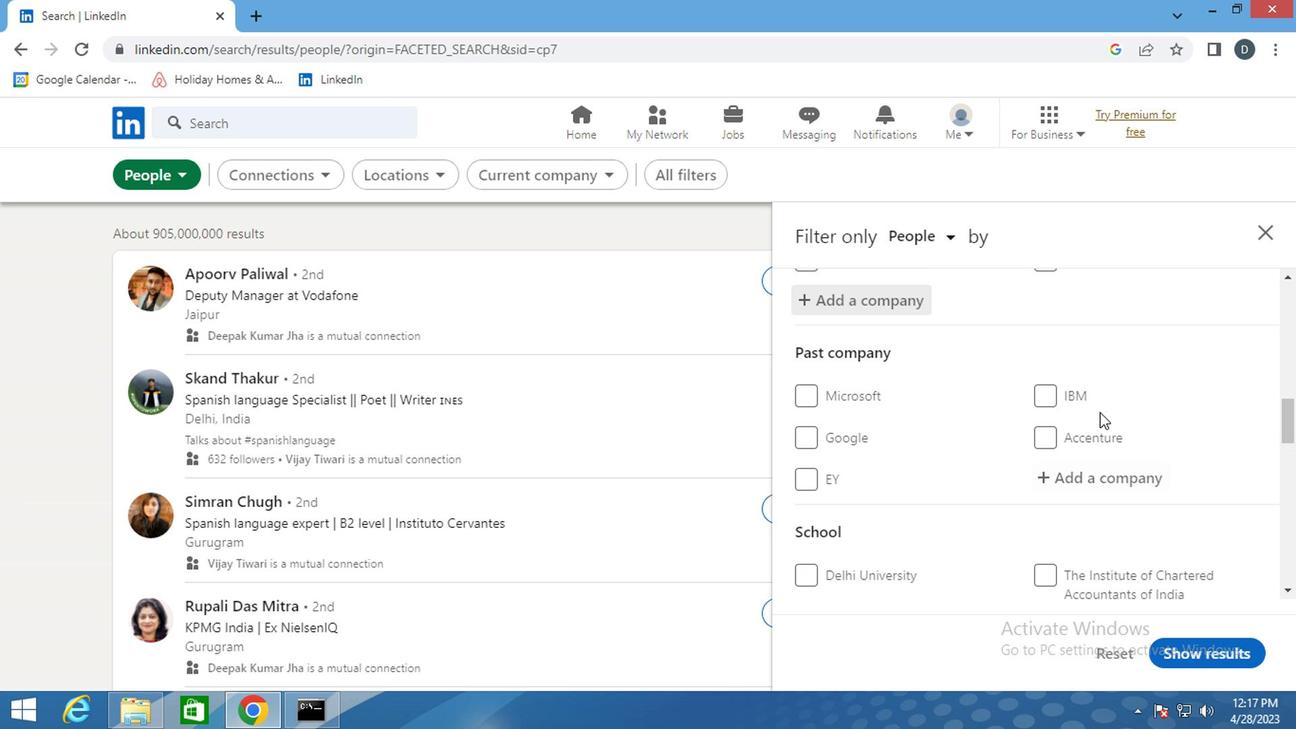 
Action: Mouse scrolled (1097, 412) with delta (0, 0)
Screenshot: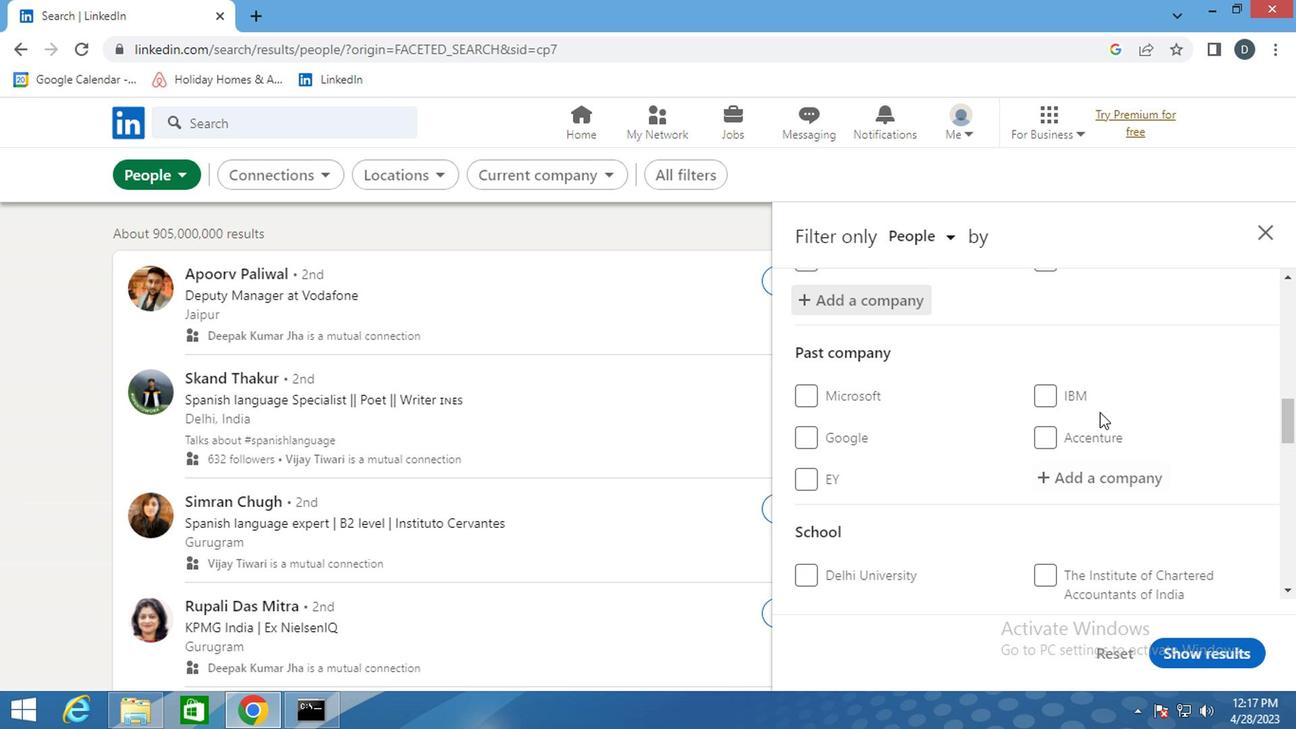 
Action: Mouse moved to (1095, 408)
Screenshot: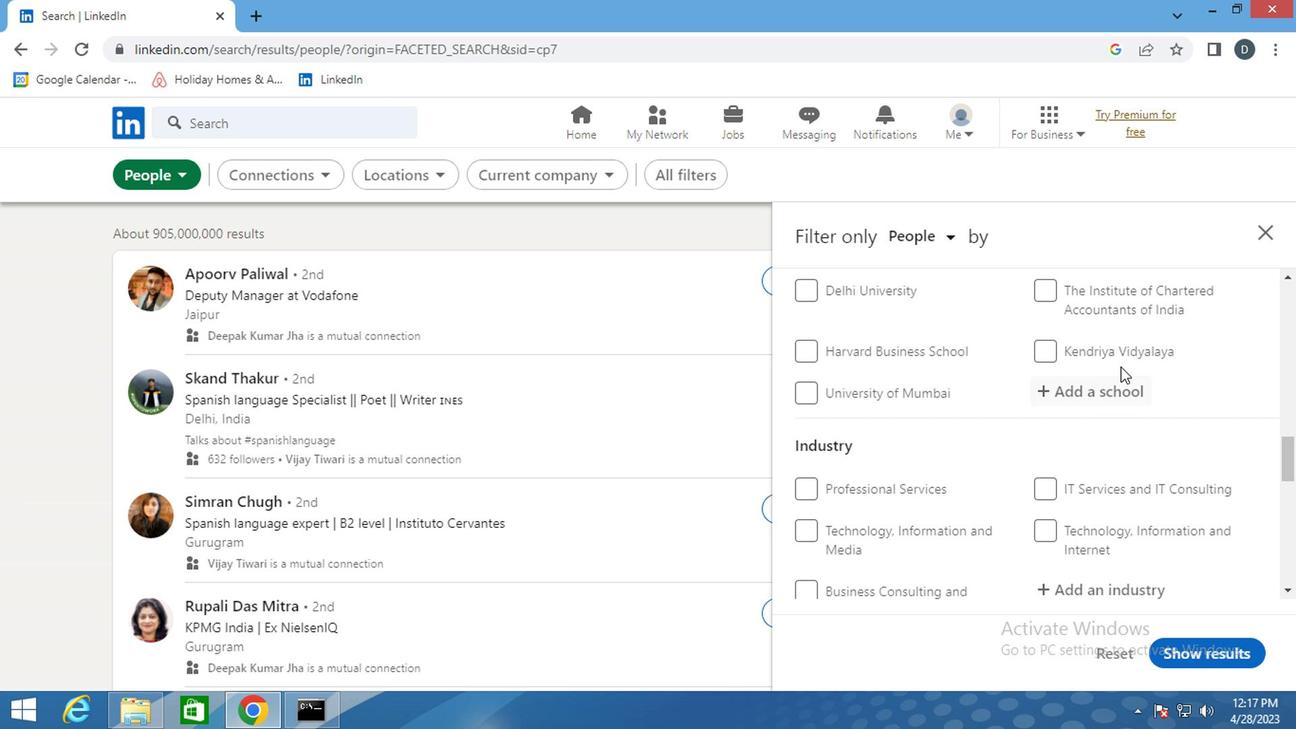 
Action: Mouse pressed left at (1095, 408)
Screenshot: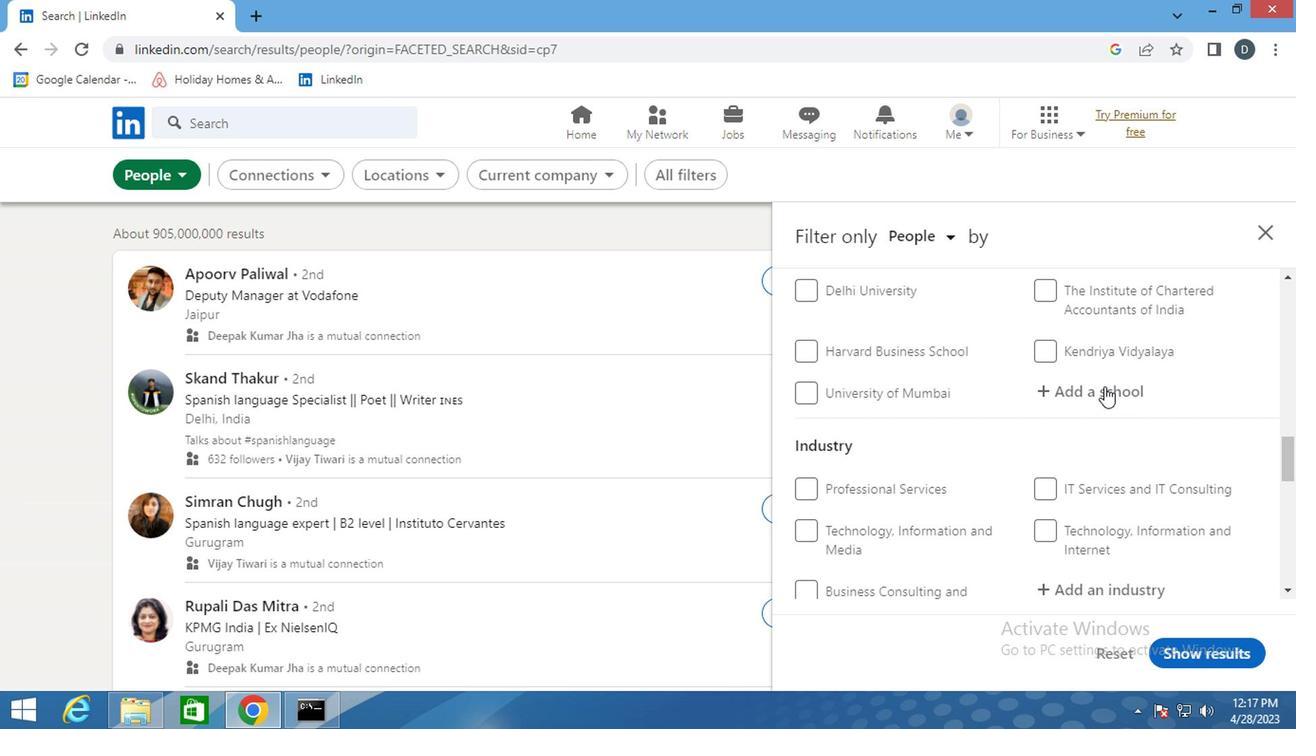 
Action: Mouse moved to (1104, 396)
Screenshot: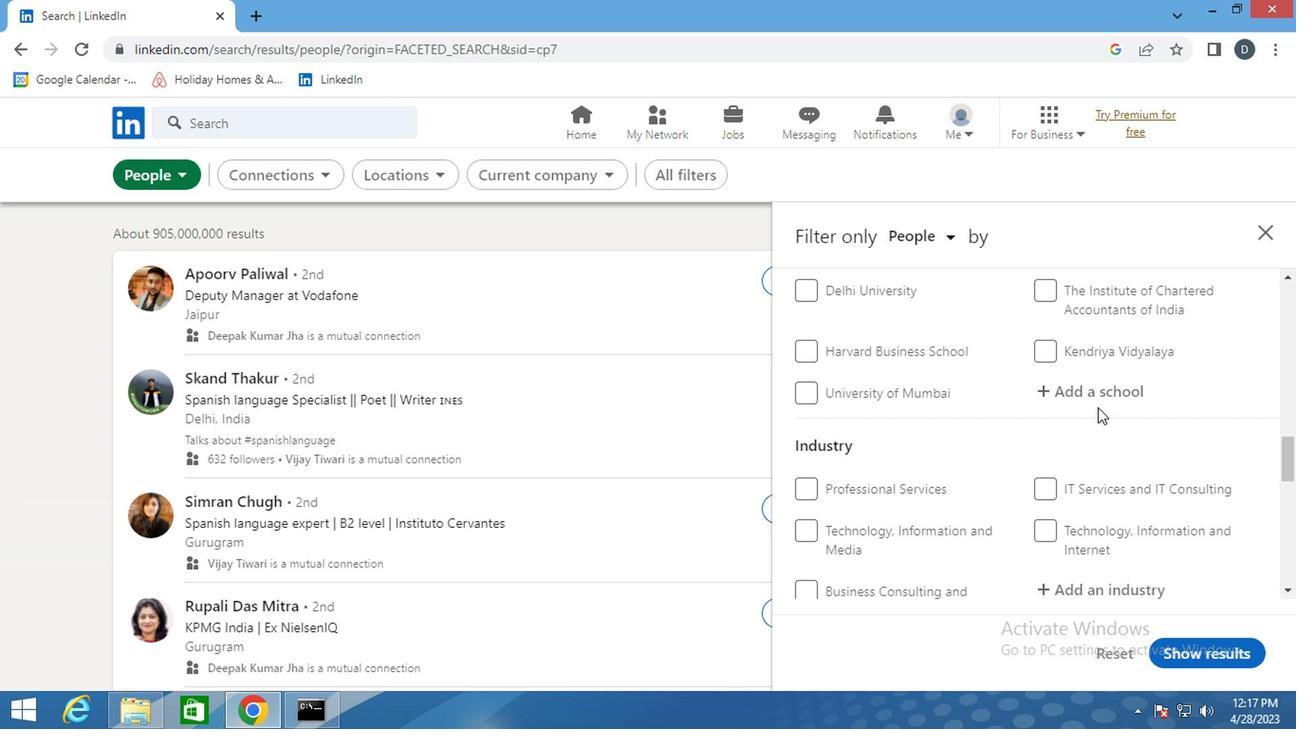 
Action: Mouse pressed left at (1104, 396)
Screenshot: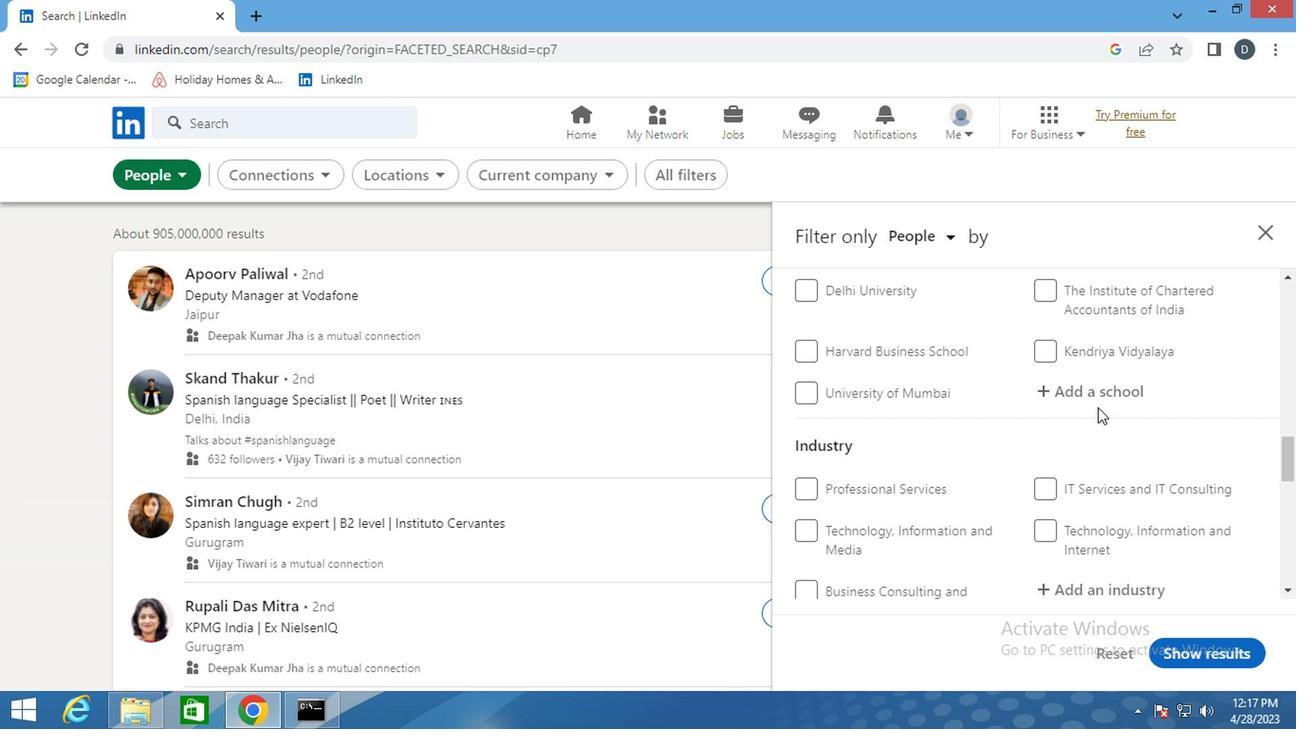 
Action: Mouse moved to (1104, 394)
Screenshot: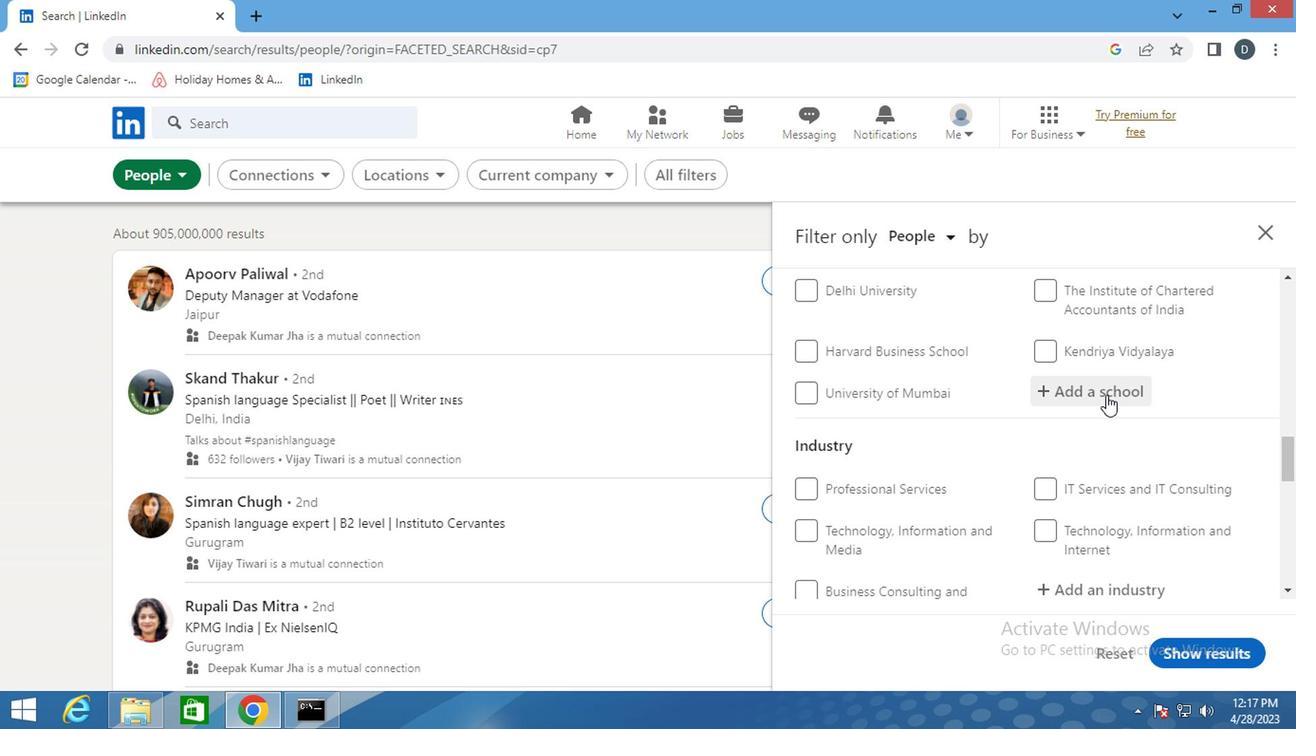 
Action: Key pressed <Key.shift>GOKHALE<Key.space><Key.shift>EDUCA
Screenshot: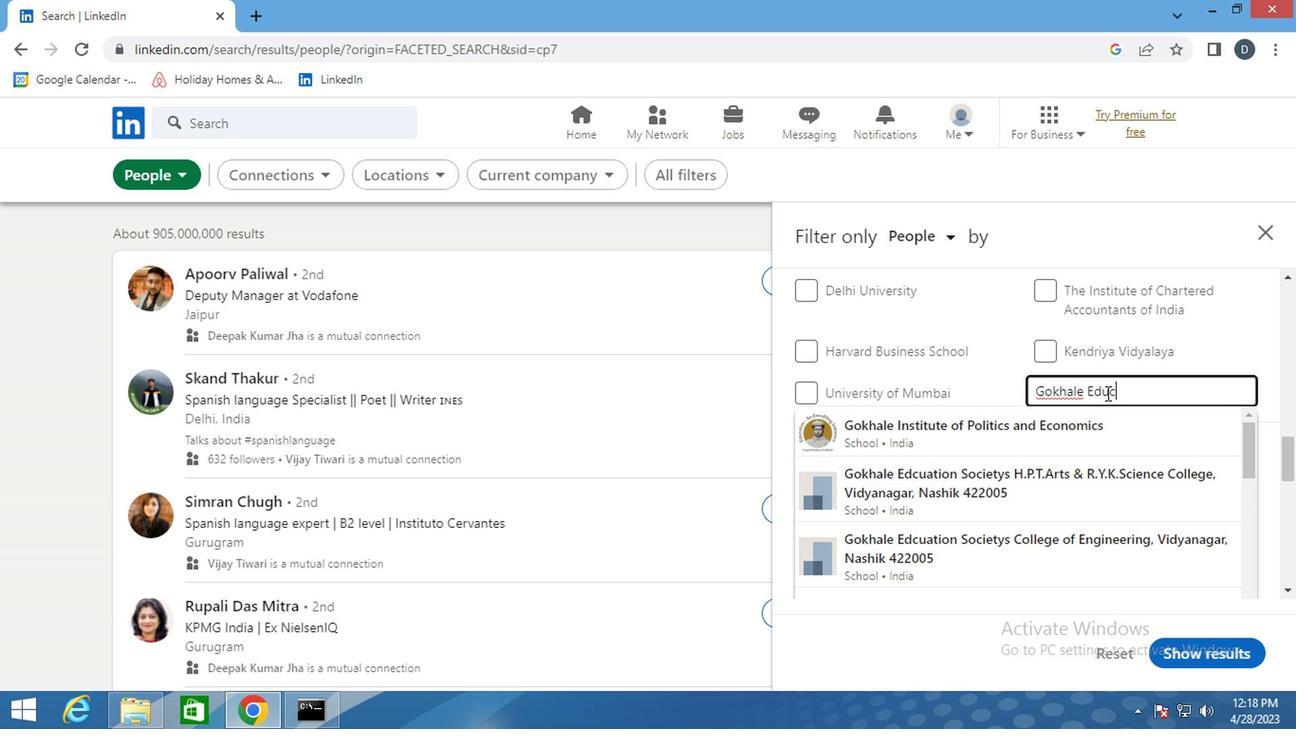 
Action: Mouse moved to (1121, 542)
Screenshot: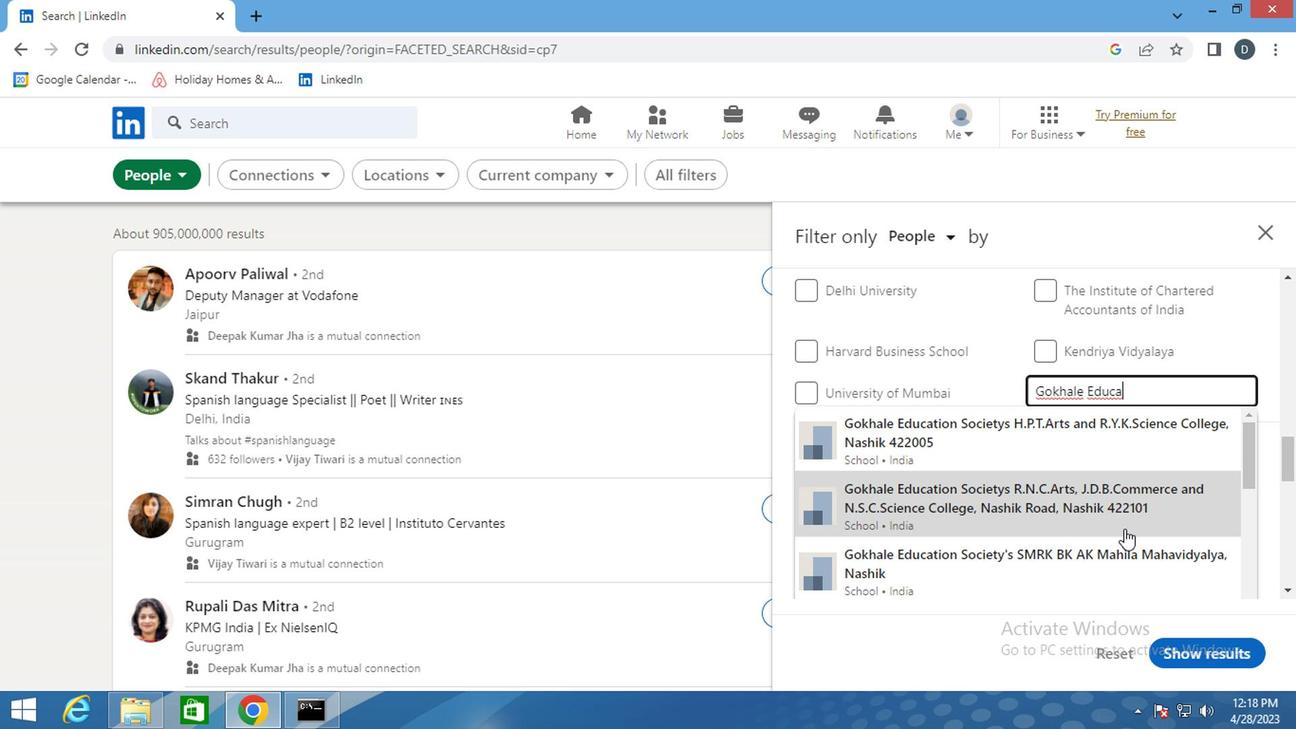 
Action: Mouse scrolled (1121, 541) with delta (0, -1)
Screenshot: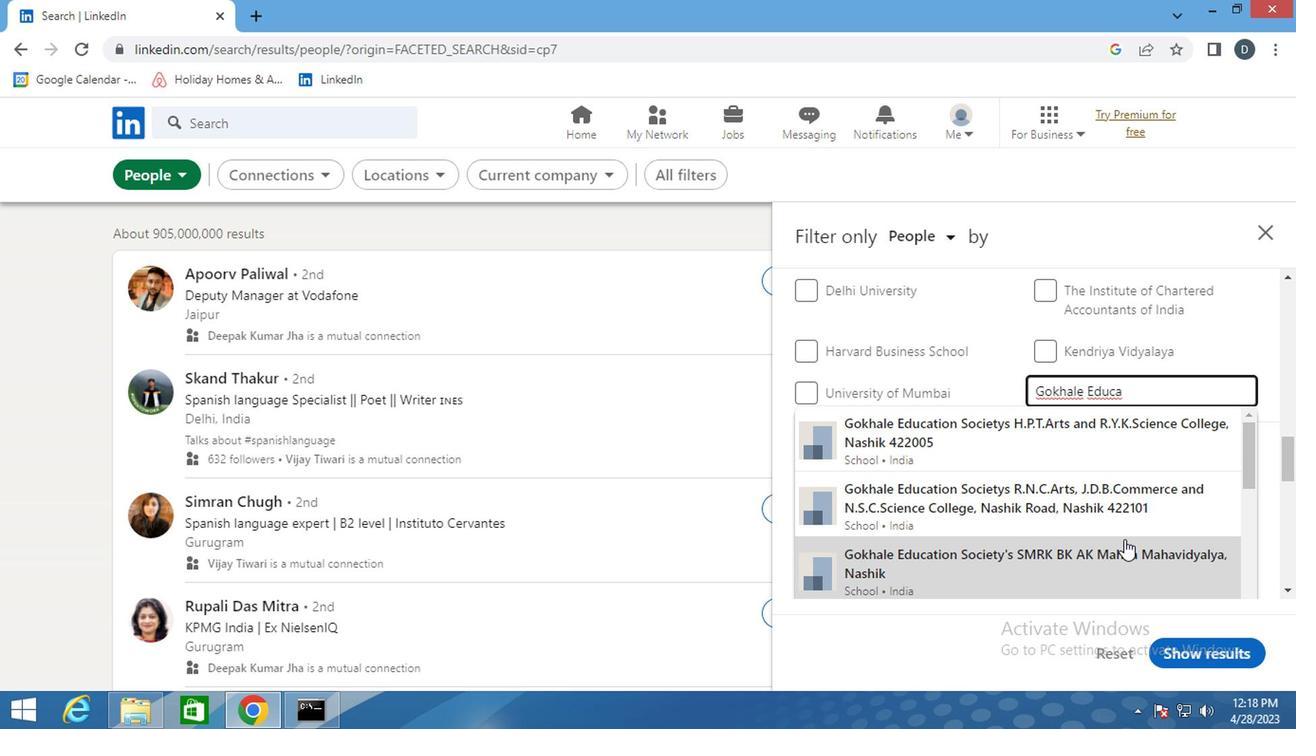 
Action: Mouse moved to (1117, 536)
Screenshot: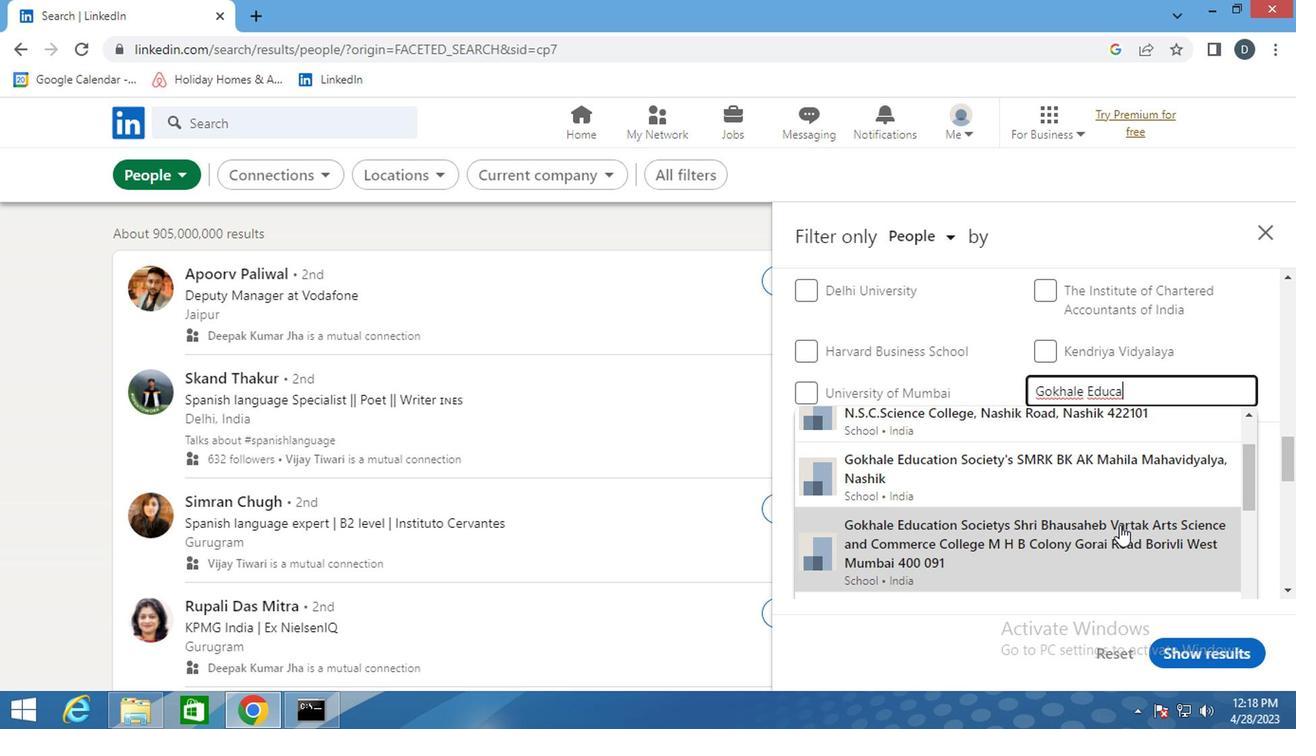 
Action: Mouse pressed left at (1117, 536)
Screenshot: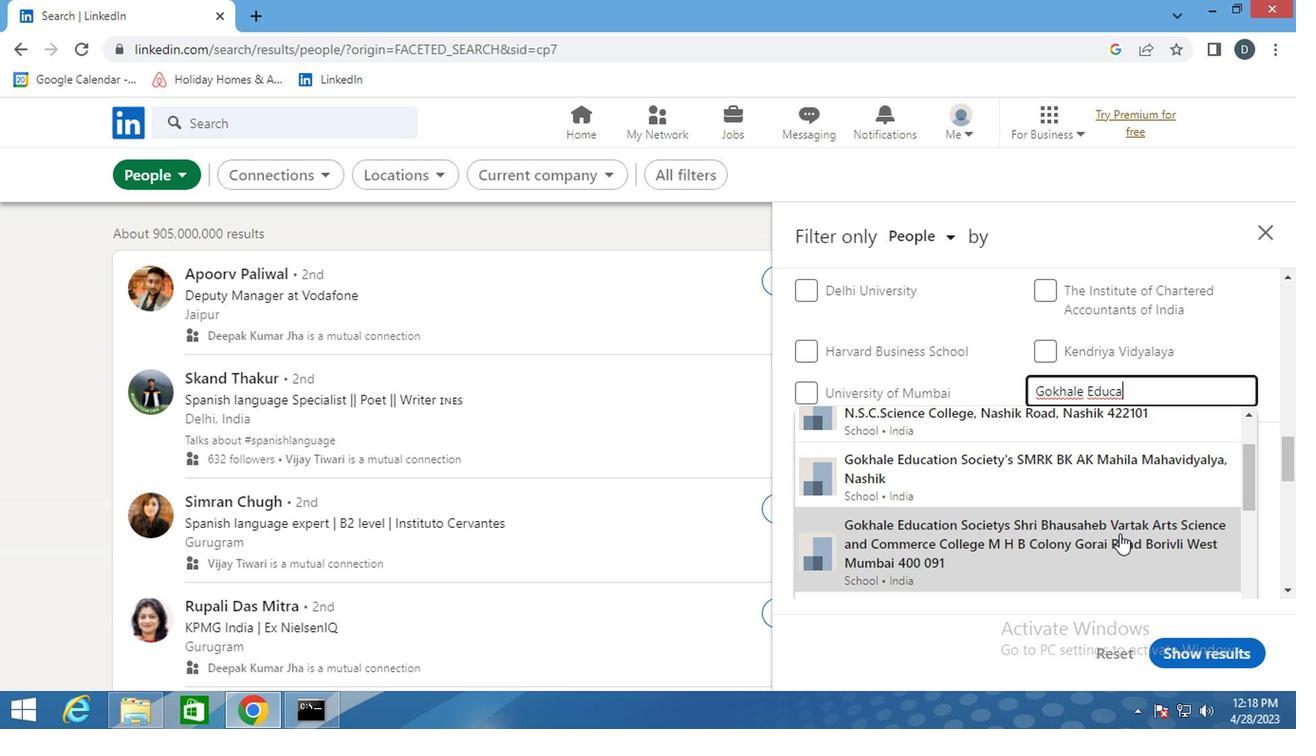 
Action: Mouse moved to (1121, 449)
Screenshot: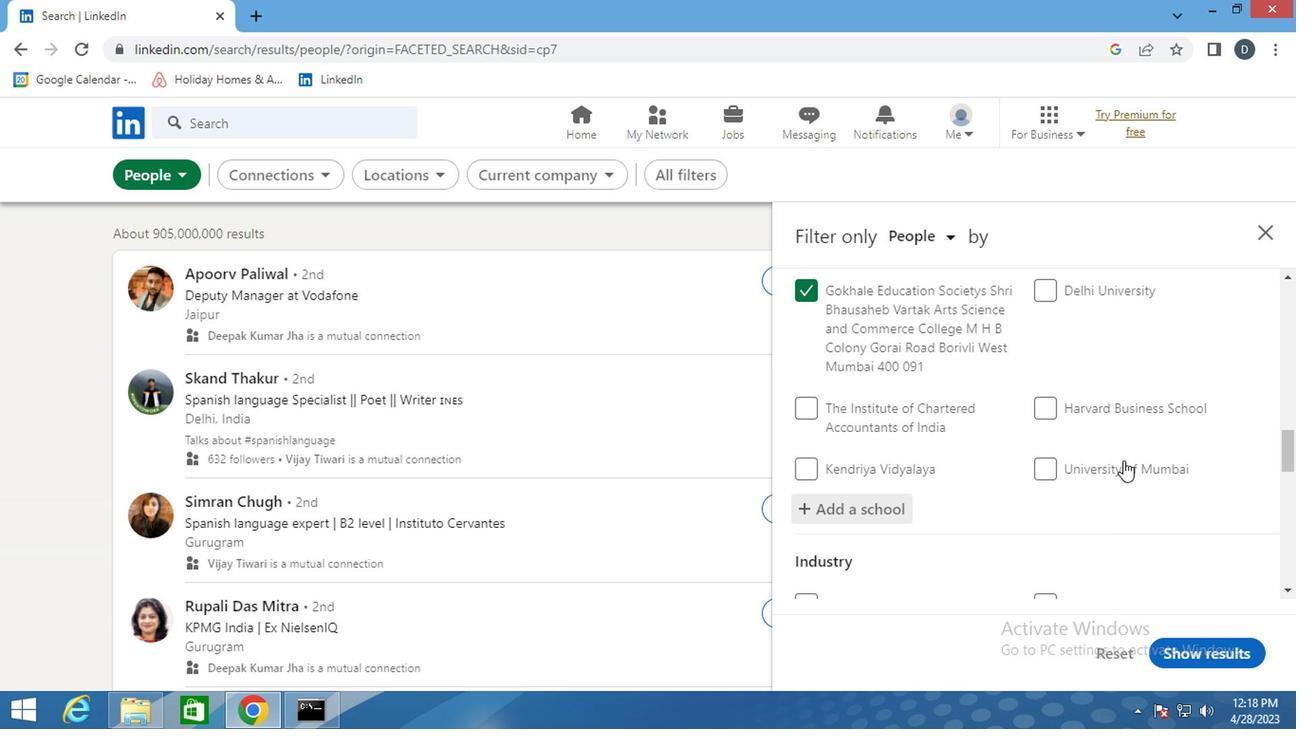 
Action: Mouse scrolled (1121, 448) with delta (0, 0)
Screenshot: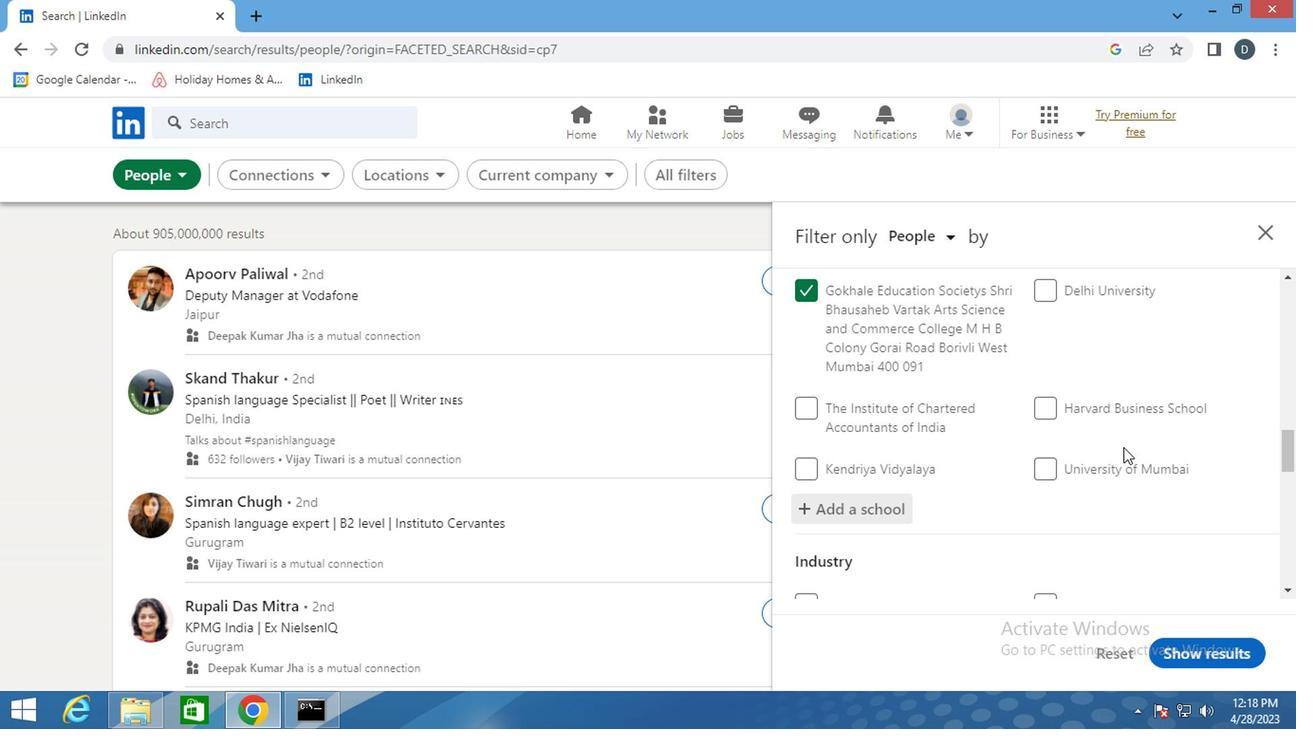 
Action: Mouse scrolled (1121, 448) with delta (0, 0)
Screenshot: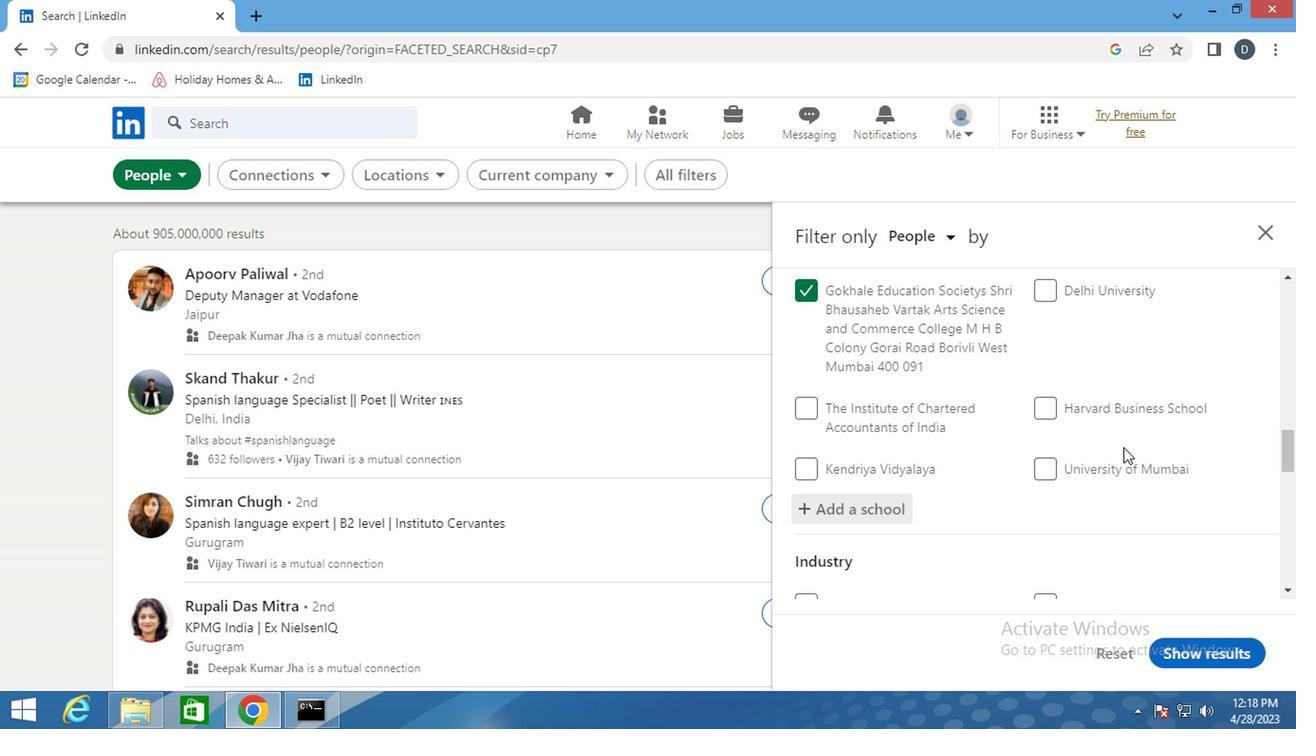 
Action: Mouse moved to (1088, 535)
Screenshot: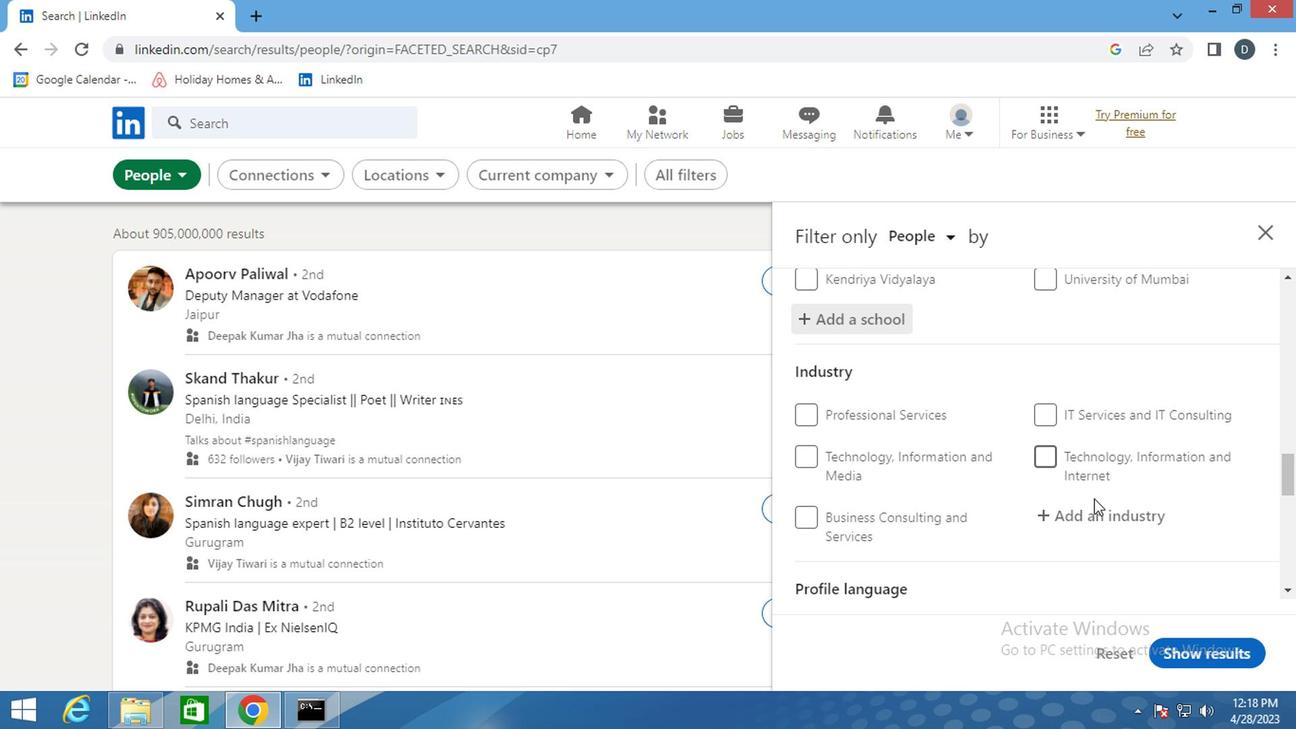 
Action: Mouse pressed left at (1088, 535)
Screenshot: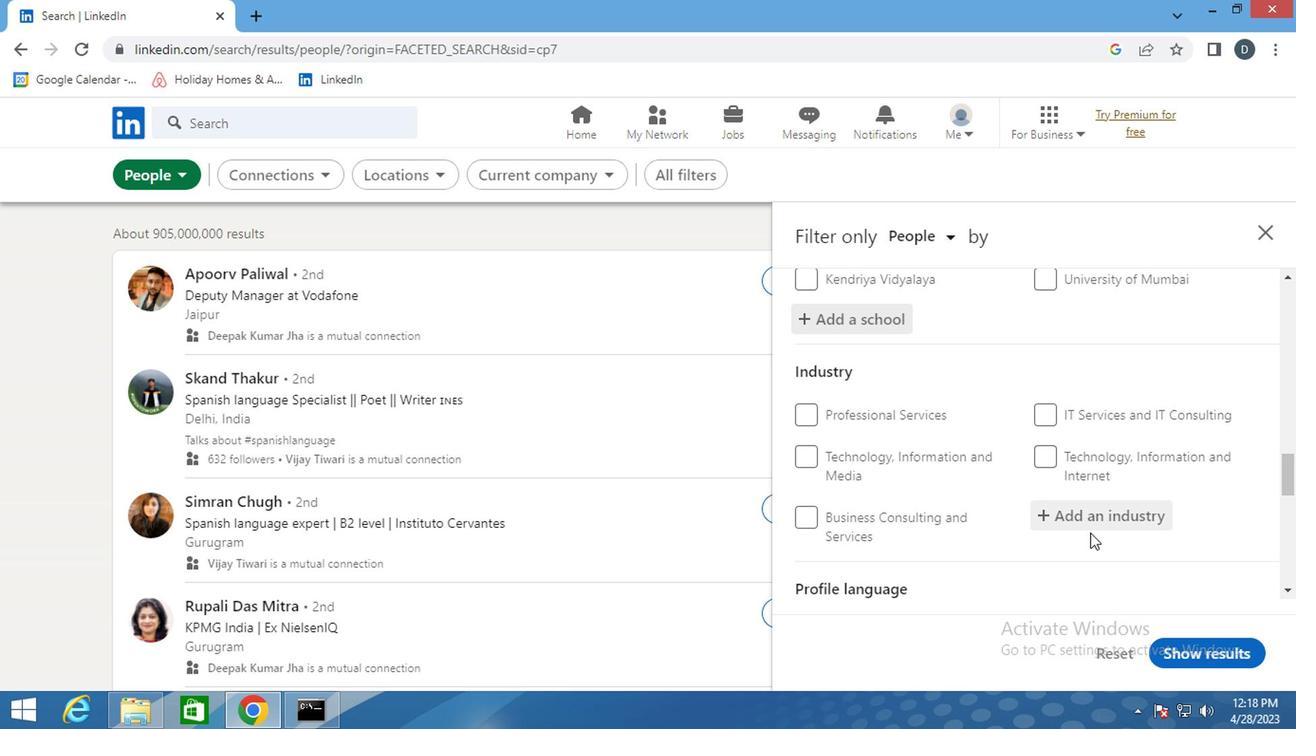 
Action: Mouse moved to (1093, 524)
Screenshot: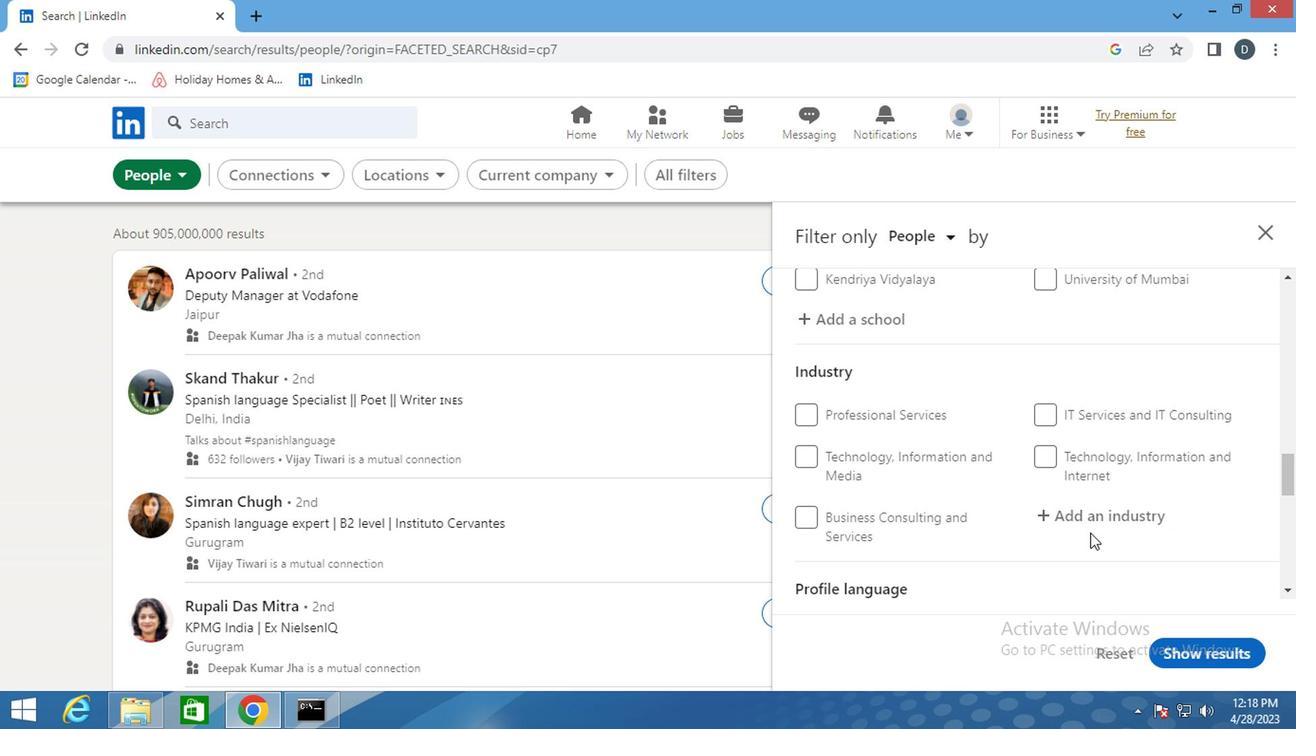 
Action: Mouse pressed left at (1093, 524)
Screenshot: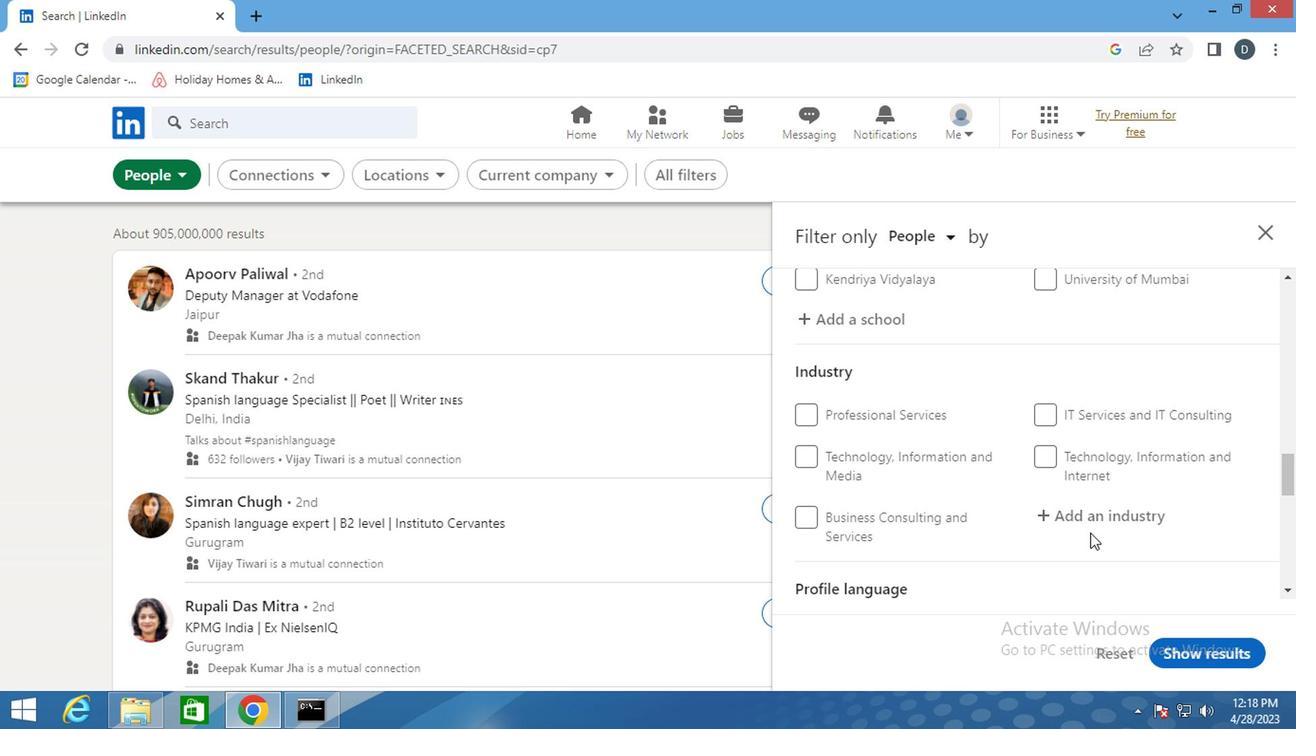 
Action: Key pressed <Key.shift>INDUSTRY
Screenshot: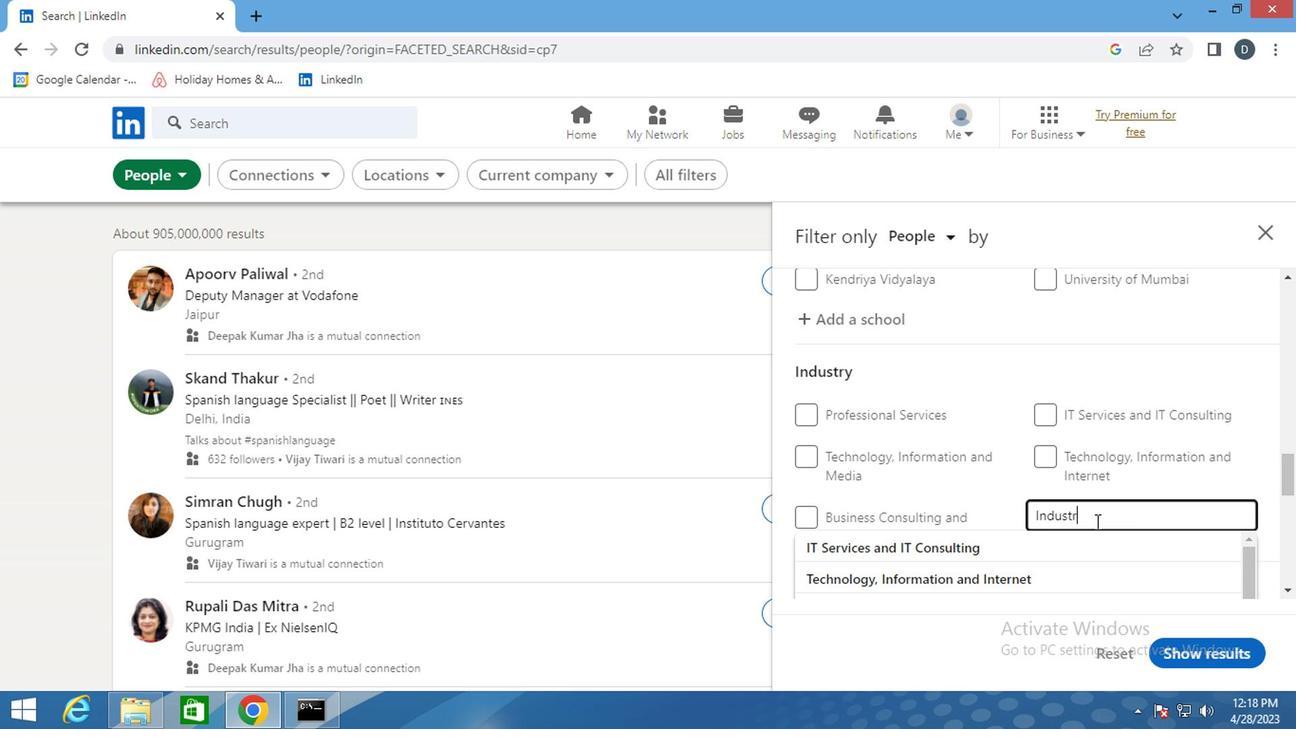 
Action: Mouse moved to (1090, 541)
Screenshot: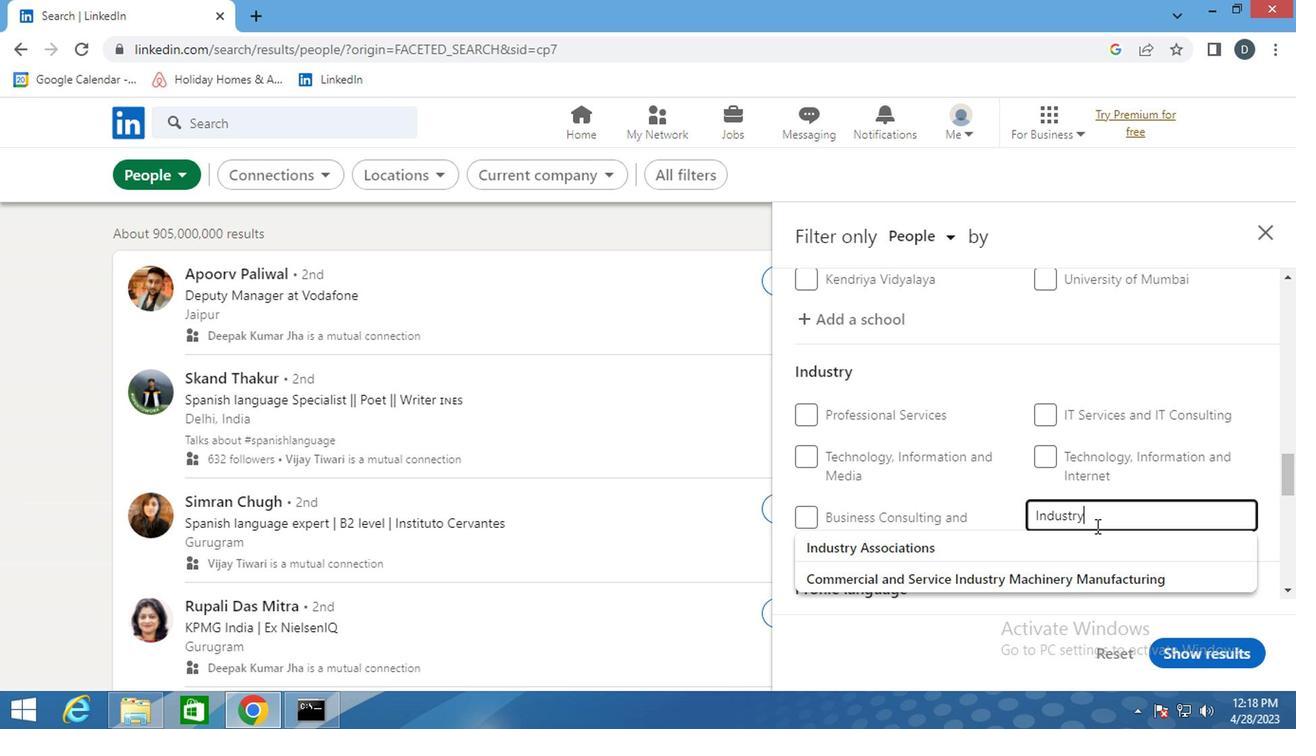 
Action: Mouse pressed left at (1090, 541)
Screenshot: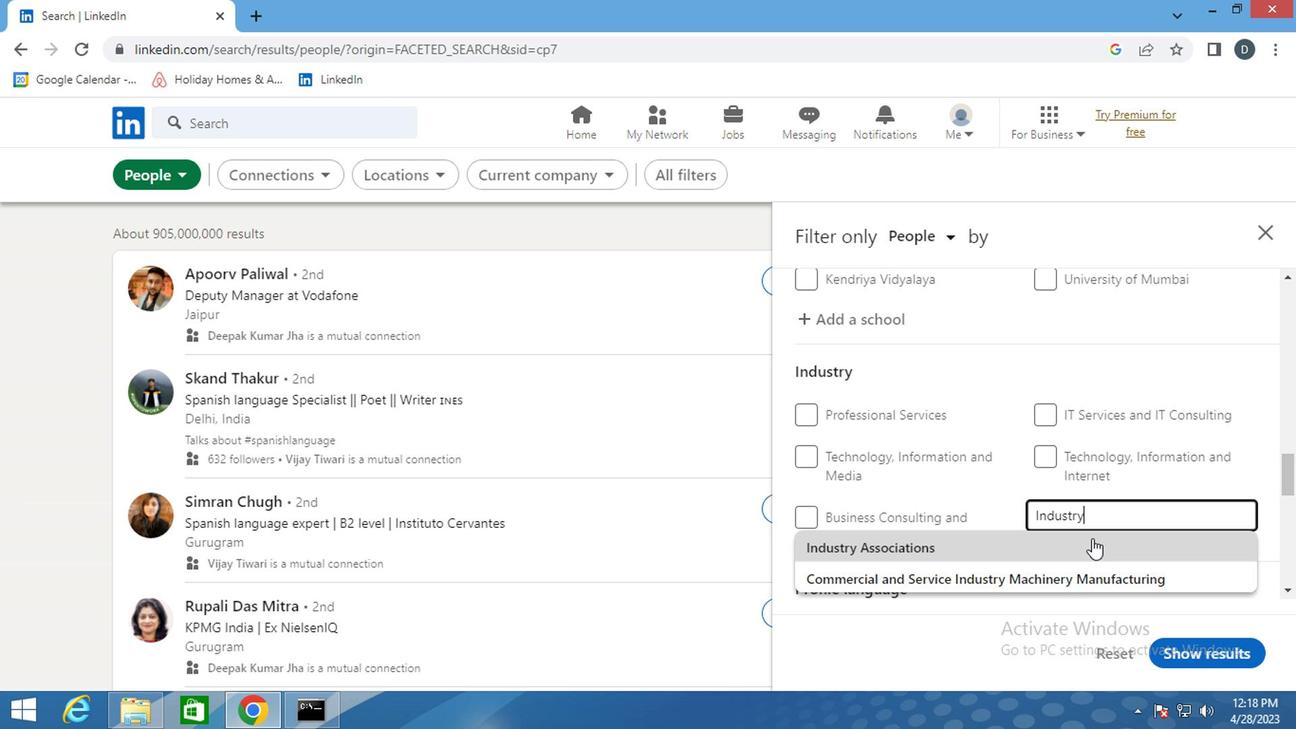 
Action: Mouse scrolled (1090, 540) with delta (0, 0)
Screenshot: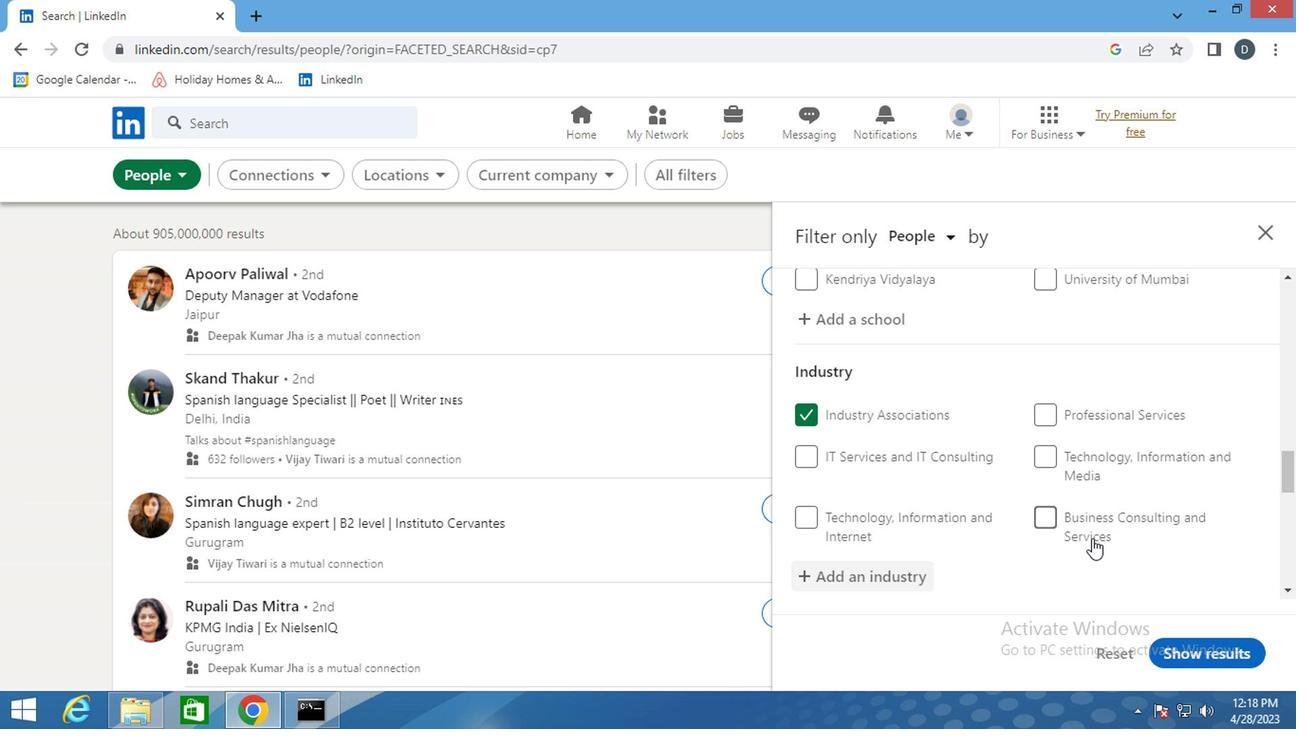 
Action: Mouse scrolled (1090, 540) with delta (0, 0)
Screenshot: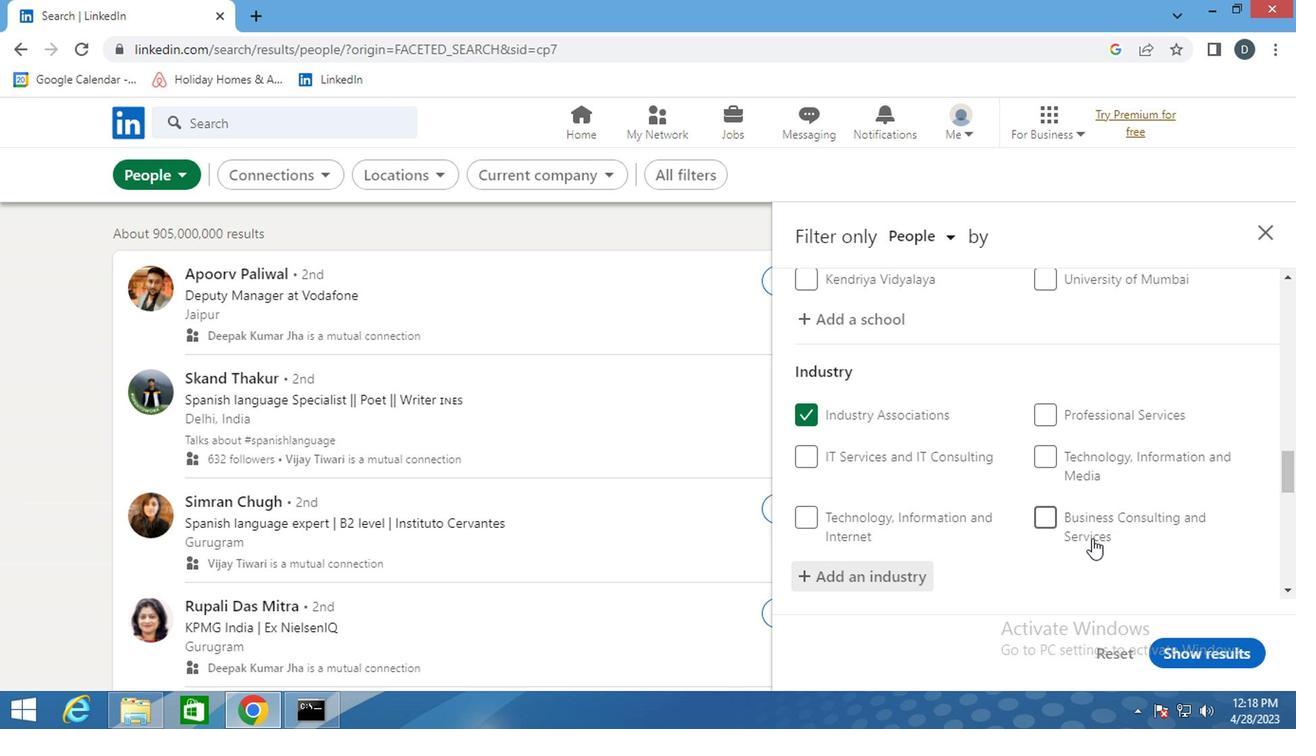 
Action: Mouse scrolled (1090, 540) with delta (0, 0)
Screenshot: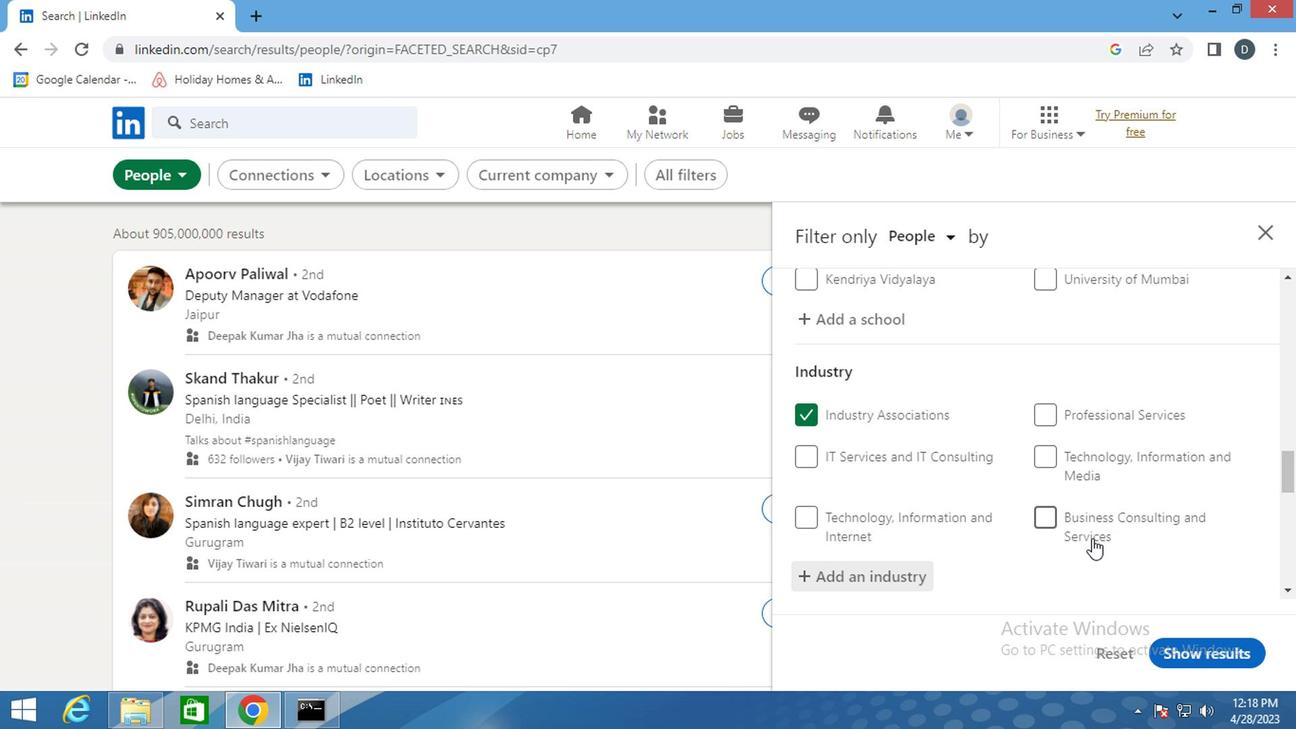 
Action: Mouse moved to (1095, 431)
Screenshot: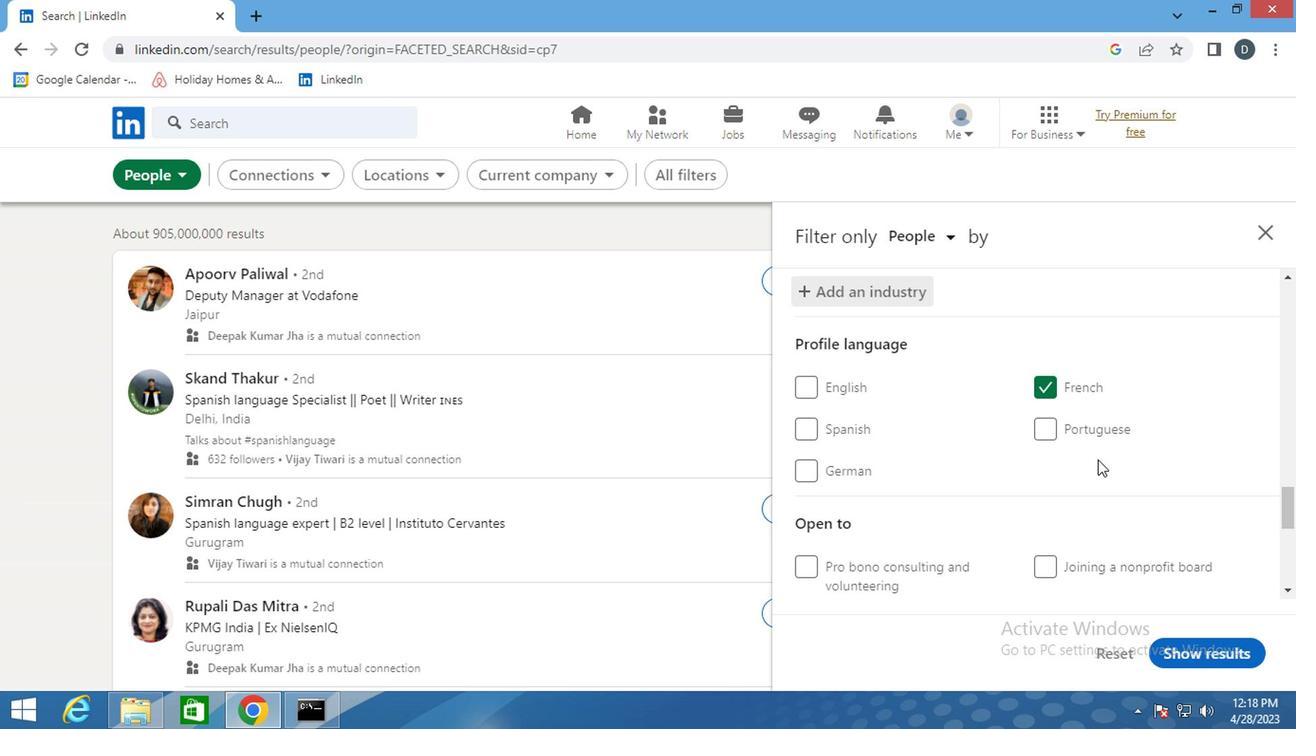 
Action: Mouse scrolled (1095, 430) with delta (0, 0)
Screenshot: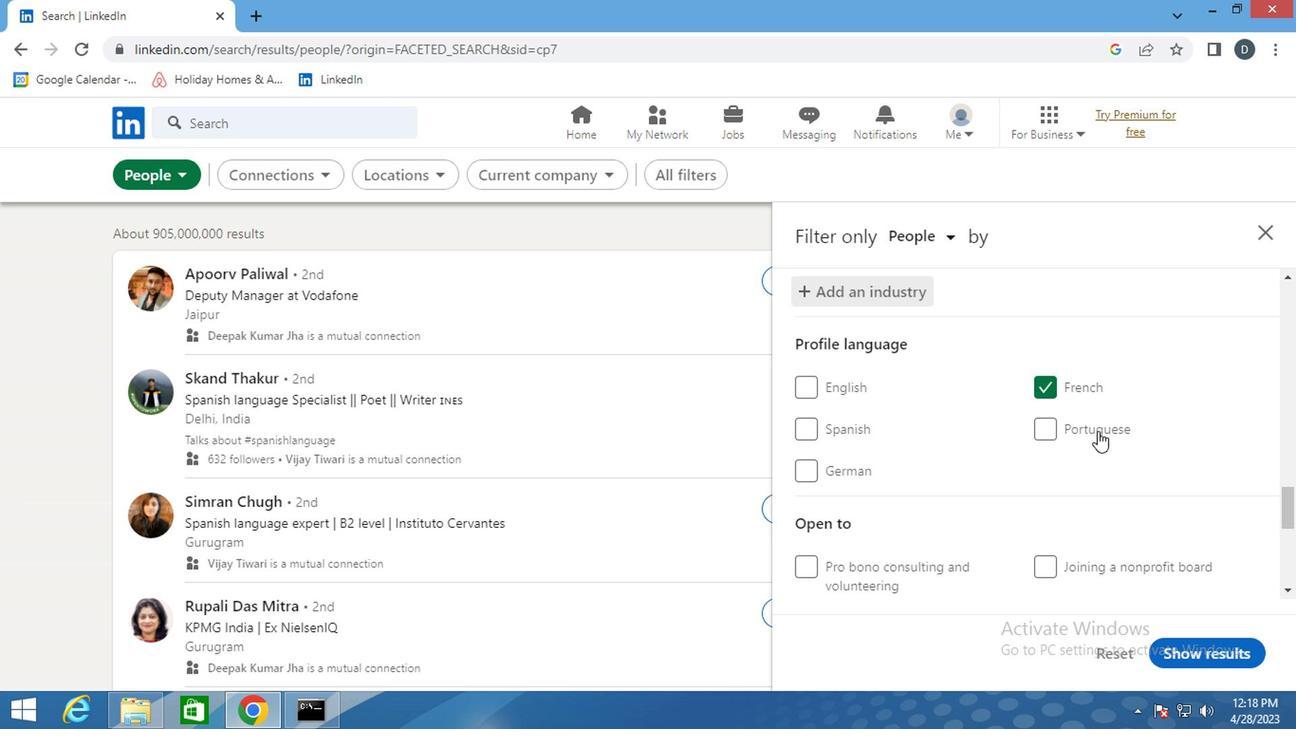 
Action: Mouse scrolled (1095, 430) with delta (0, 0)
Screenshot: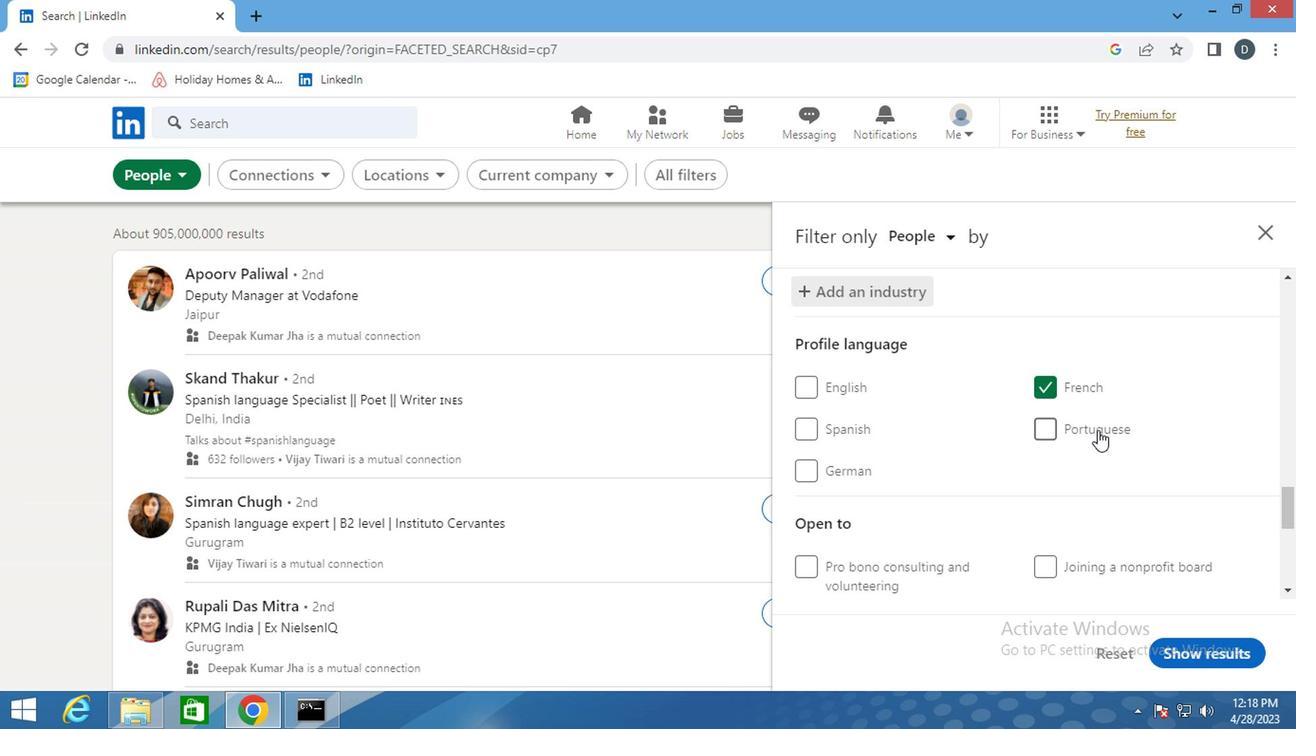 
Action: Mouse moved to (1084, 503)
Screenshot: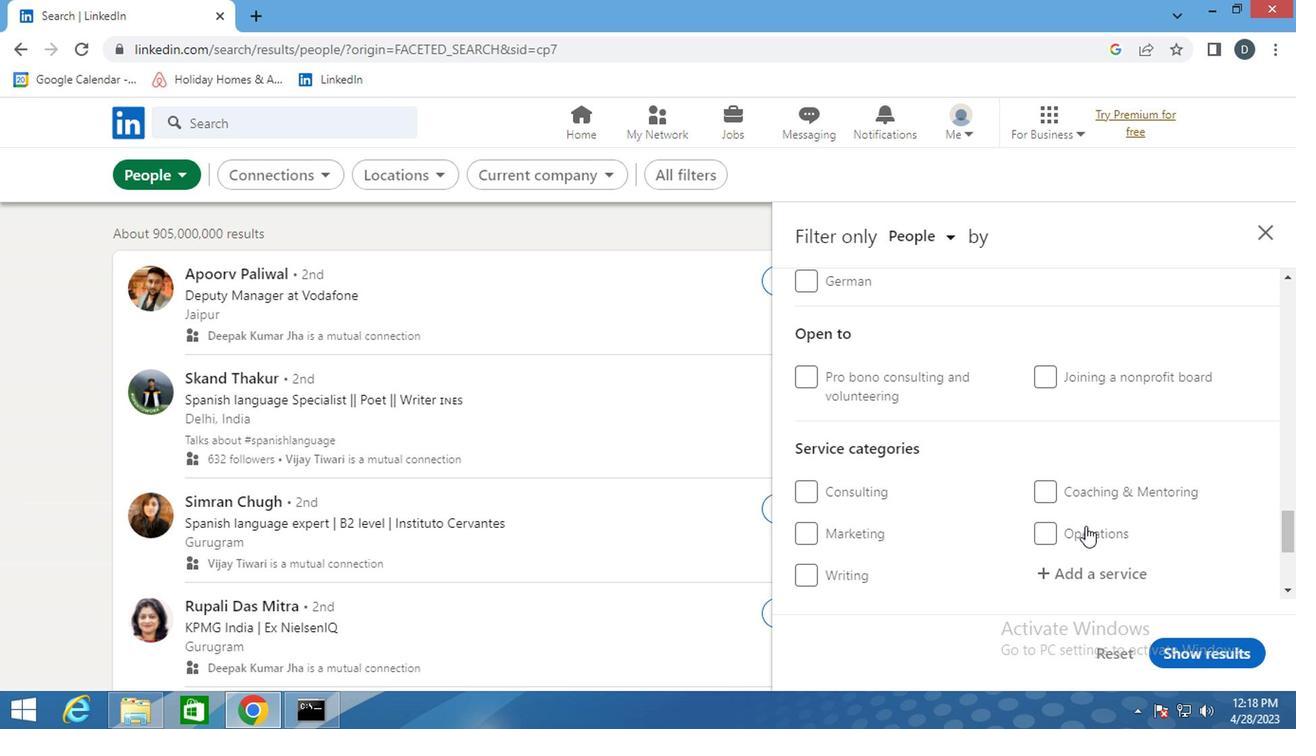 
Action: Mouse scrolled (1084, 504) with delta (0, 0)
Screenshot: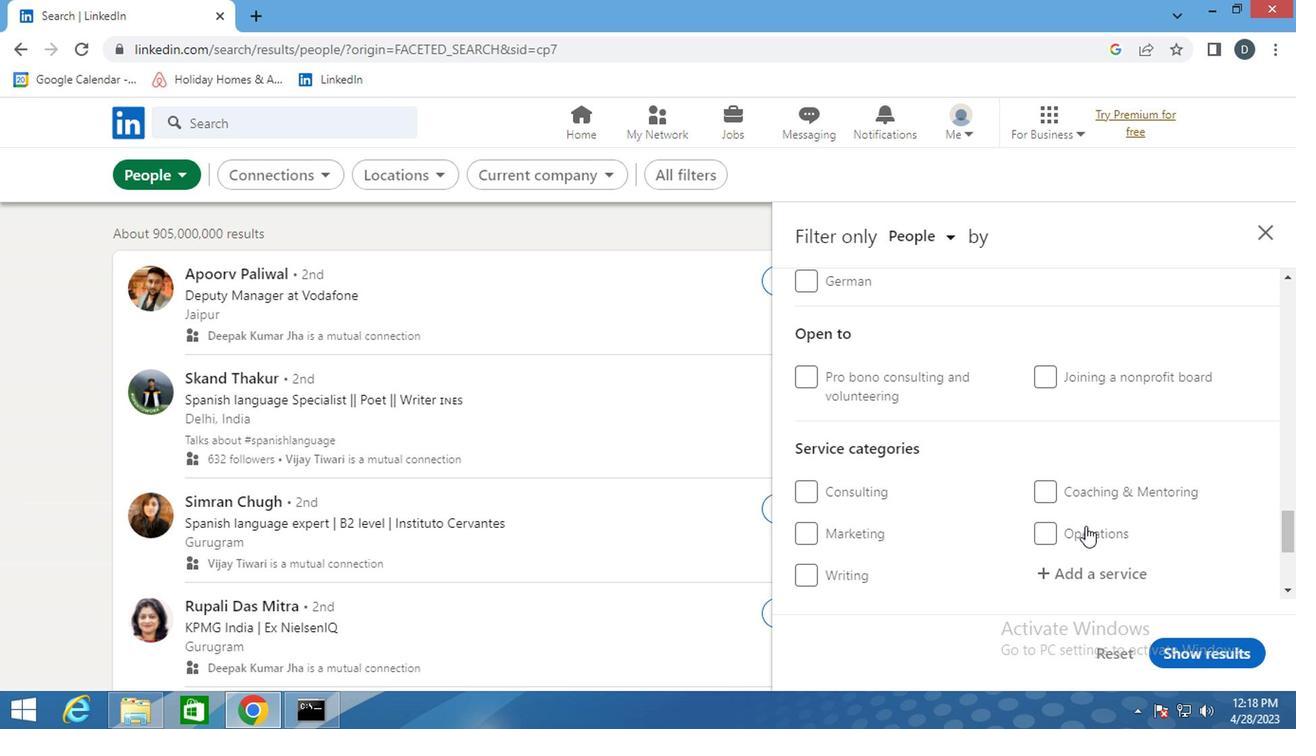
Action: Mouse scrolled (1084, 504) with delta (0, 0)
Screenshot: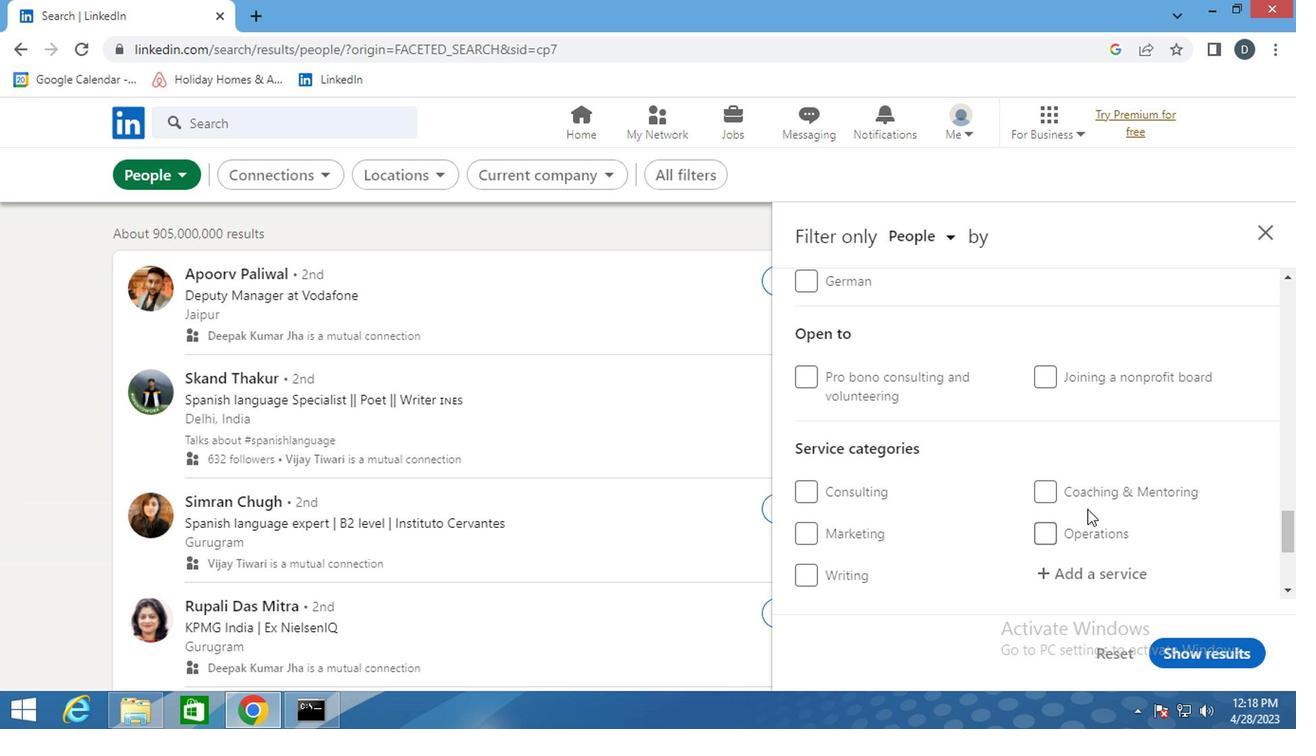 
Action: Mouse scrolled (1084, 504) with delta (0, 0)
Screenshot: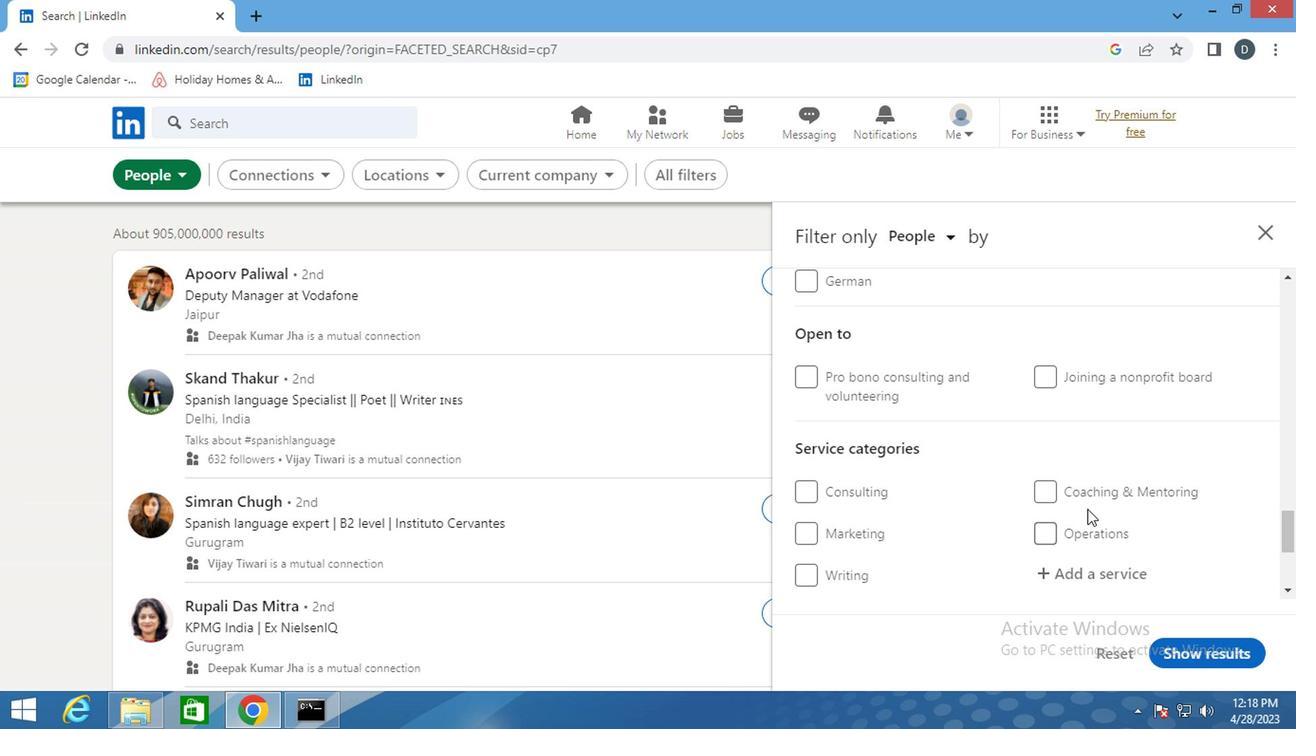 
Action: Mouse scrolled (1084, 504) with delta (0, 0)
Screenshot: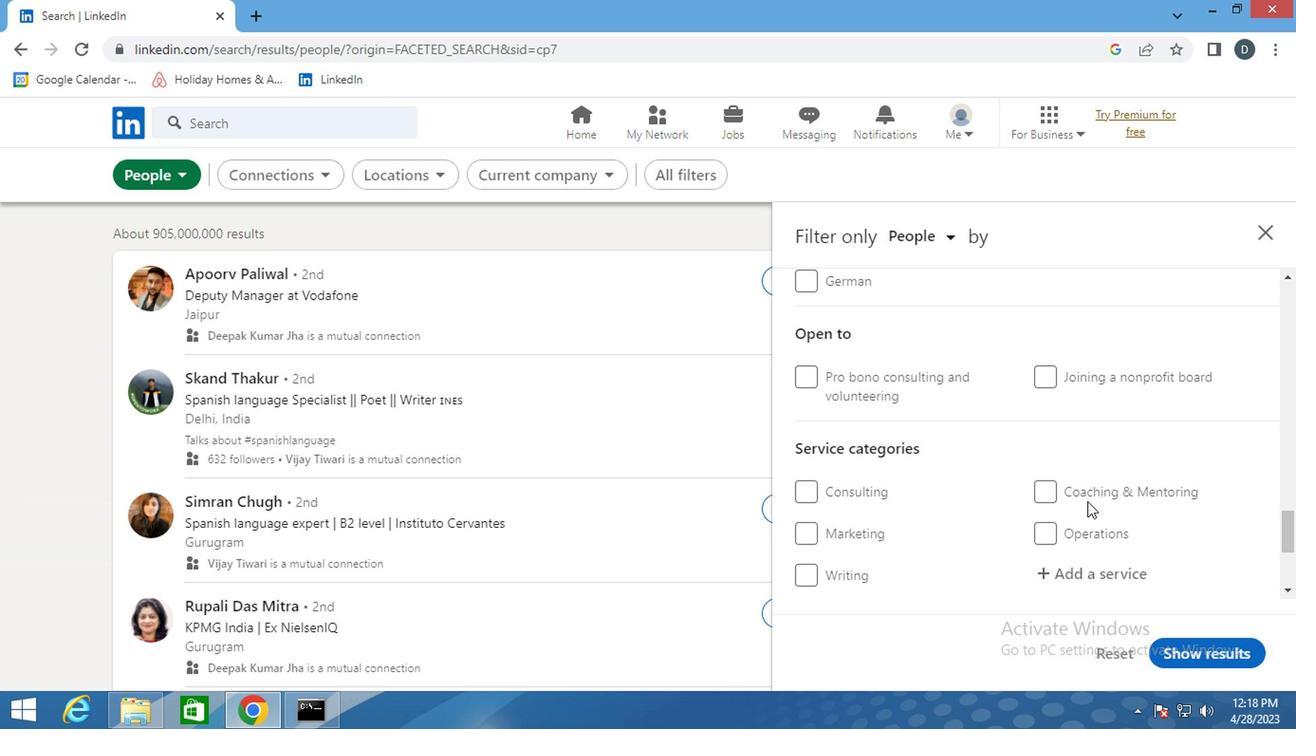 
Action: Mouse scrolled (1084, 503) with delta (0, 0)
Screenshot: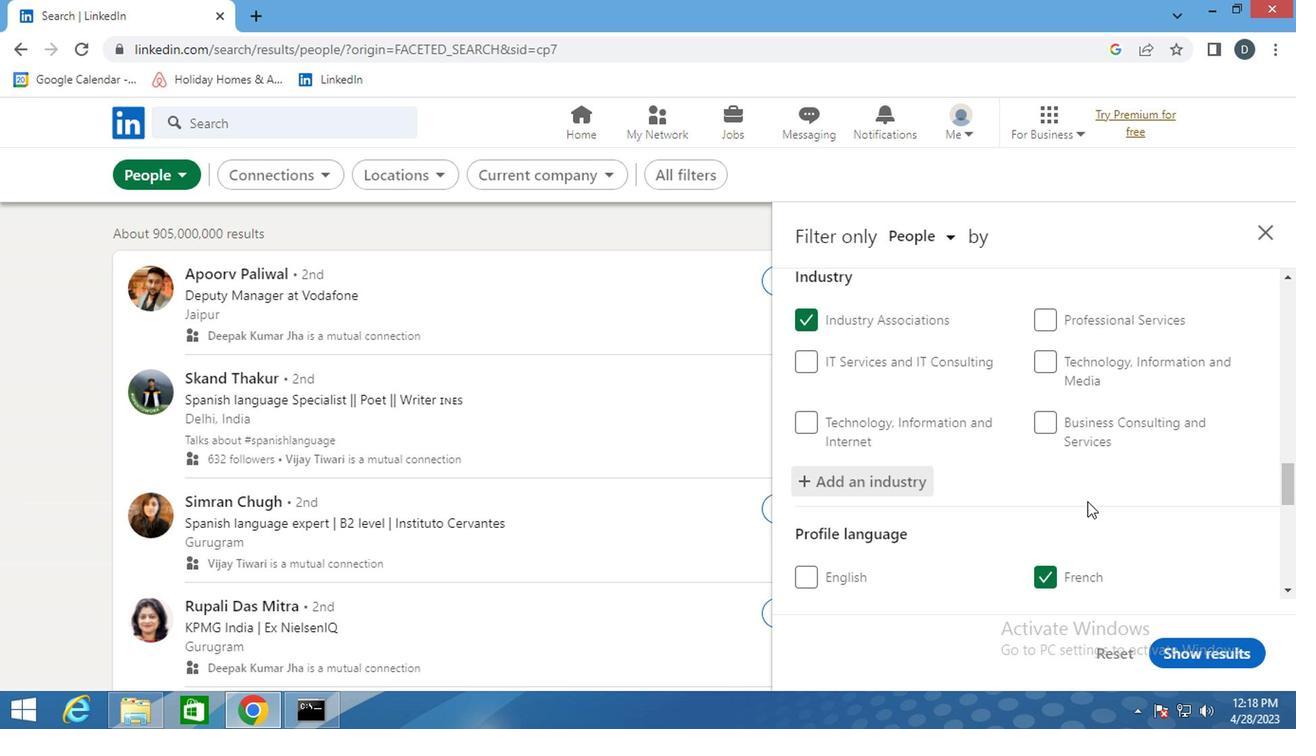 
Action: Mouse scrolled (1084, 503) with delta (0, 0)
Screenshot: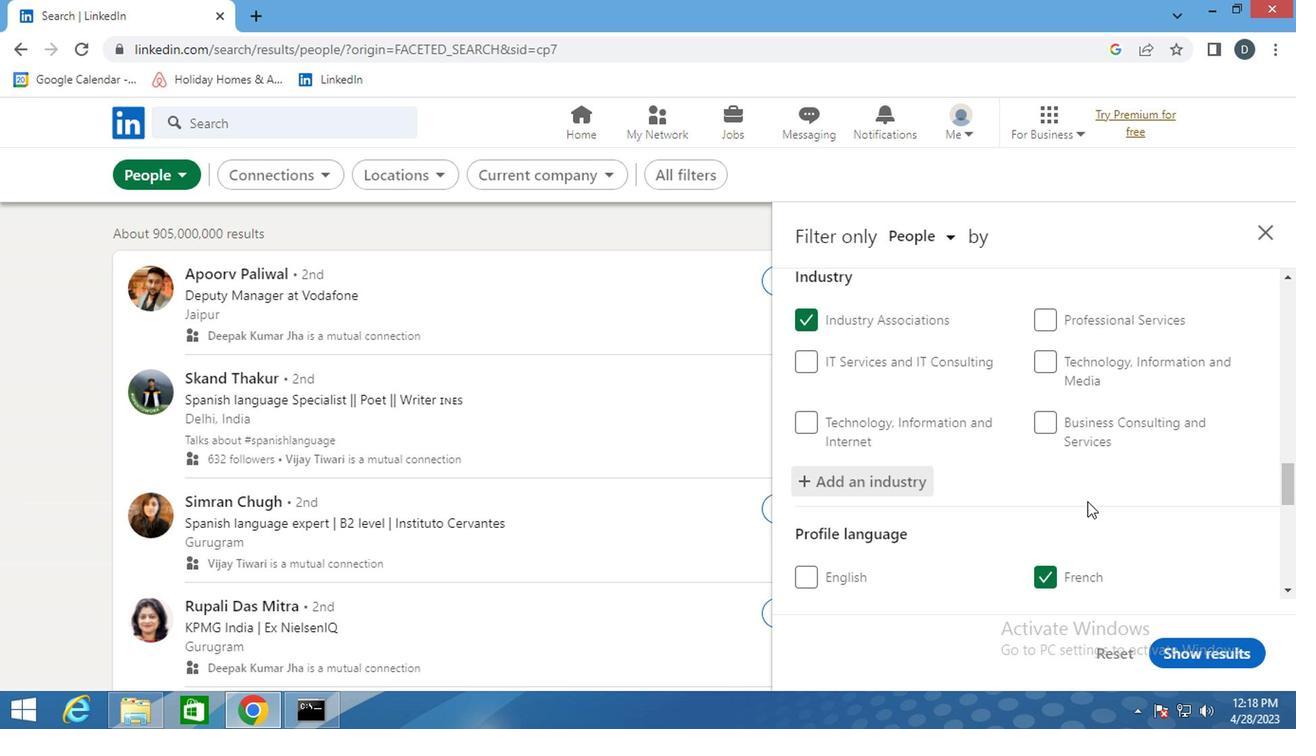 
Action: Mouse scrolled (1084, 503) with delta (0, 0)
Screenshot: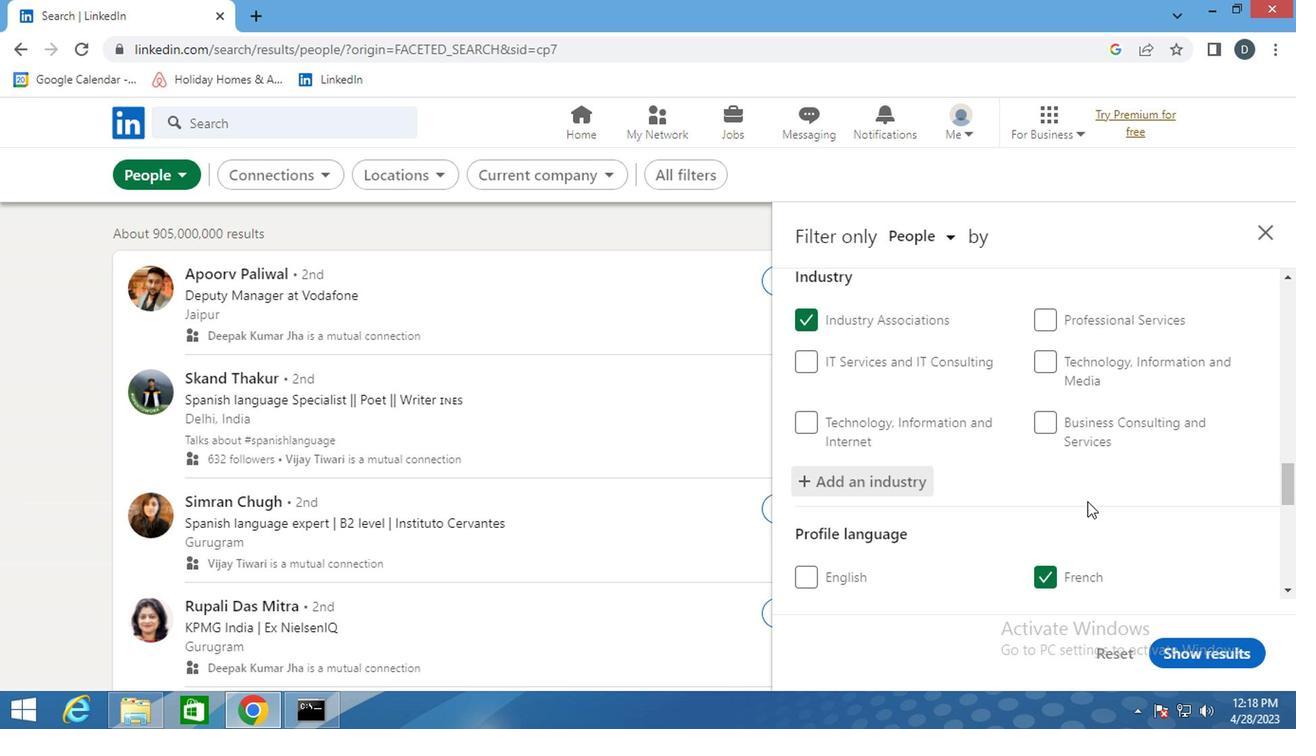 
Action: Mouse scrolled (1084, 503) with delta (0, 0)
Screenshot: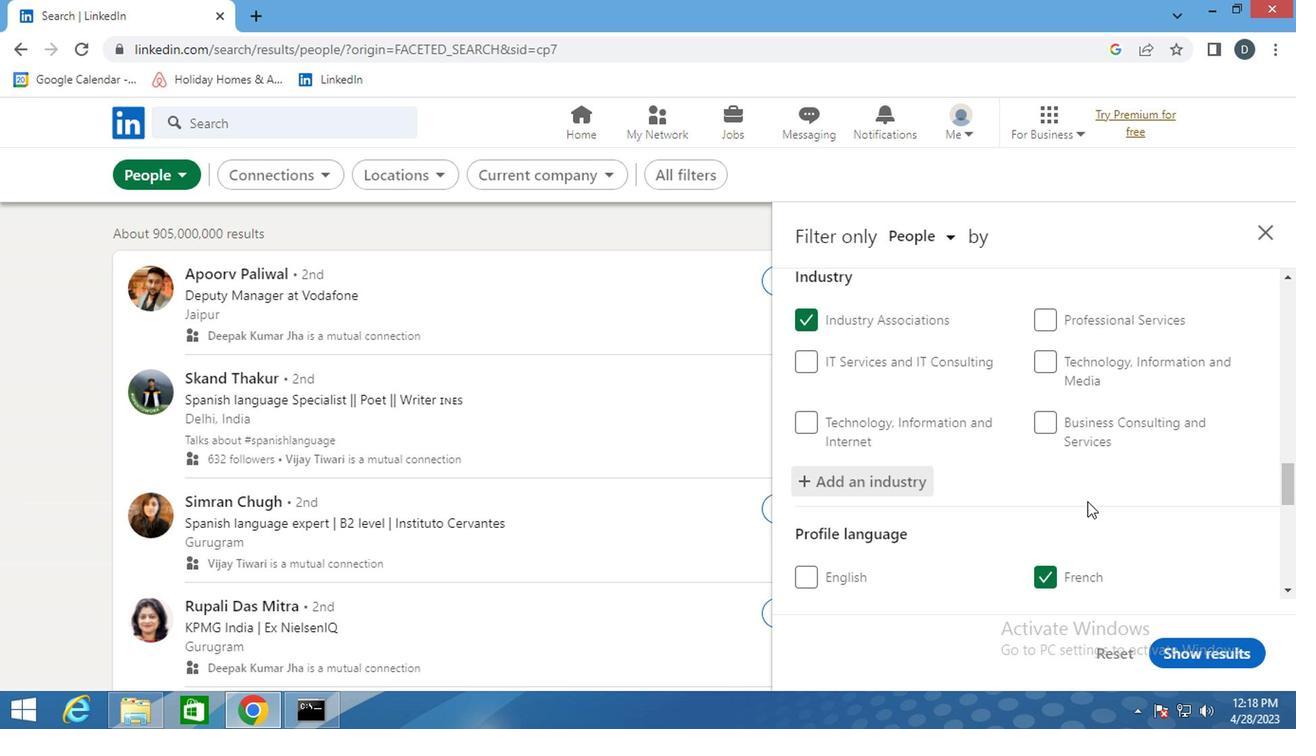 
Action: Mouse moved to (1093, 569)
Screenshot: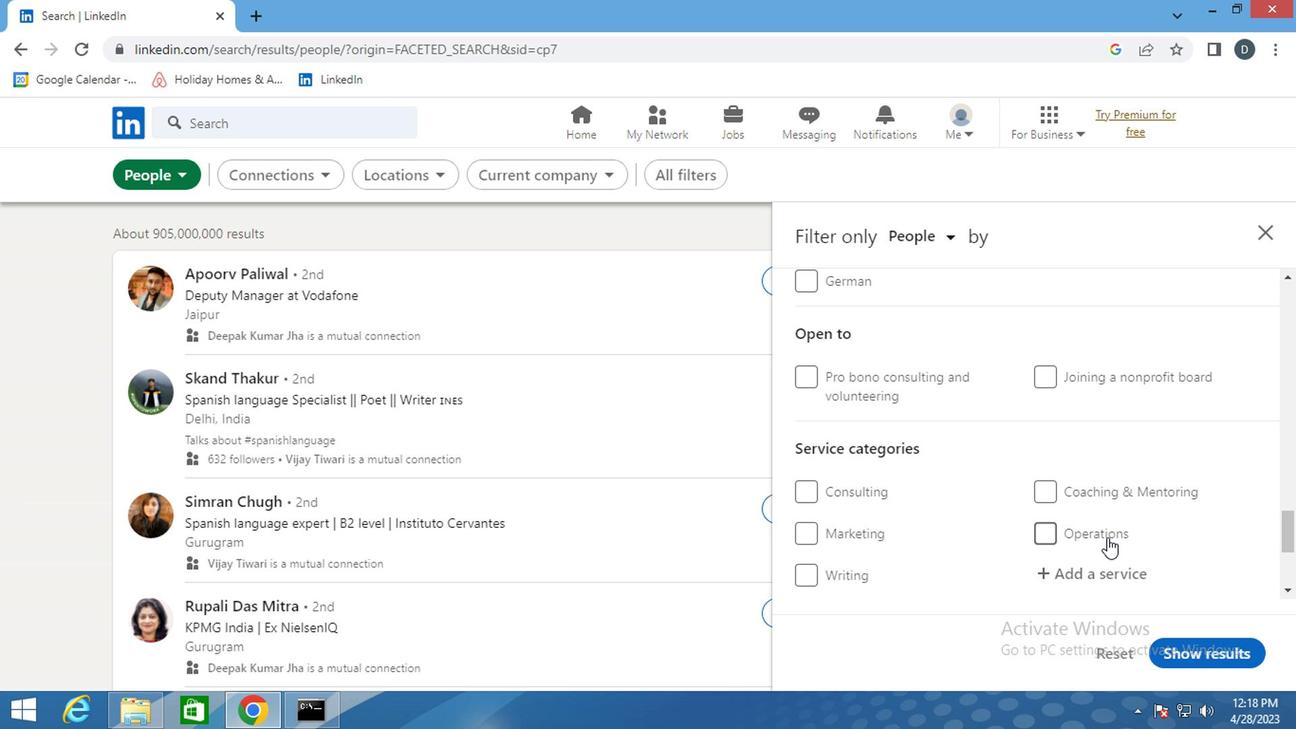 
Action: Mouse pressed left at (1093, 569)
Screenshot: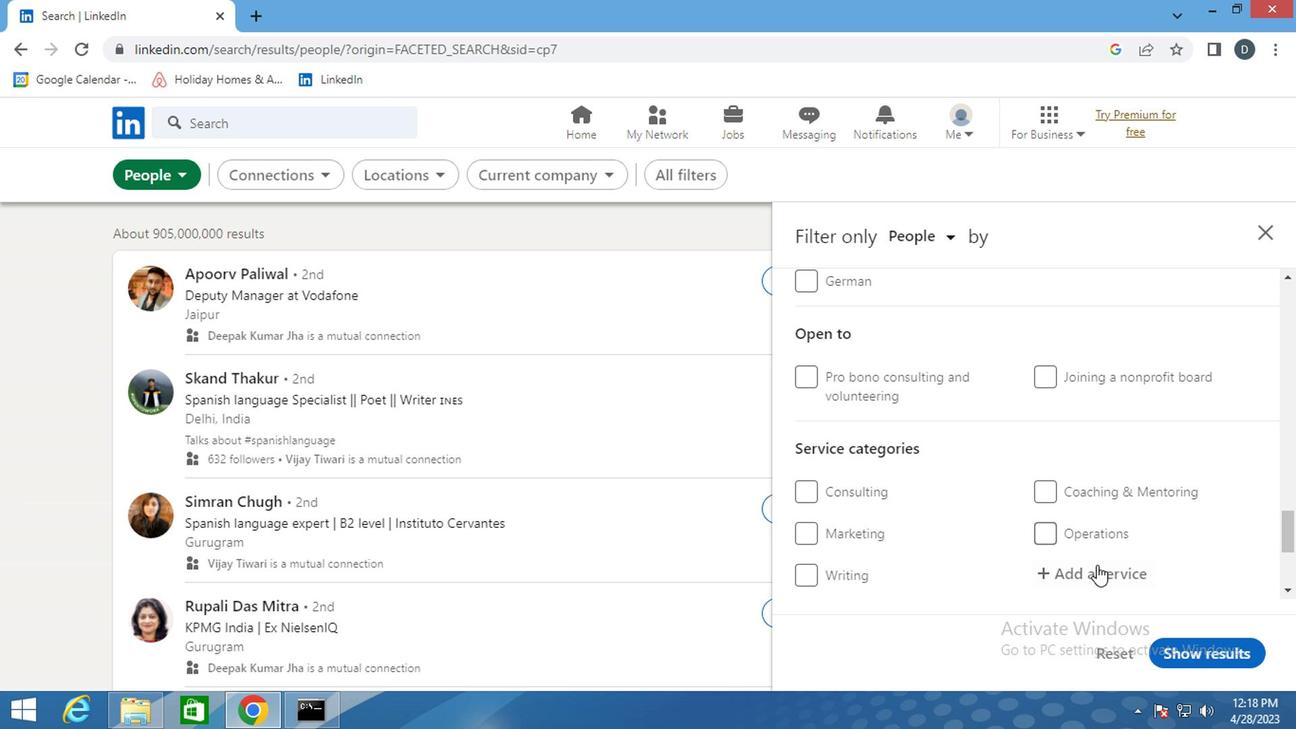 
Action: Mouse moved to (1109, 440)
Screenshot: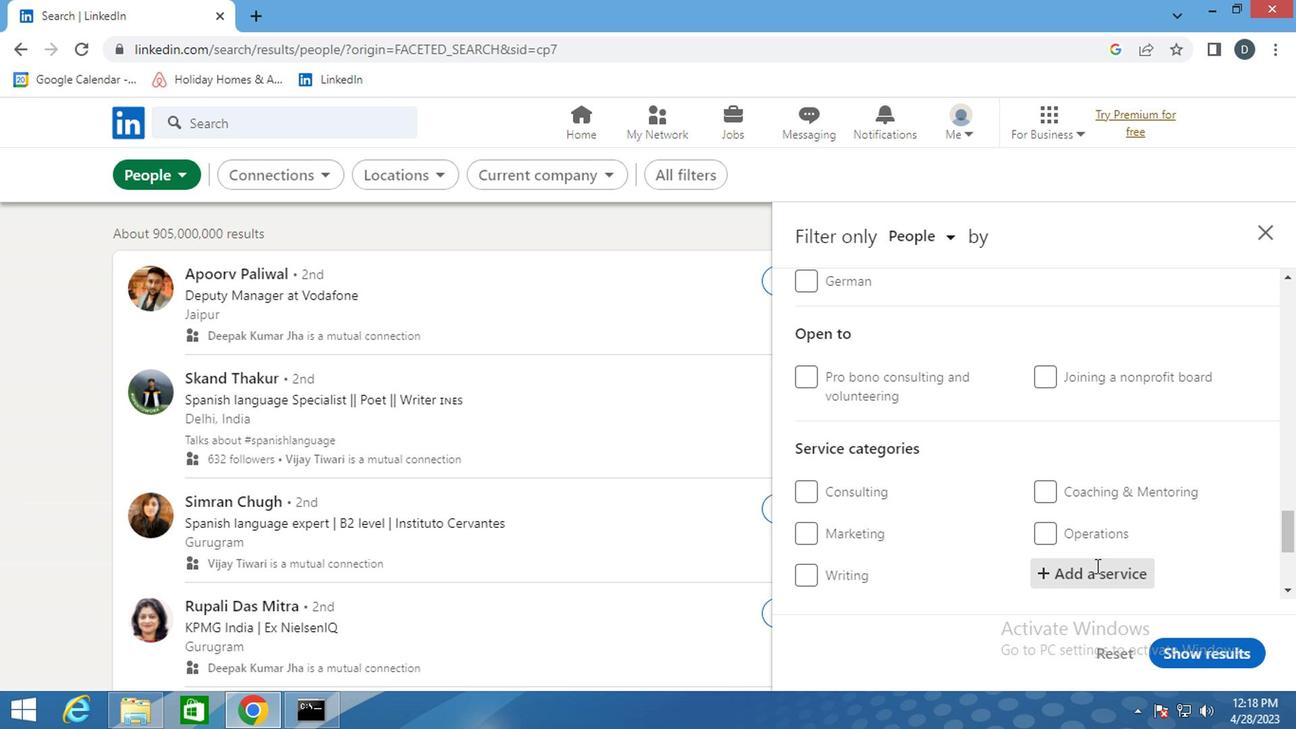 
Action: Mouse scrolled (1109, 439) with delta (0, 0)
Screenshot: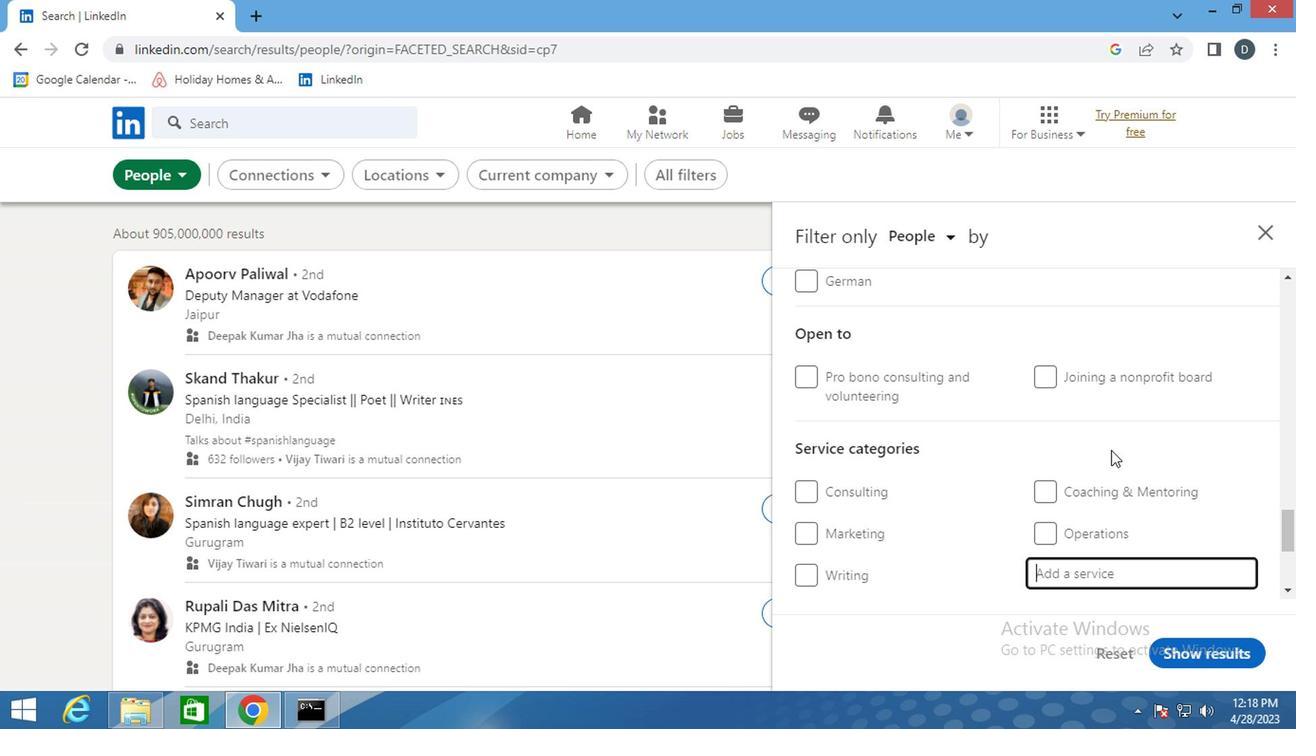 
Action: Mouse moved to (1112, 433)
Screenshot: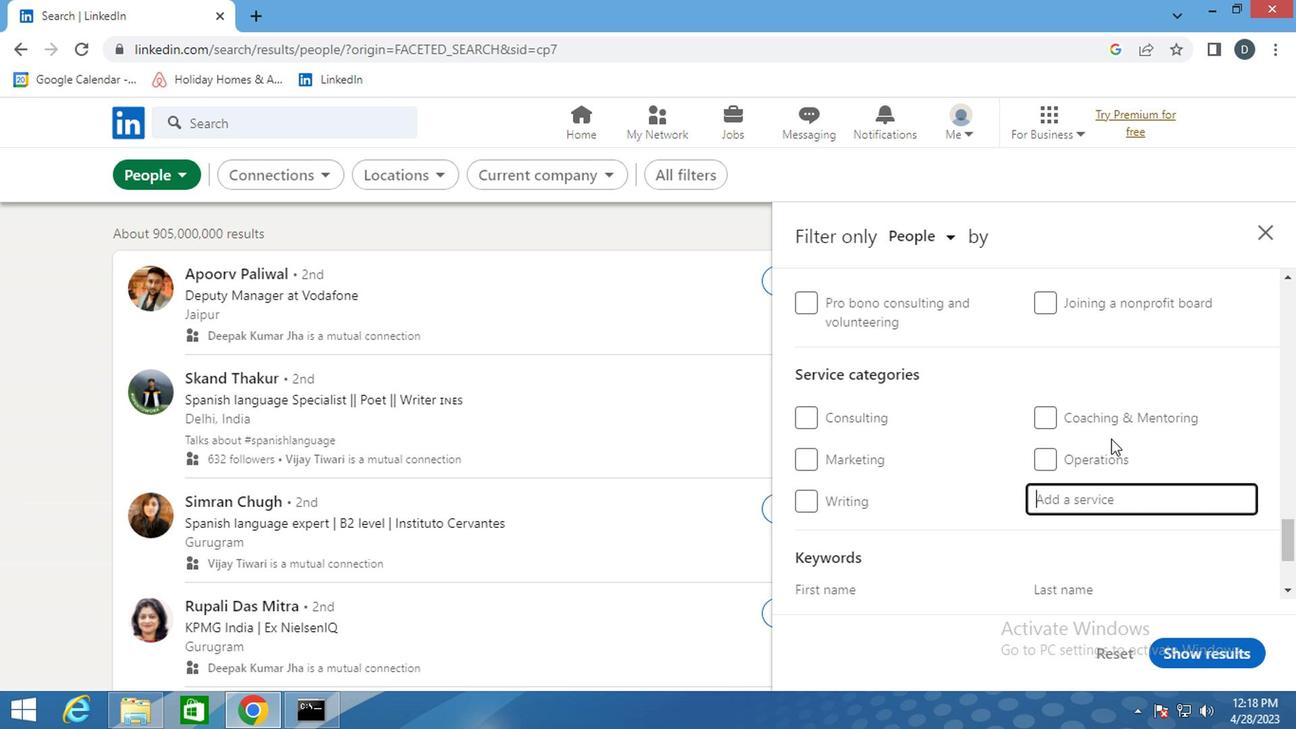 
Action: Key pressed <Key.shift>PUBLIC<Key.down><Key.down><Key.enter>
Screenshot: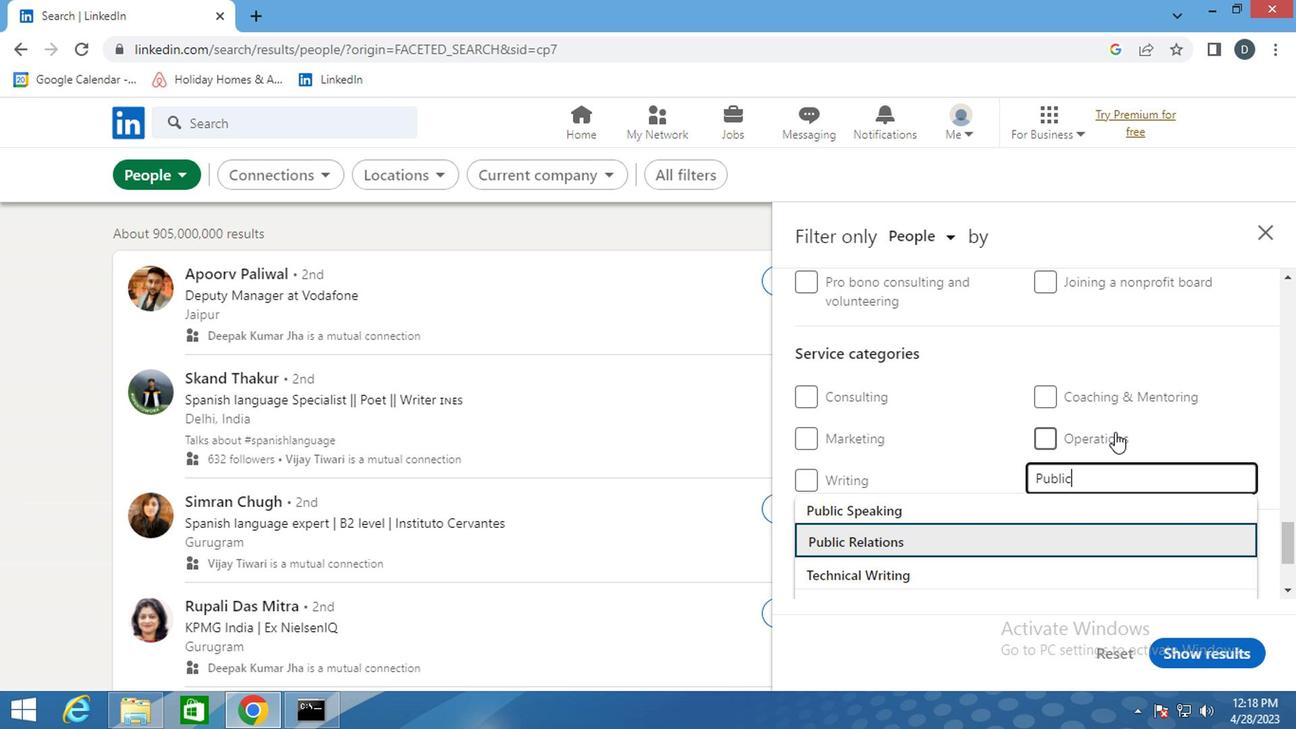 
Action: Mouse moved to (1109, 434)
Screenshot: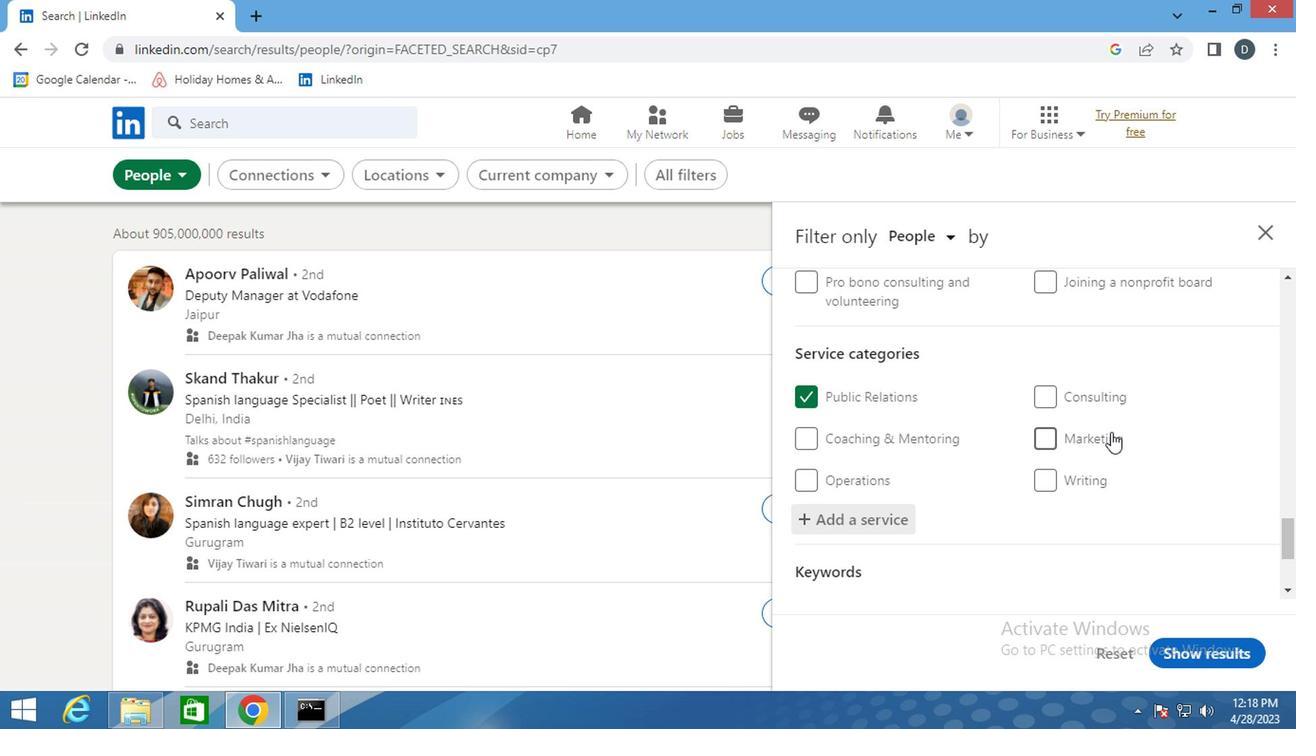 
Action: Mouse scrolled (1109, 433) with delta (0, -1)
Screenshot: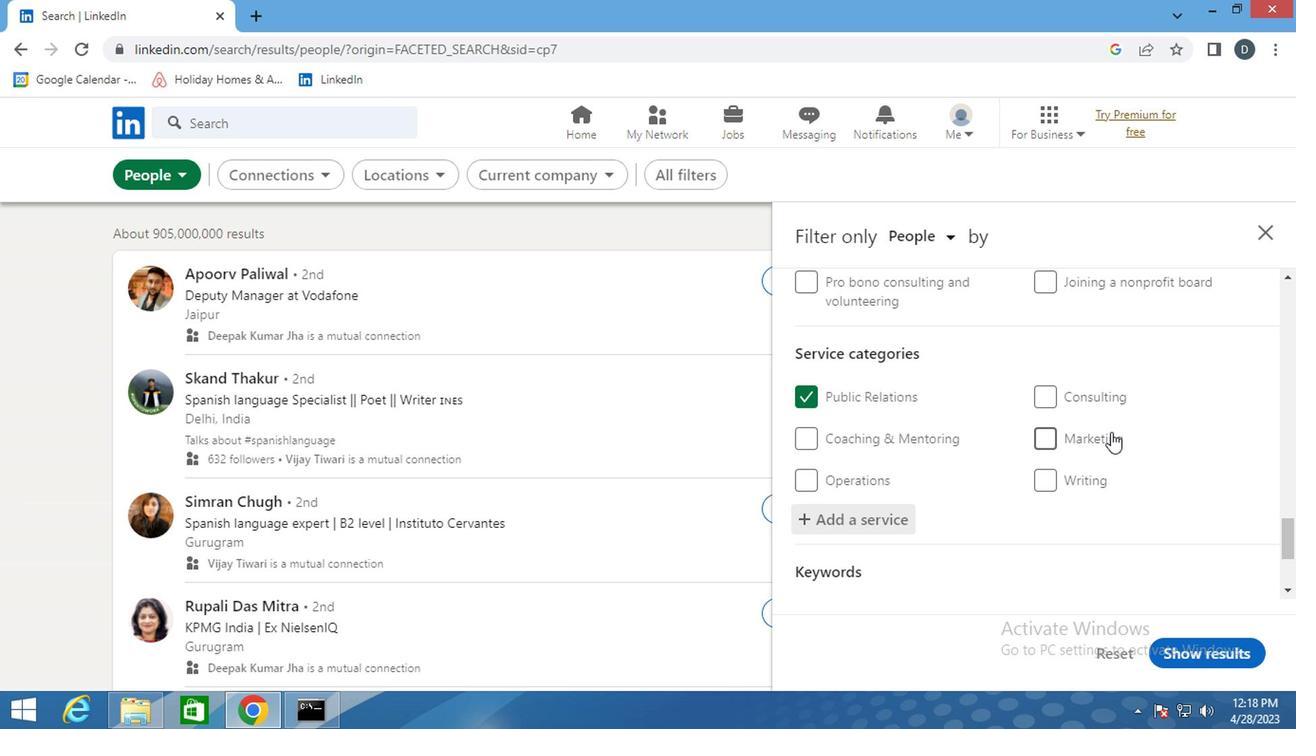 
Action: Mouse moved to (1111, 437)
Screenshot: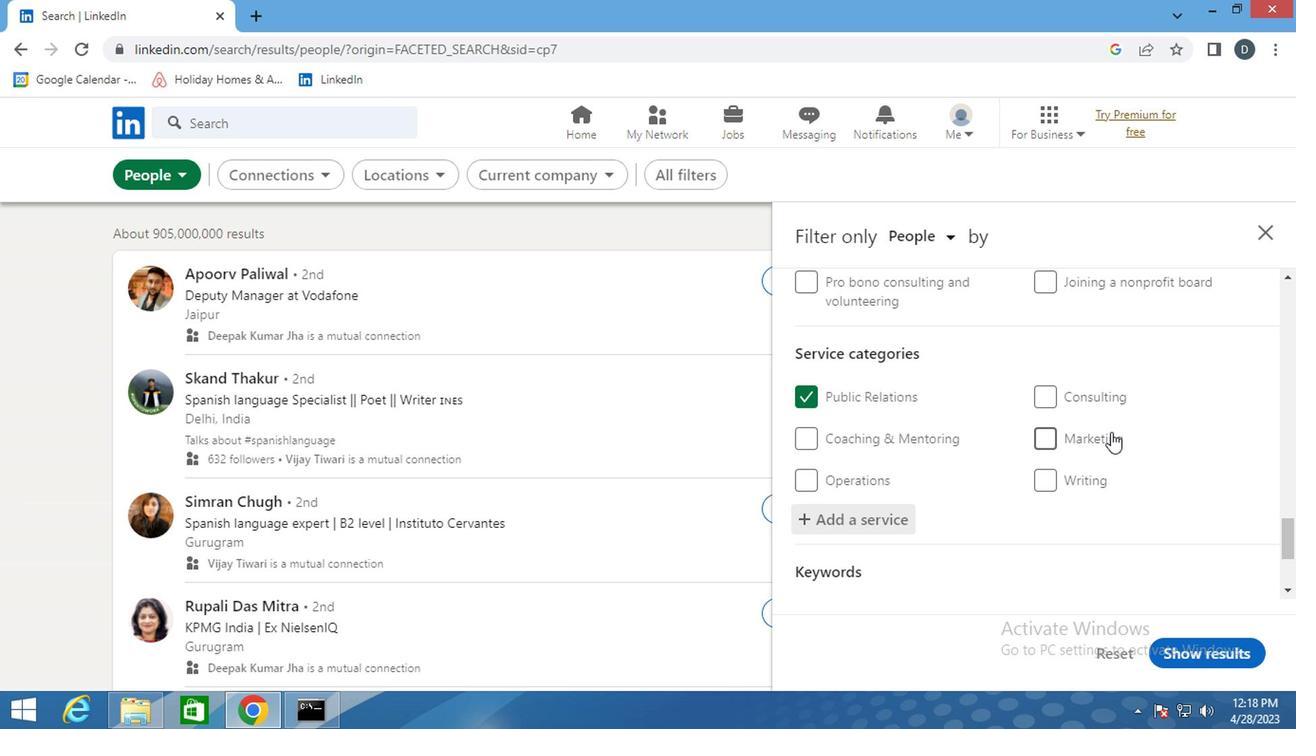 
Action: Mouse scrolled (1111, 435) with delta (0, -1)
Screenshot: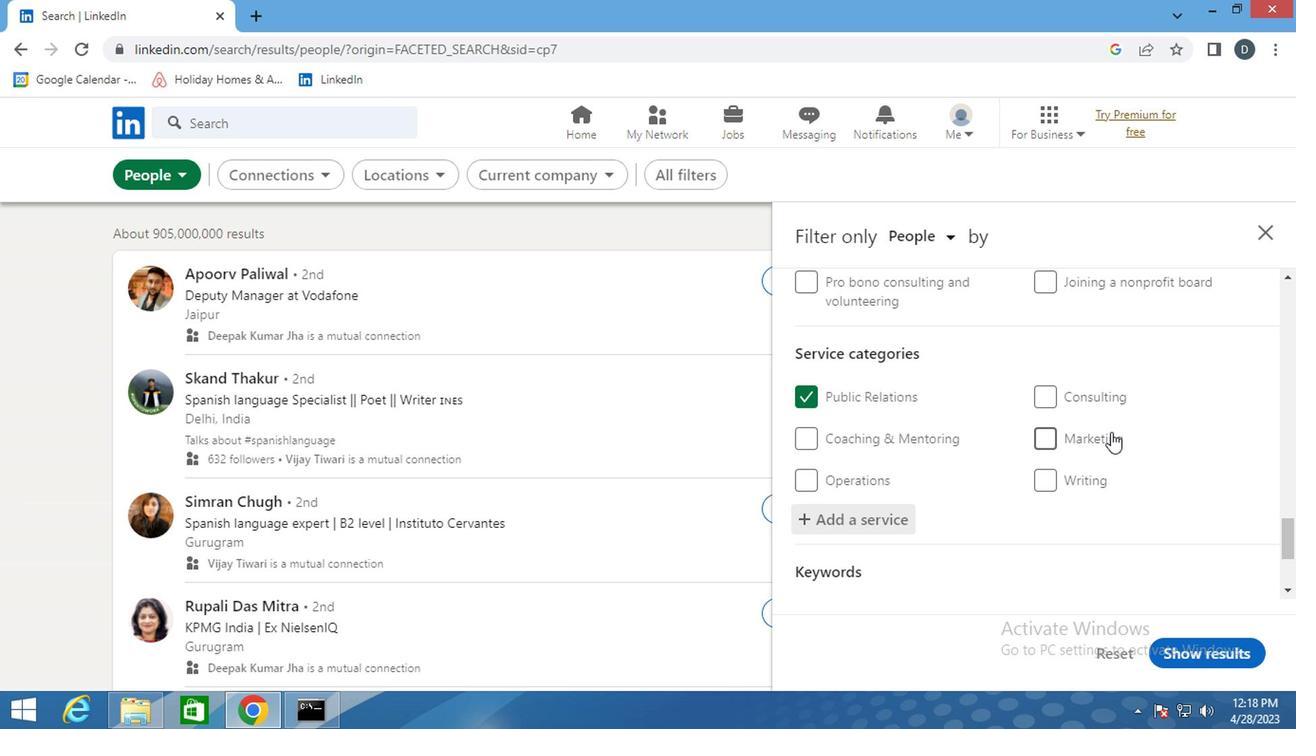 
Action: Mouse moved to (1113, 437)
Screenshot: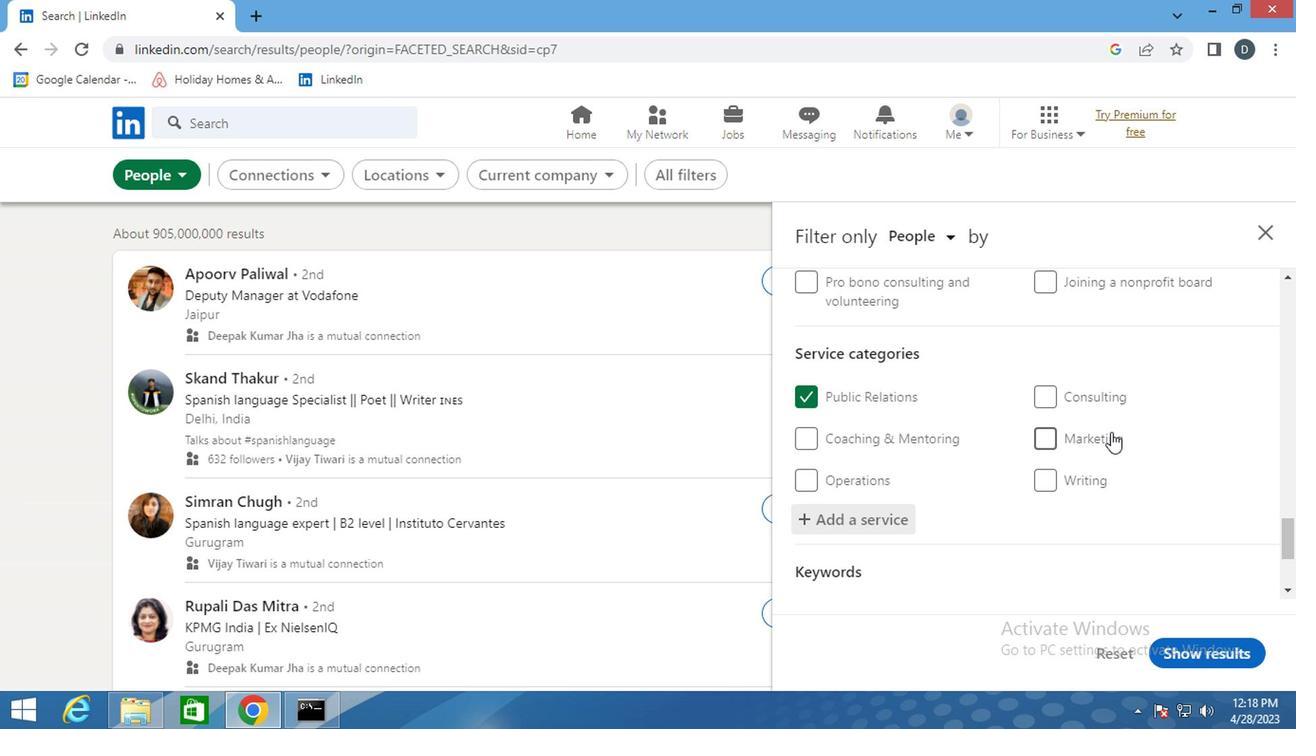 
Action: Mouse scrolled (1113, 437) with delta (0, 0)
Screenshot: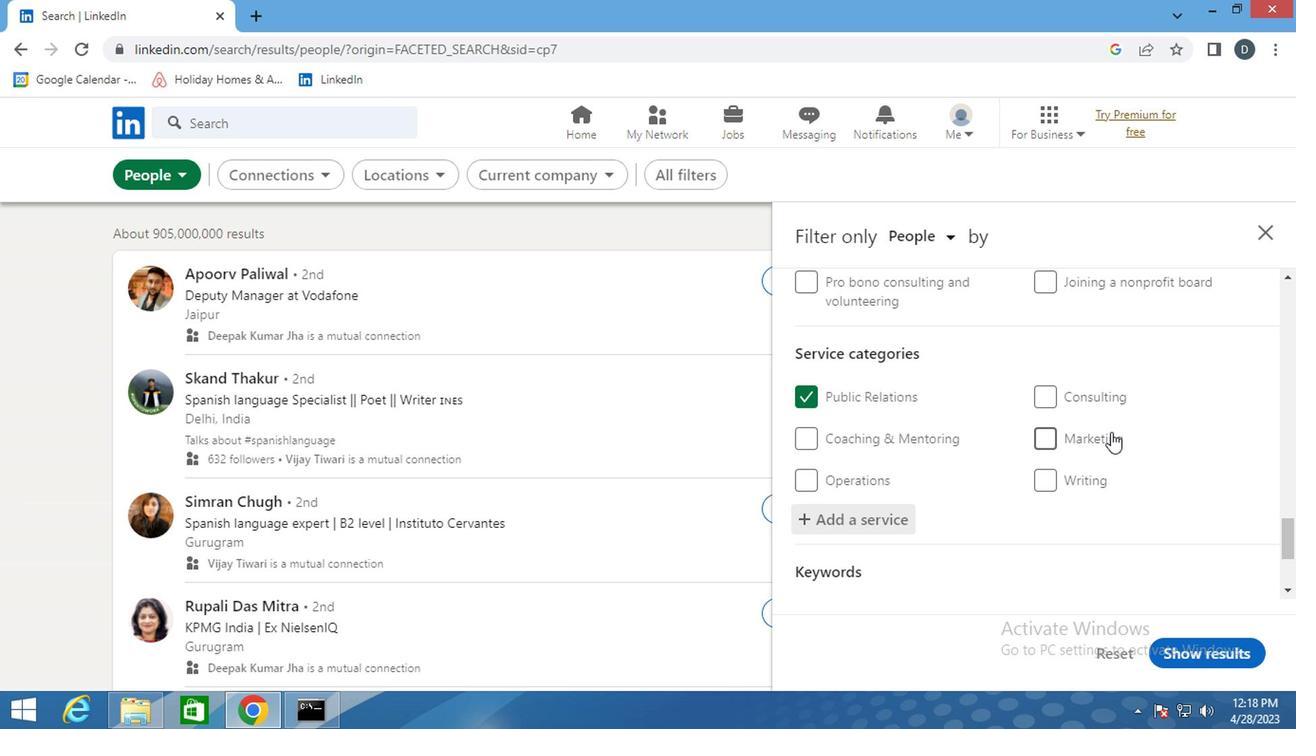 
Action: Mouse moved to (983, 510)
Screenshot: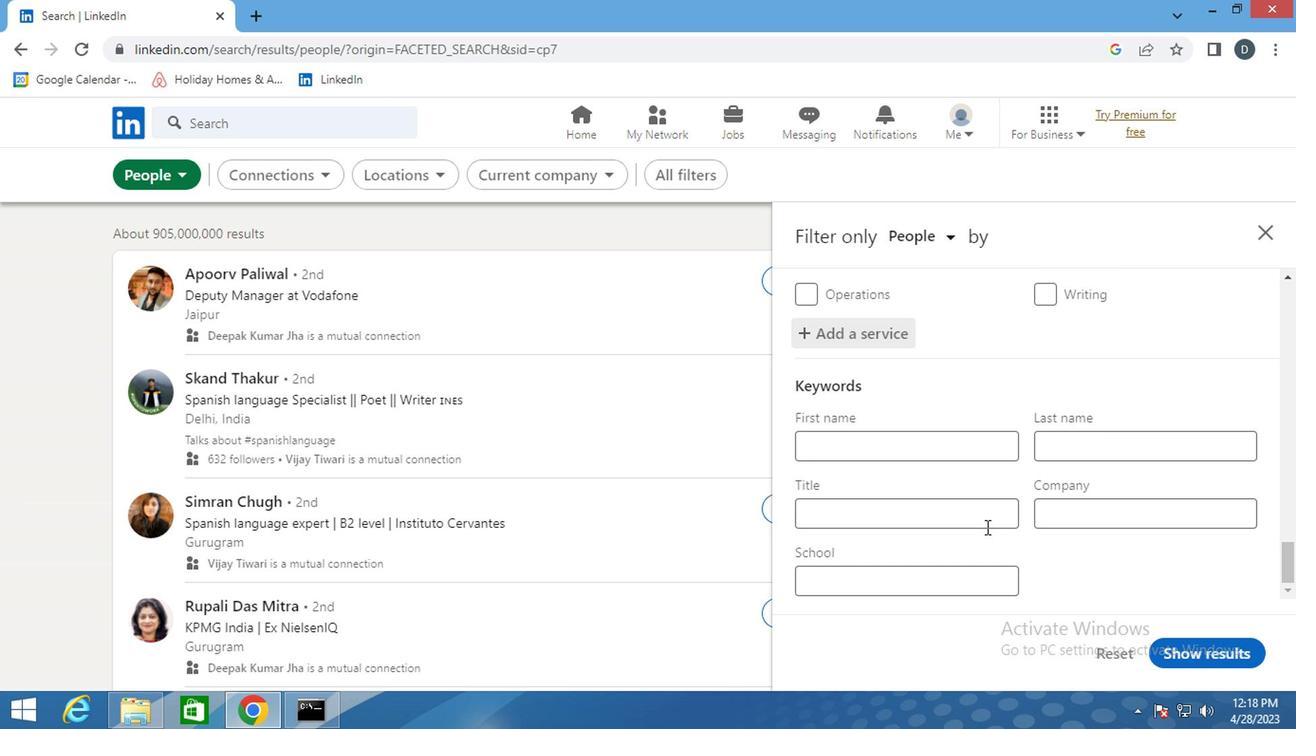 
Action: Mouse pressed left at (983, 510)
Screenshot: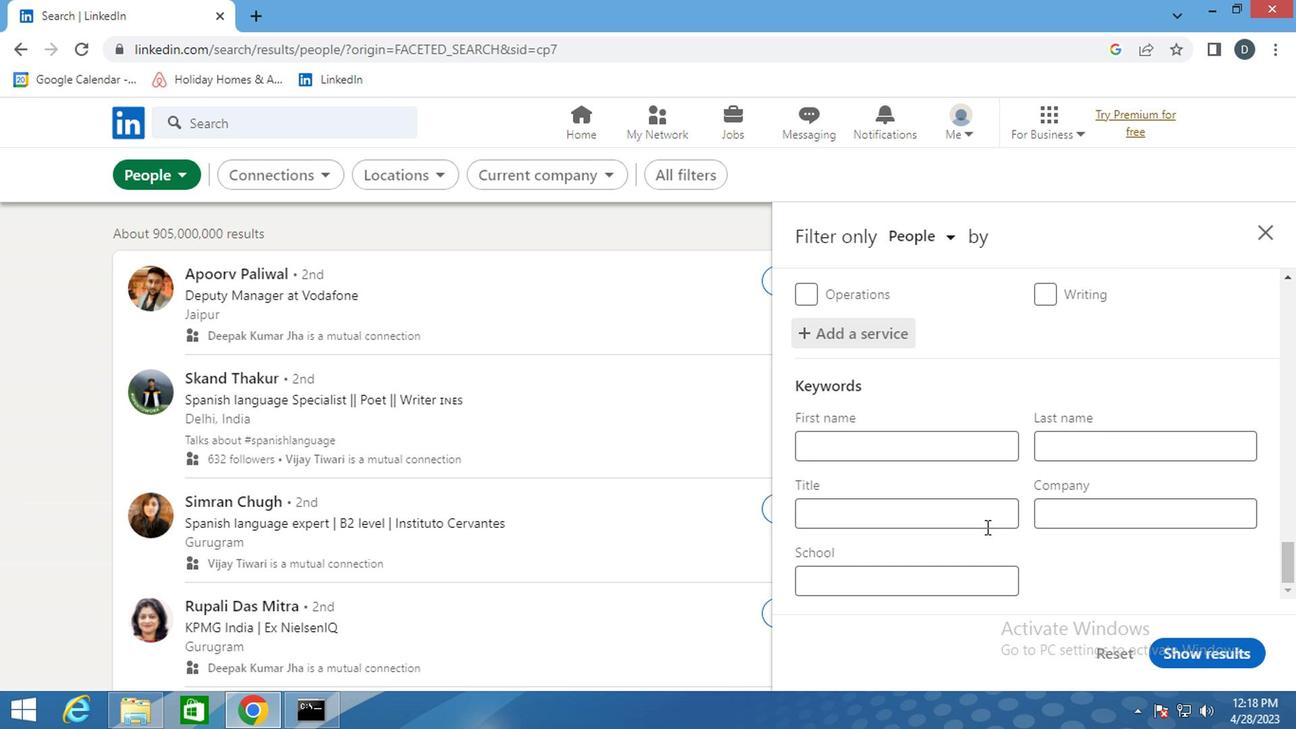 
Action: Mouse moved to (984, 509)
Screenshot: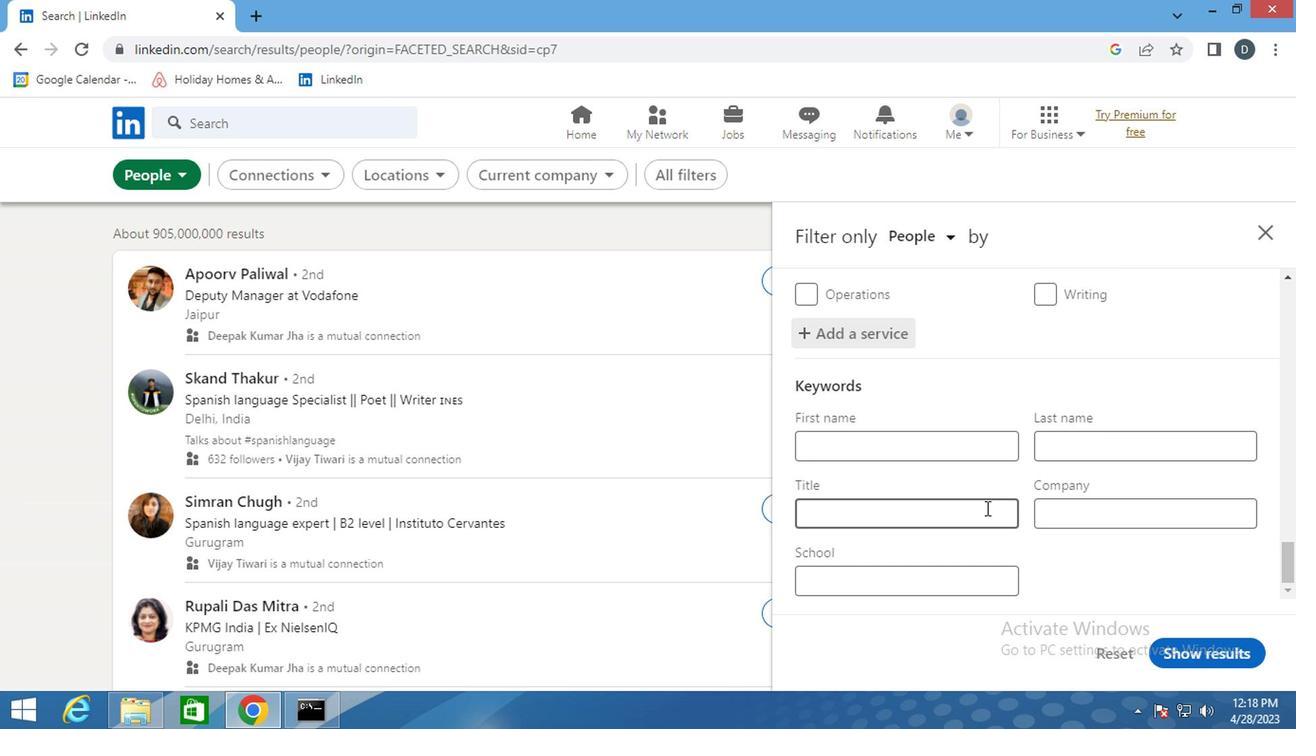 
Action: Key pressed <Key.shift>CONTENT<Key.space><Key.shift><Key.shift>STRATEGIST
Screenshot: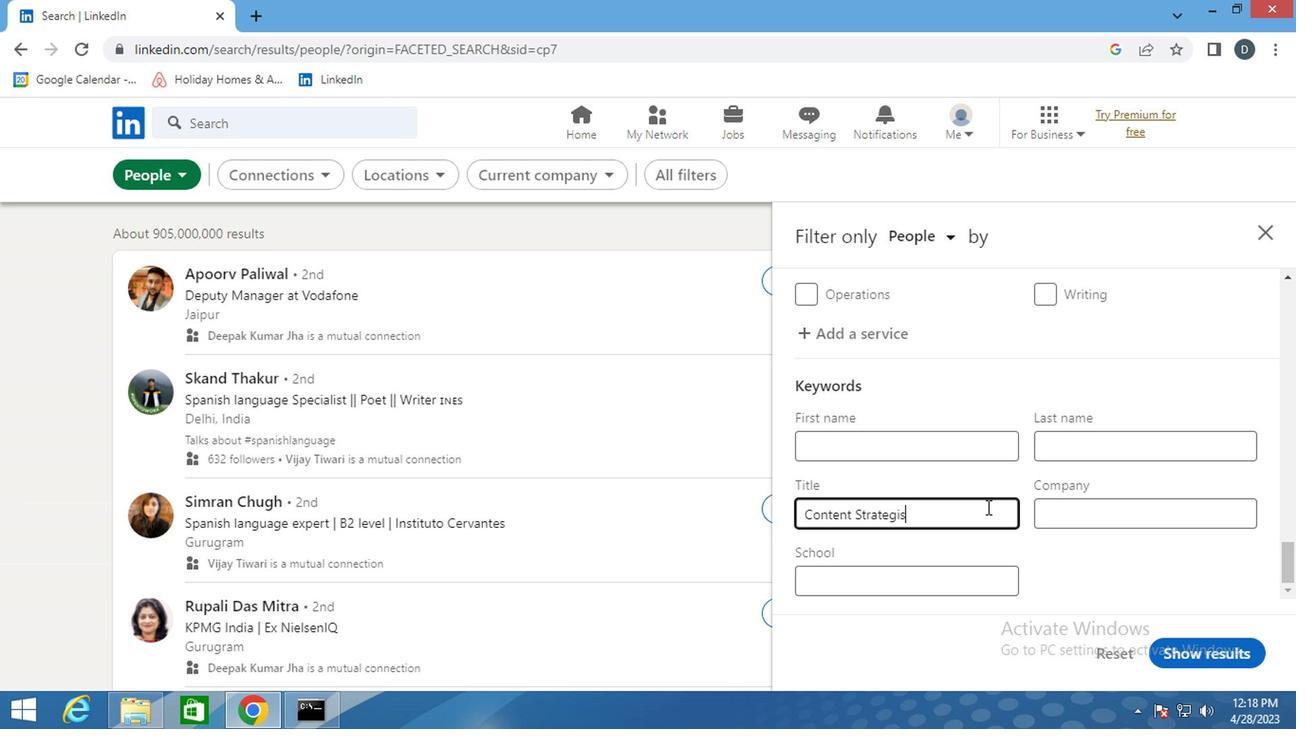 
Action: Mouse moved to (1196, 656)
Screenshot: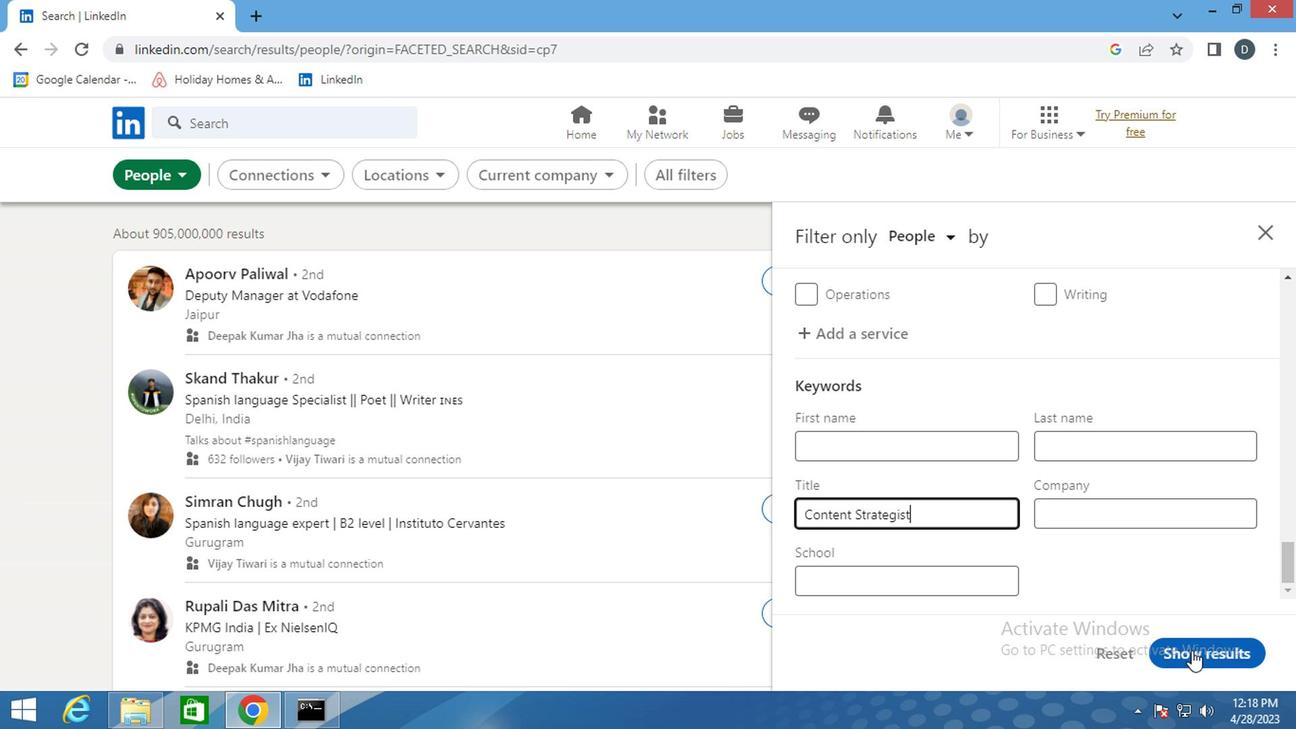 
Action: Mouse pressed left at (1196, 656)
Screenshot: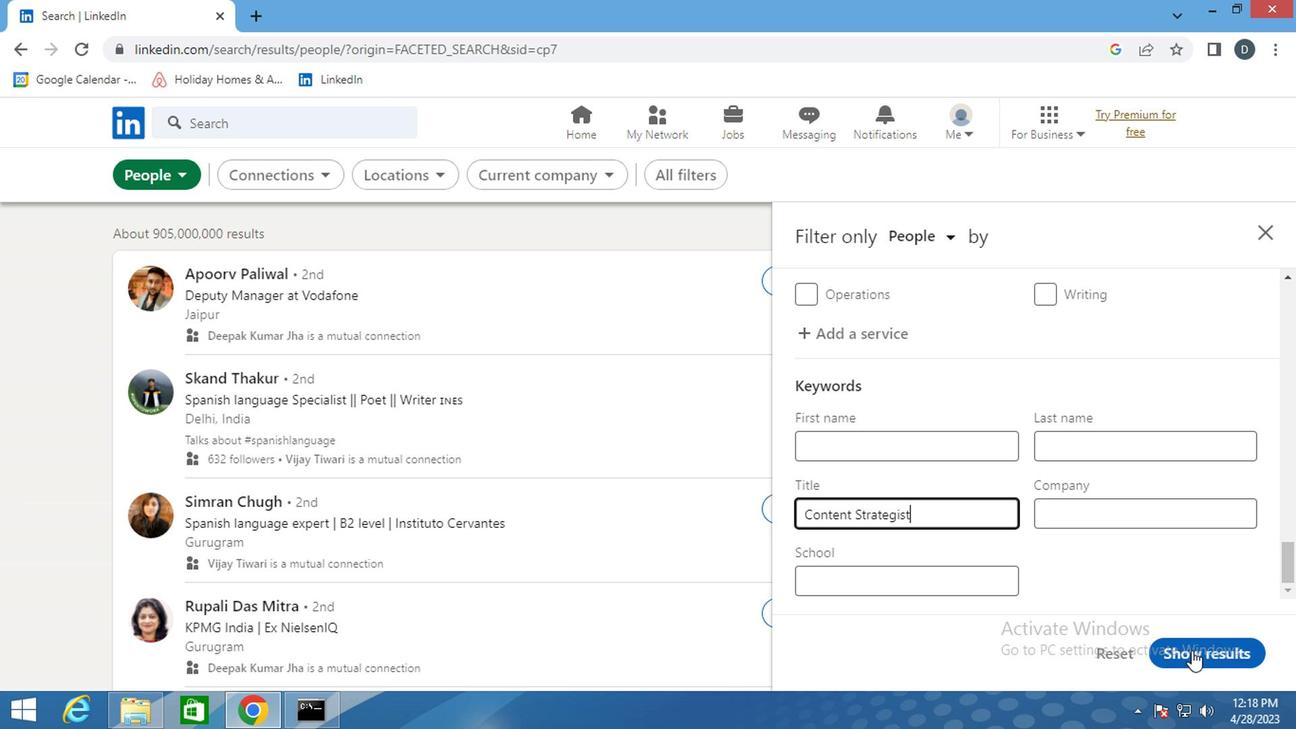 
Action: Mouse moved to (1055, 383)
Screenshot: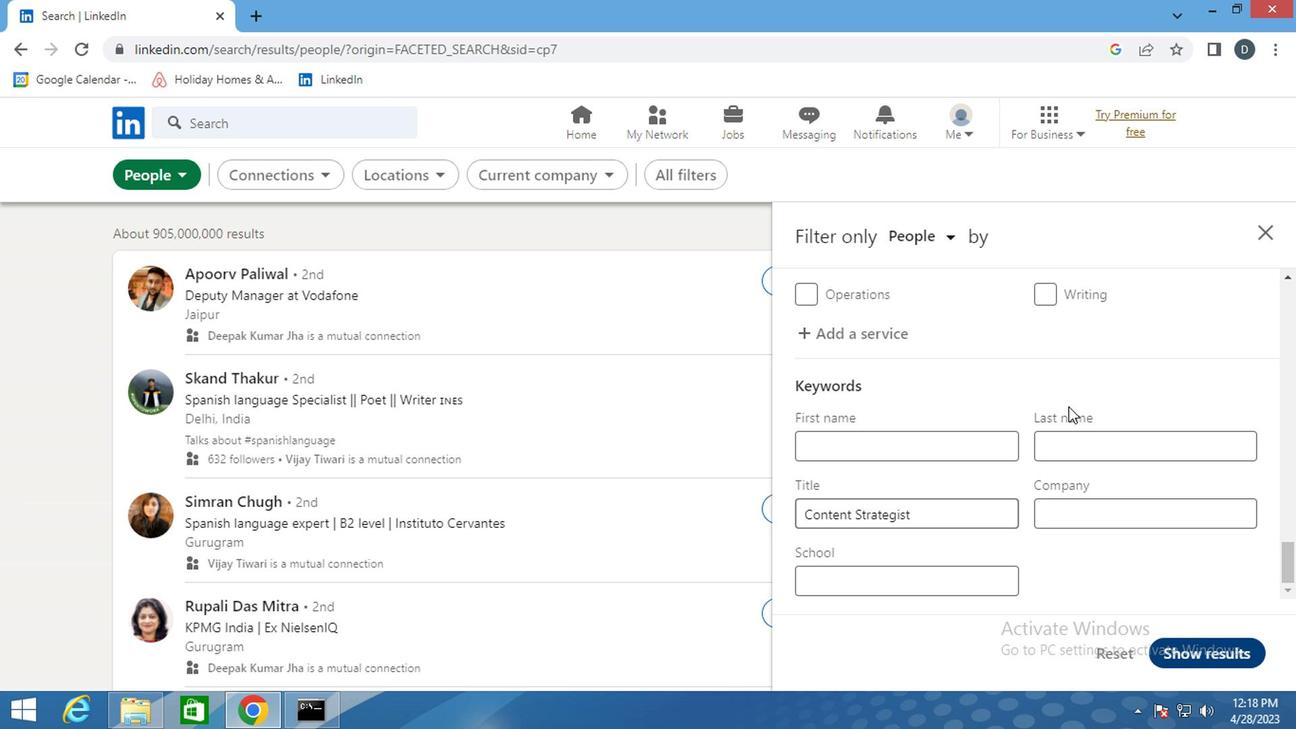 
